 Task: Look for space in Brownsville, United States from 5th June, 2023 to 16th June, 2023 for 2 adults in price range Rs.14000 to Rs.18000. Place can be entire place with 1  bedroom having 1 bed and 1 bathroom. Property type can be house, flat, guest house, hotel. Amenities needed are: wifi. Booking option can be shelf check-in. Required host language is English.
Action: Mouse moved to (495, 99)
Screenshot: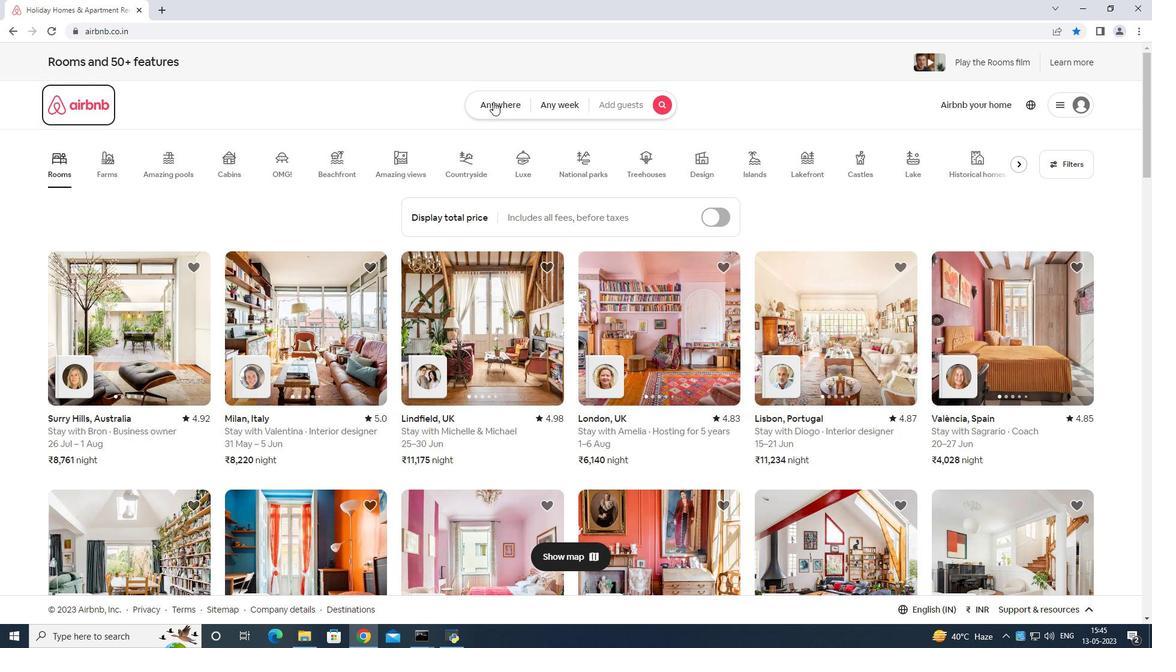
Action: Mouse pressed left at (495, 99)
Screenshot: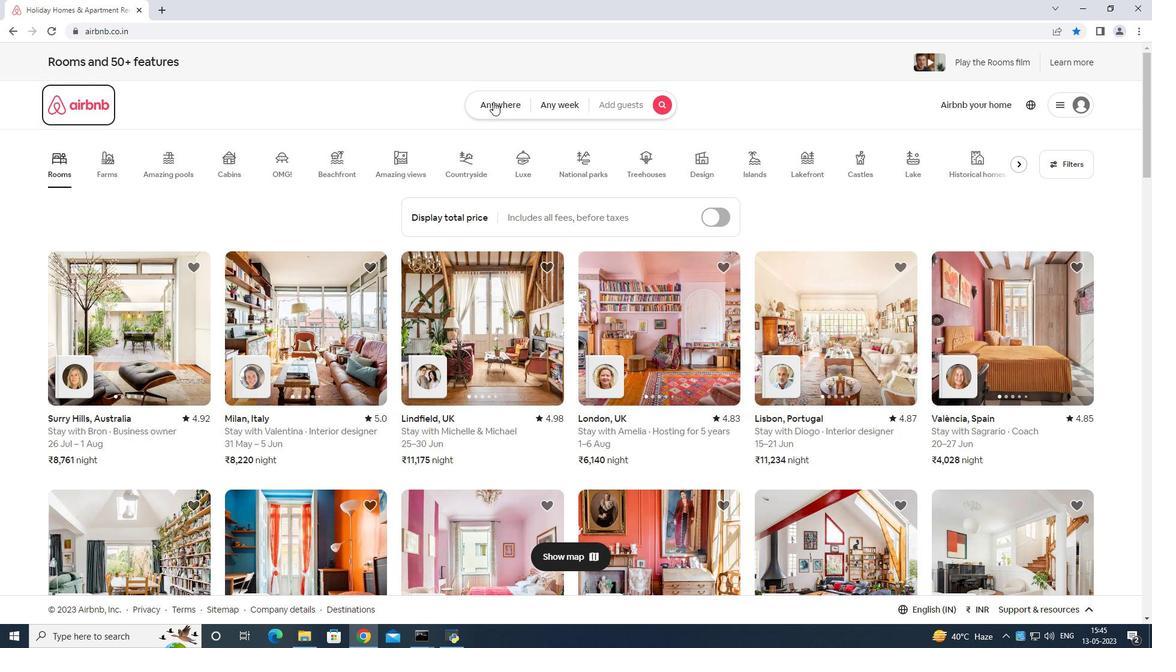 
Action: Mouse moved to (421, 150)
Screenshot: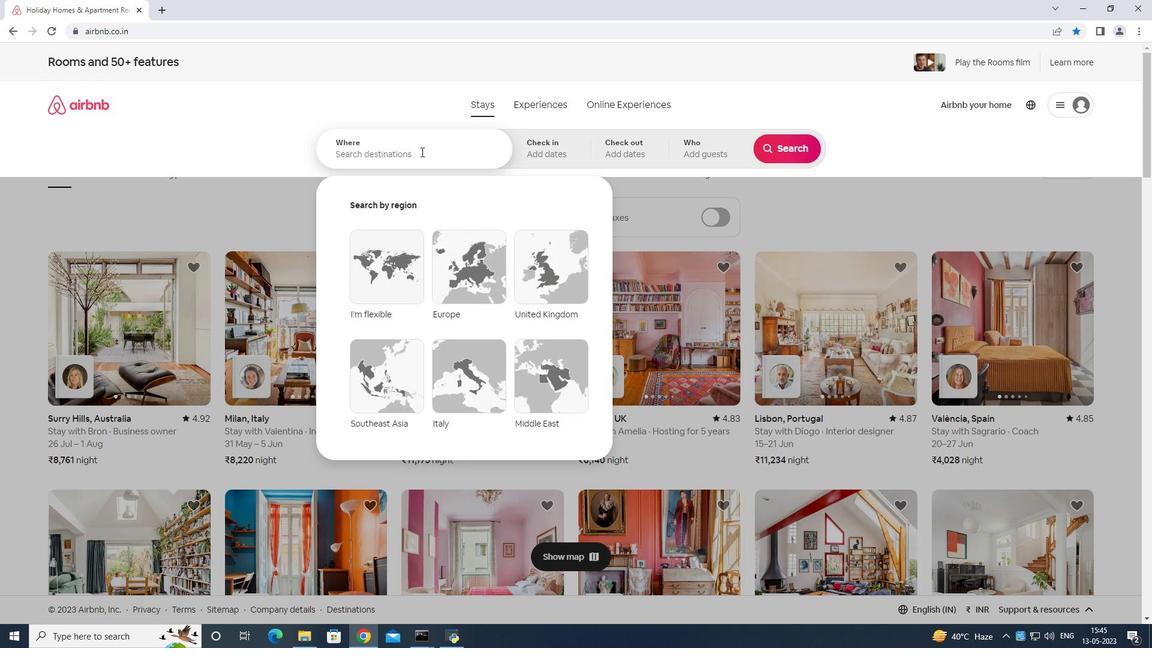 
Action: Mouse pressed left at (421, 150)
Screenshot: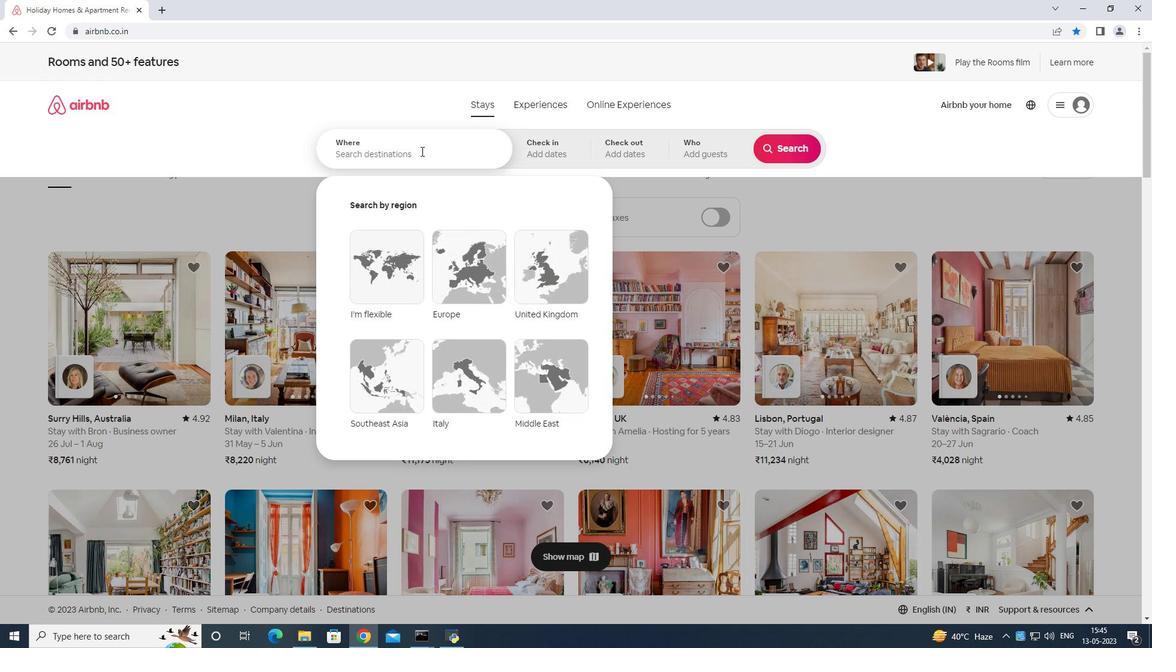 
Action: Mouse moved to (437, 133)
Screenshot: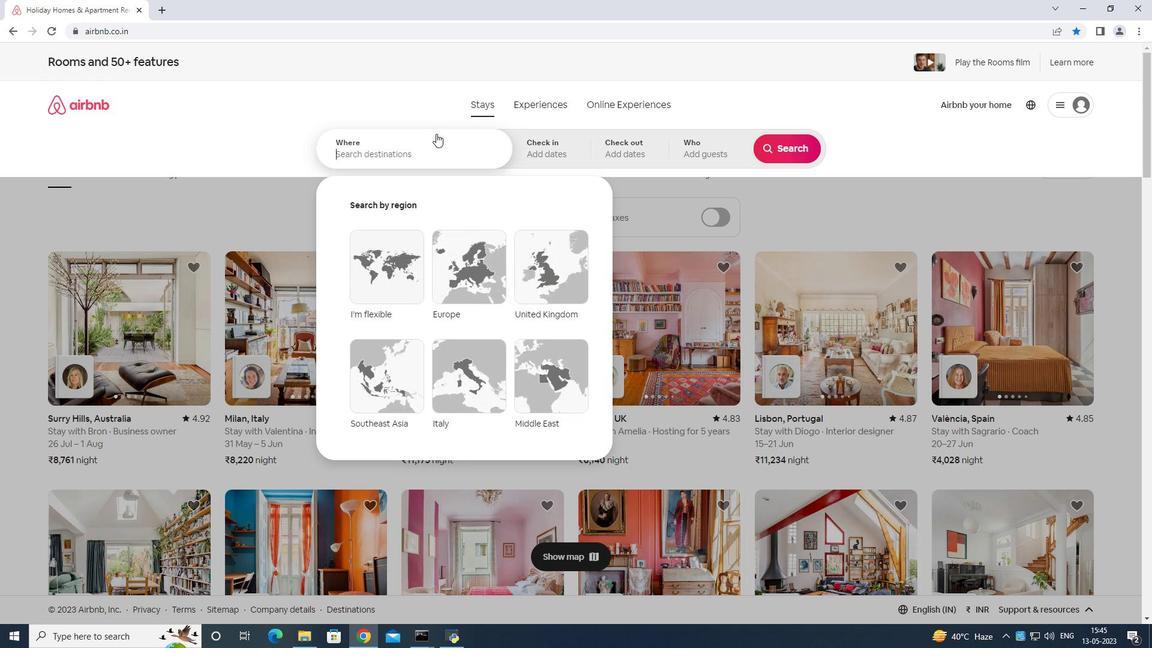 
Action: Key pressed <Key.shift>Brownsbille<Key.space>united<Key.space>stte<Key.backspace><Key.backspace>ates<Key.enter>
Screenshot: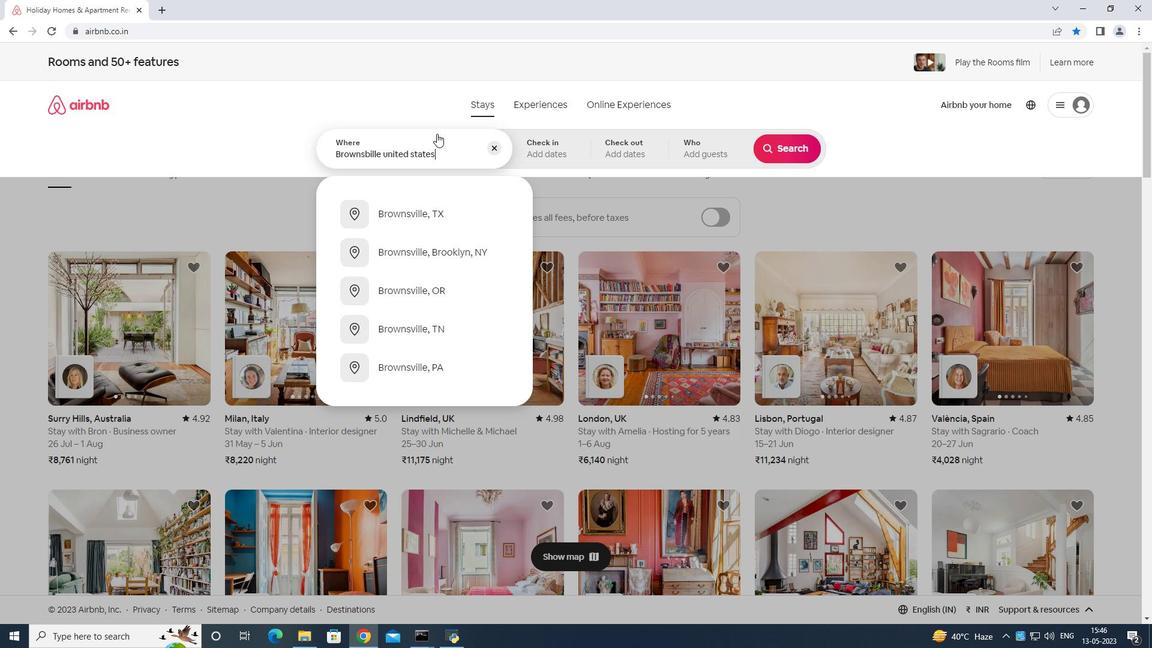
Action: Mouse moved to (634, 318)
Screenshot: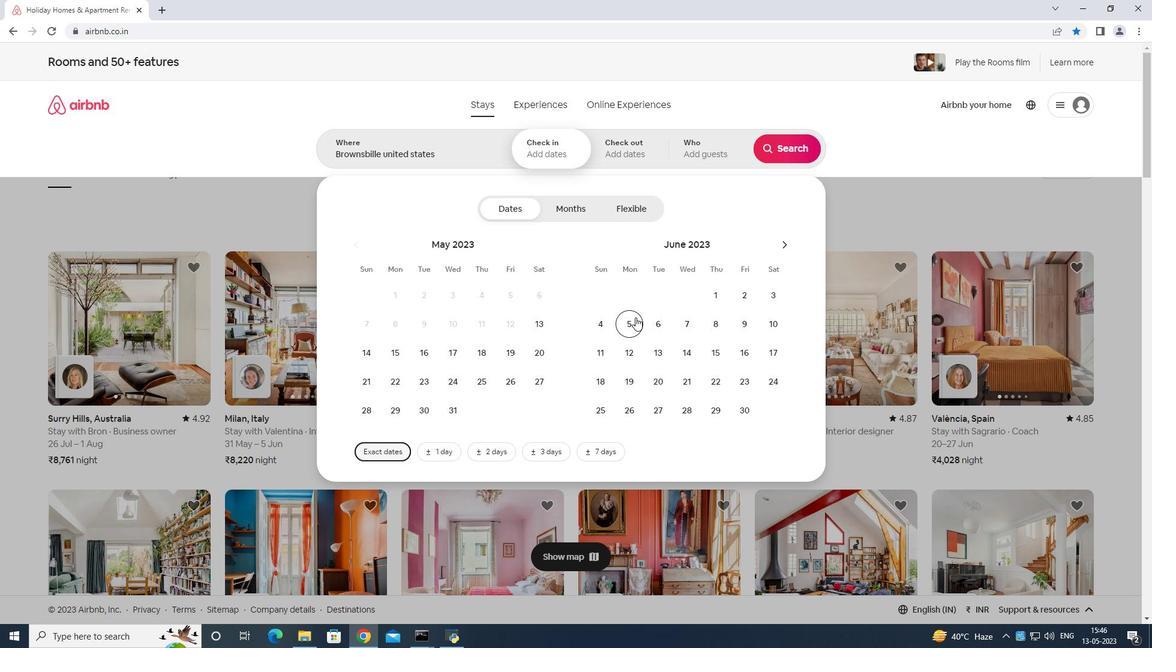 
Action: Mouse pressed left at (634, 318)
Screenshot: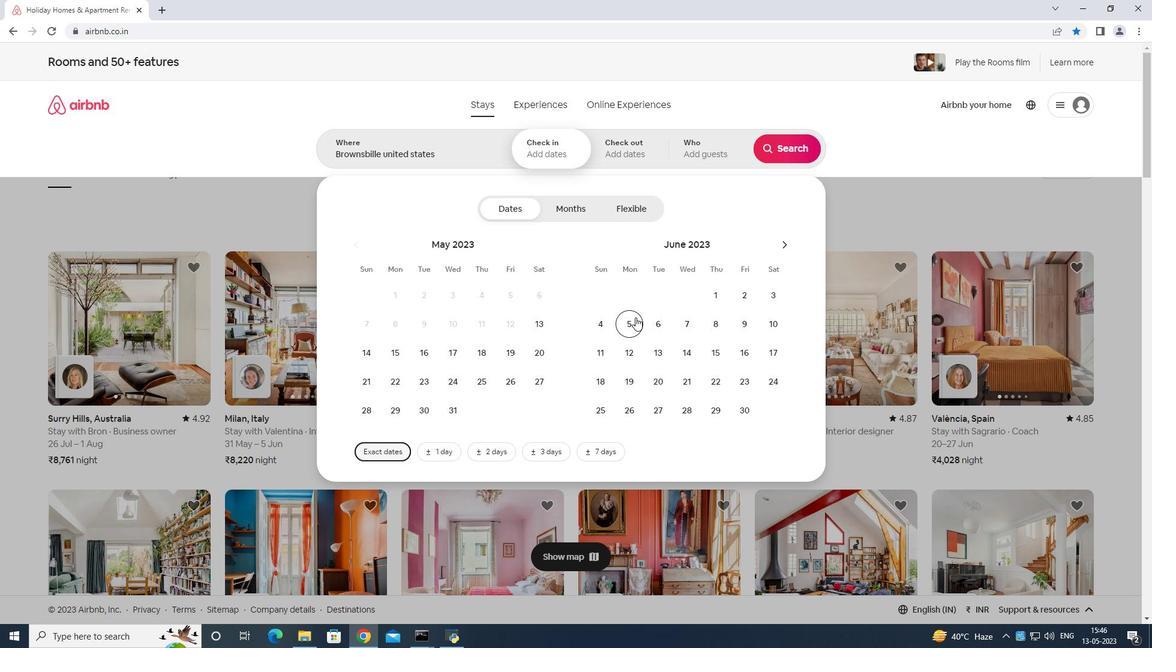 
Action: Mouse moved to (742, 347)
Screenshot: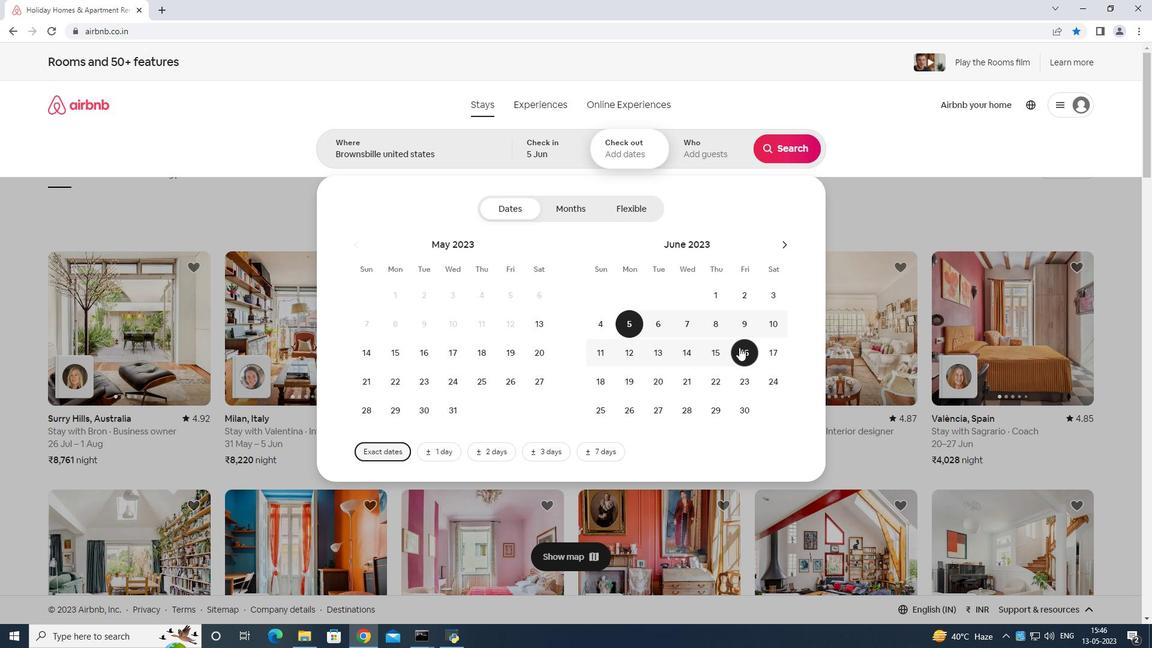 
Action: Mouse pressed left at (742, 347)
Screenshot: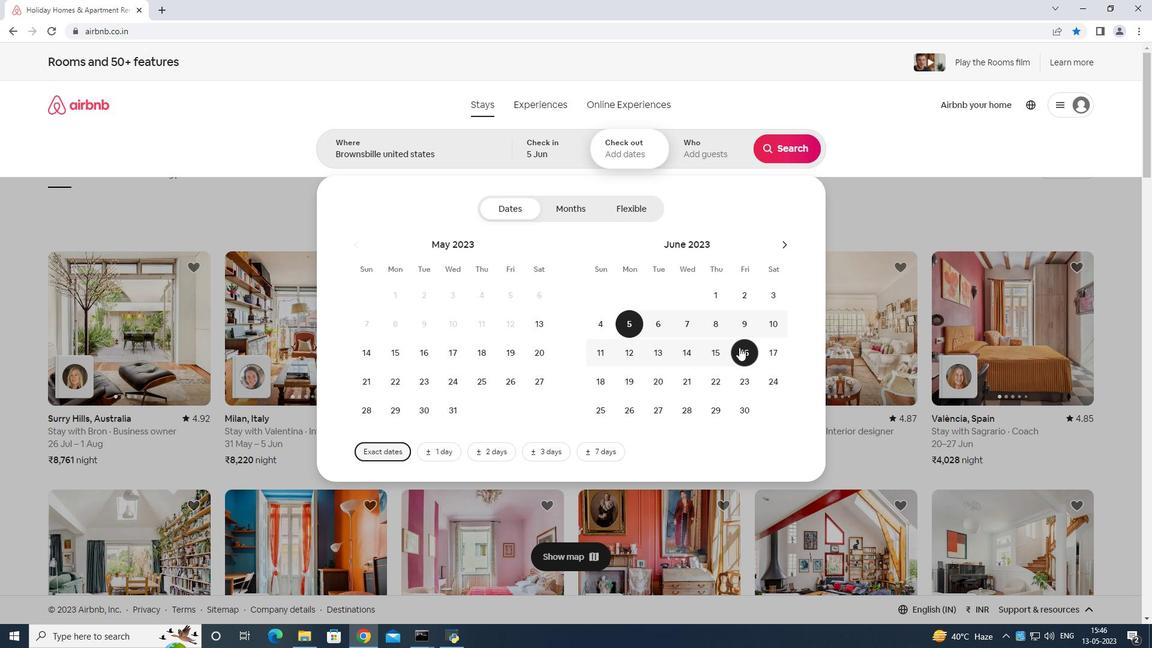 
Action: Mouse moved to (716, 147)
Screenshot: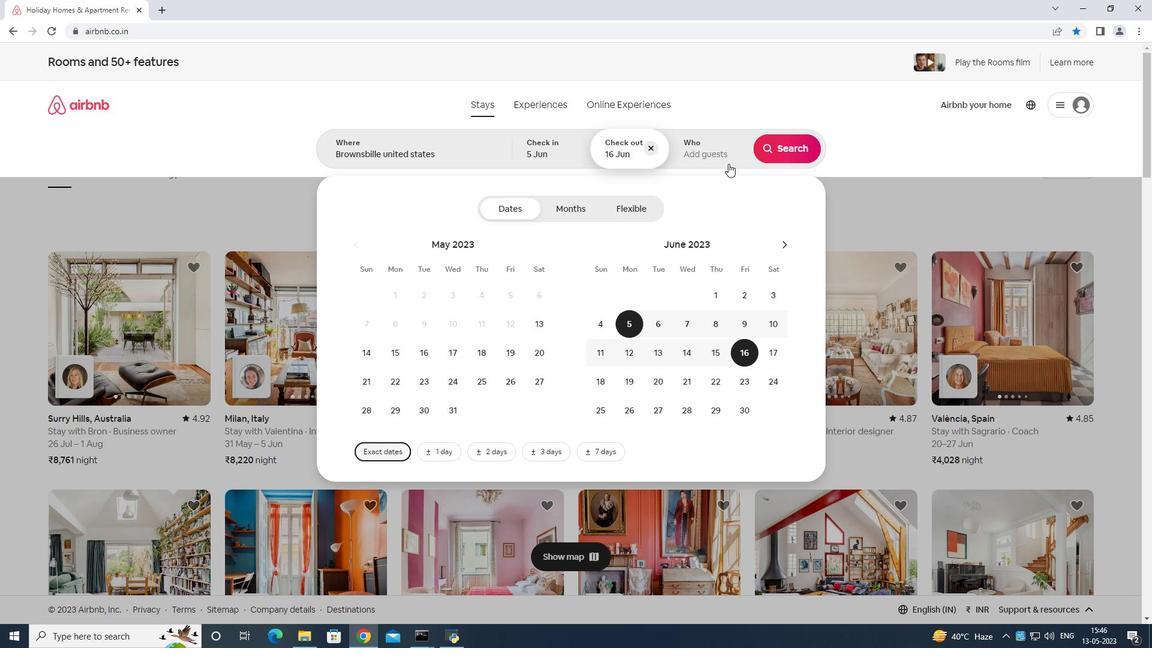 
Action: Mouse pressed left at (716, 147)
Screenshot: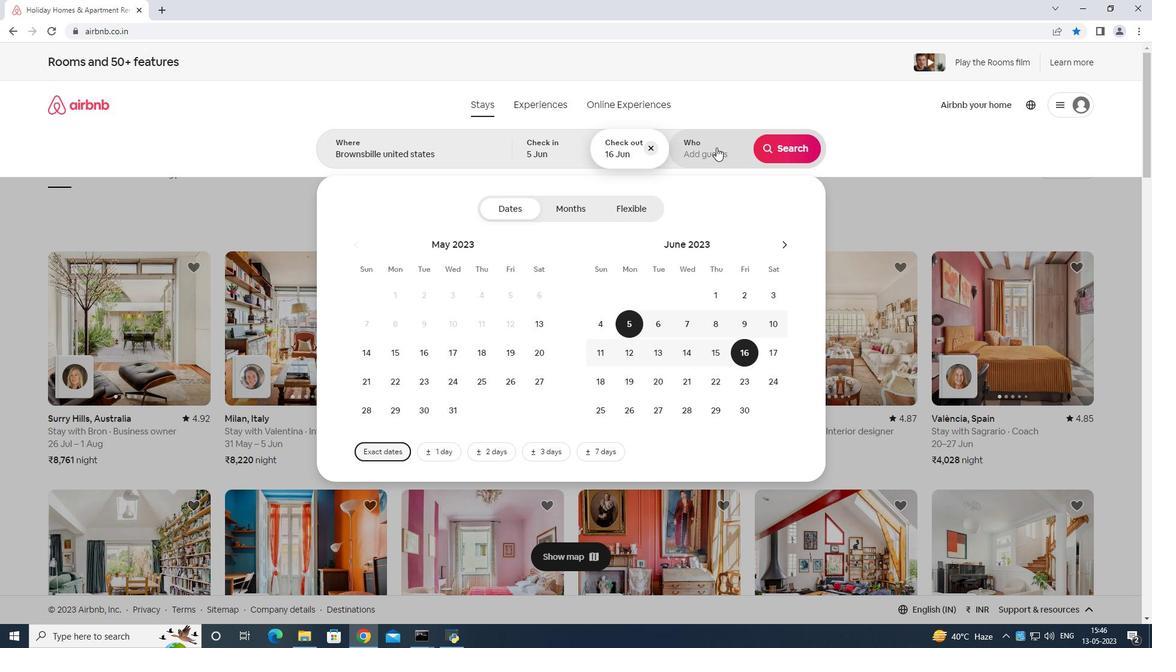 
Action: Mouse moved to (790, 210)
Screenshot: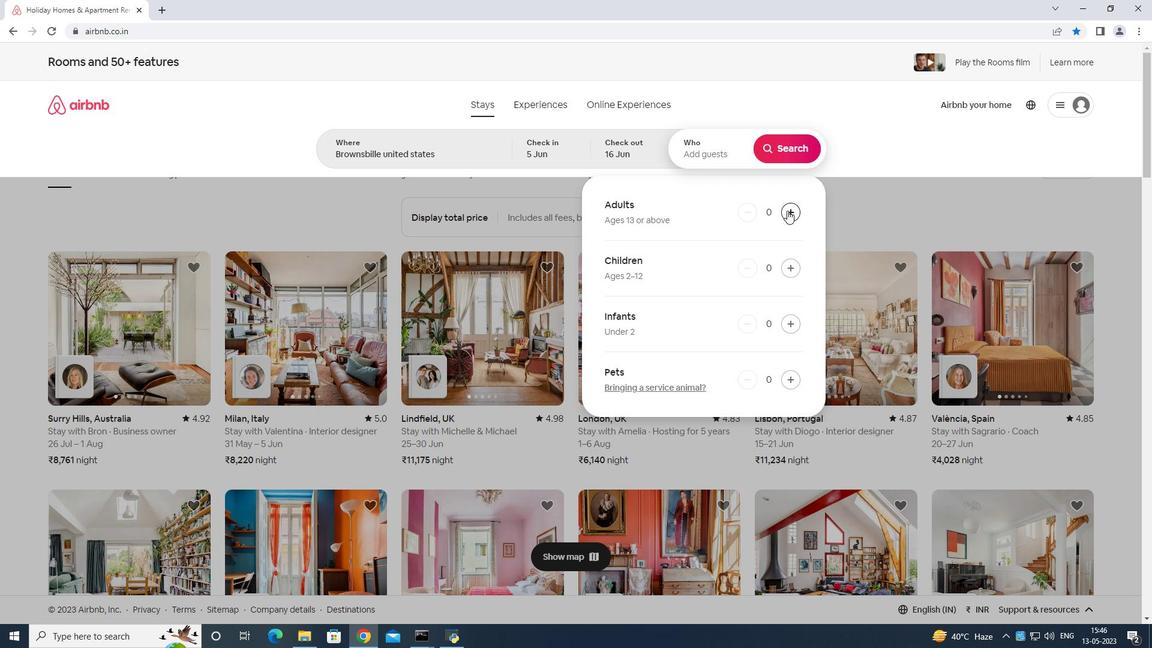 
Action: Mouse pressed left at (790, 210)
Screenshot: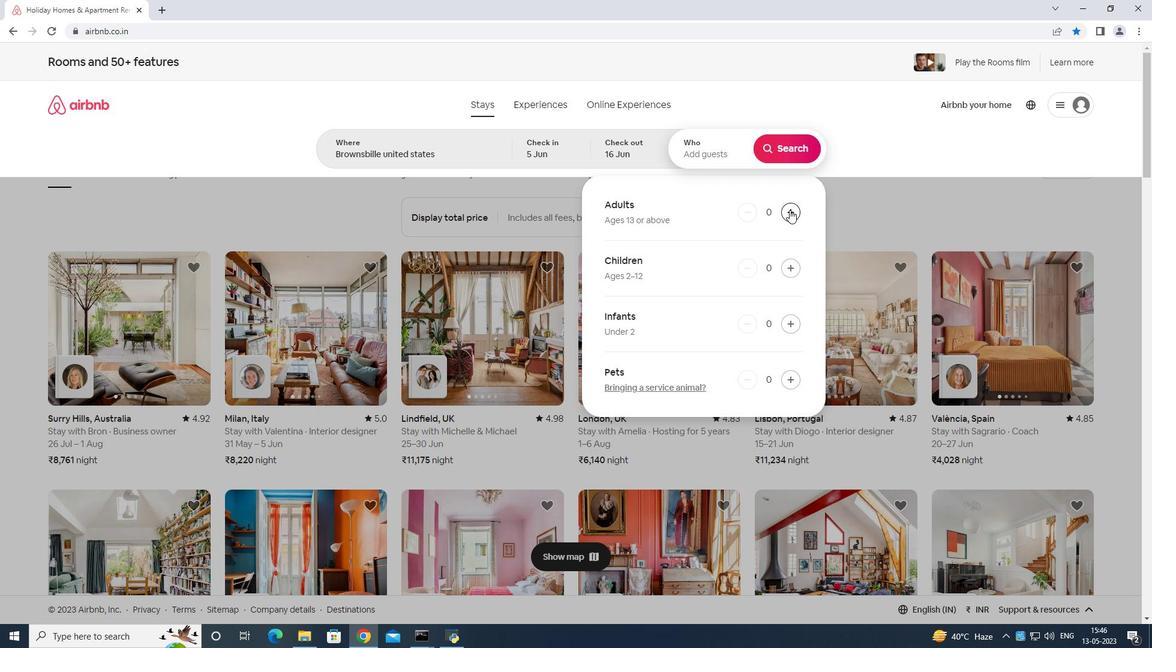 
Action: Mouse pressed left at (790, 210)
Screenshot: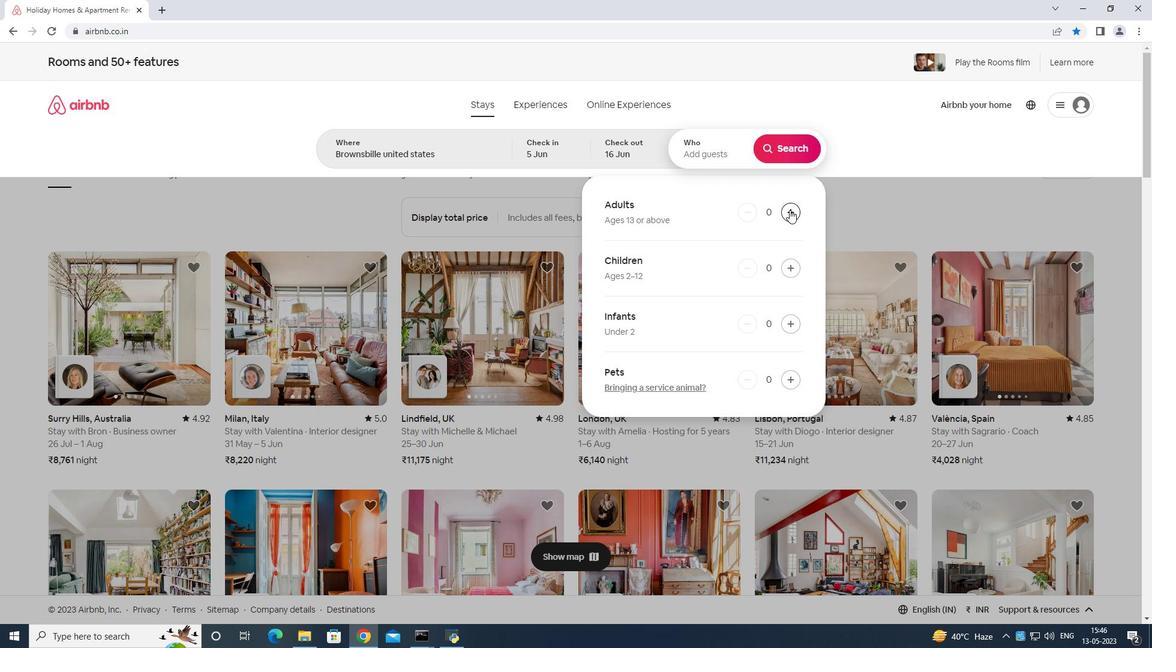 
Action: Mouse moved to (779, 154)
Screenshot: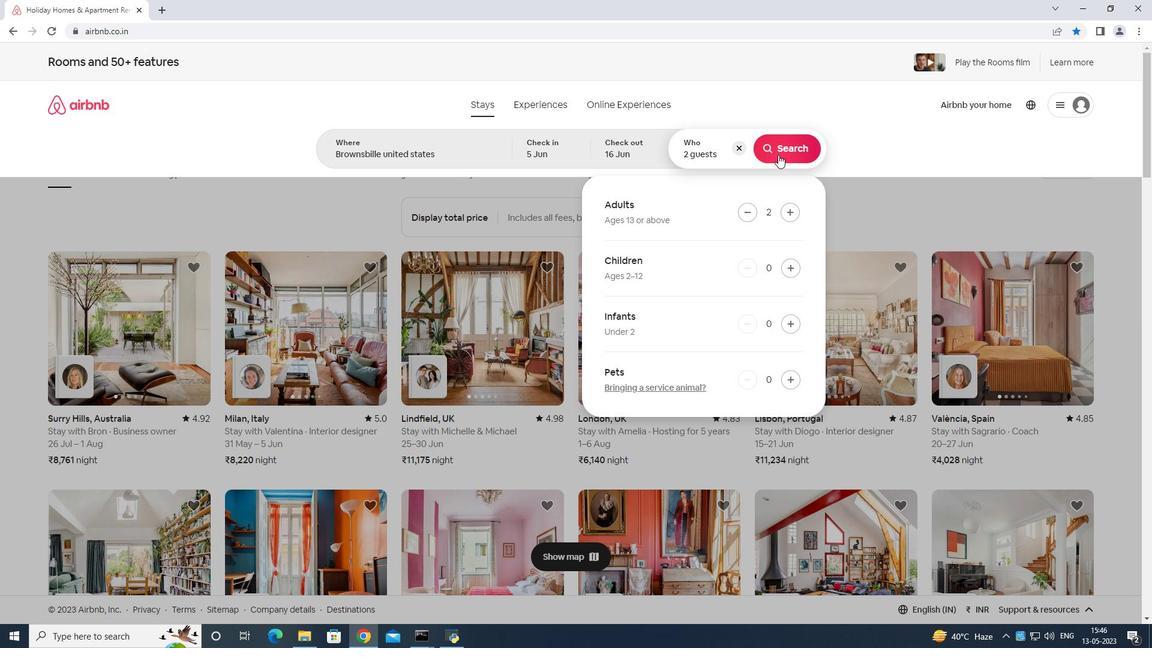 
Action: Mouse pressed left at (779, 154)
Screenshot: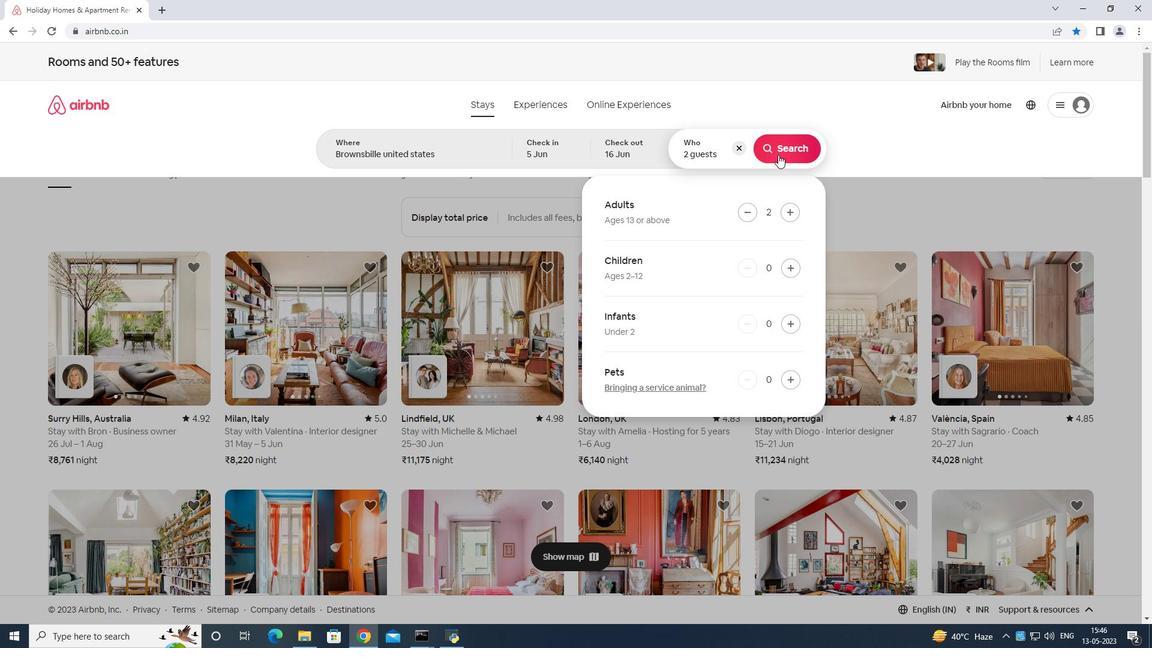 
Action: Mouse moved to (1098, 109)
Screenshot: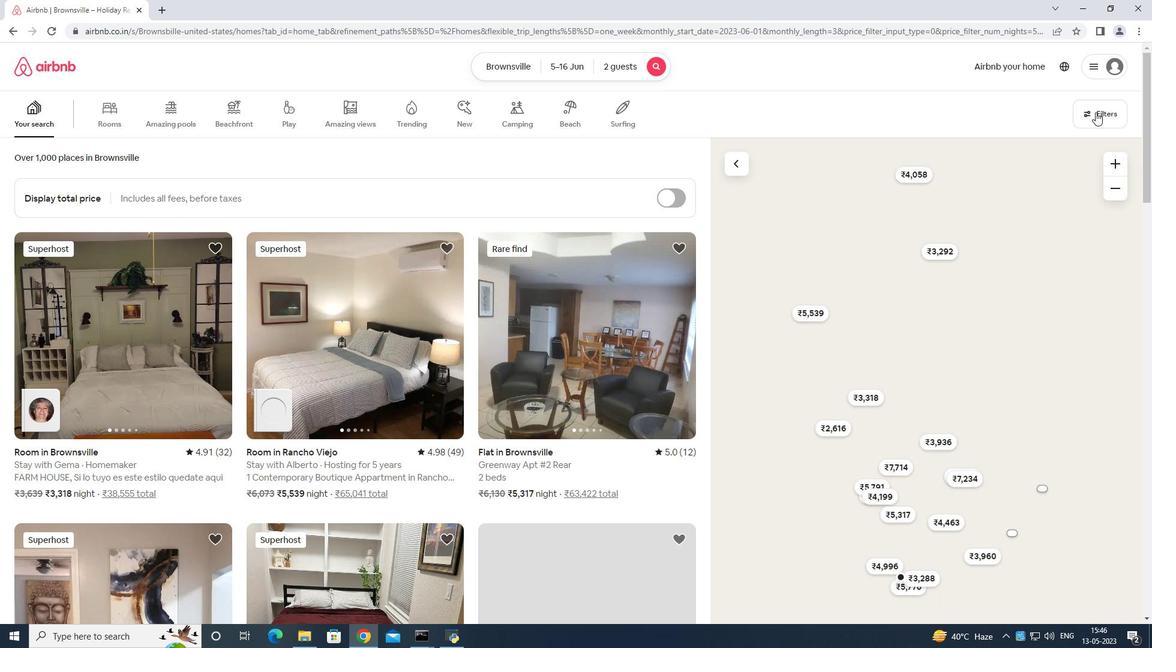 
Action: Mouse pressed left at (1098, 109)
Screenshot: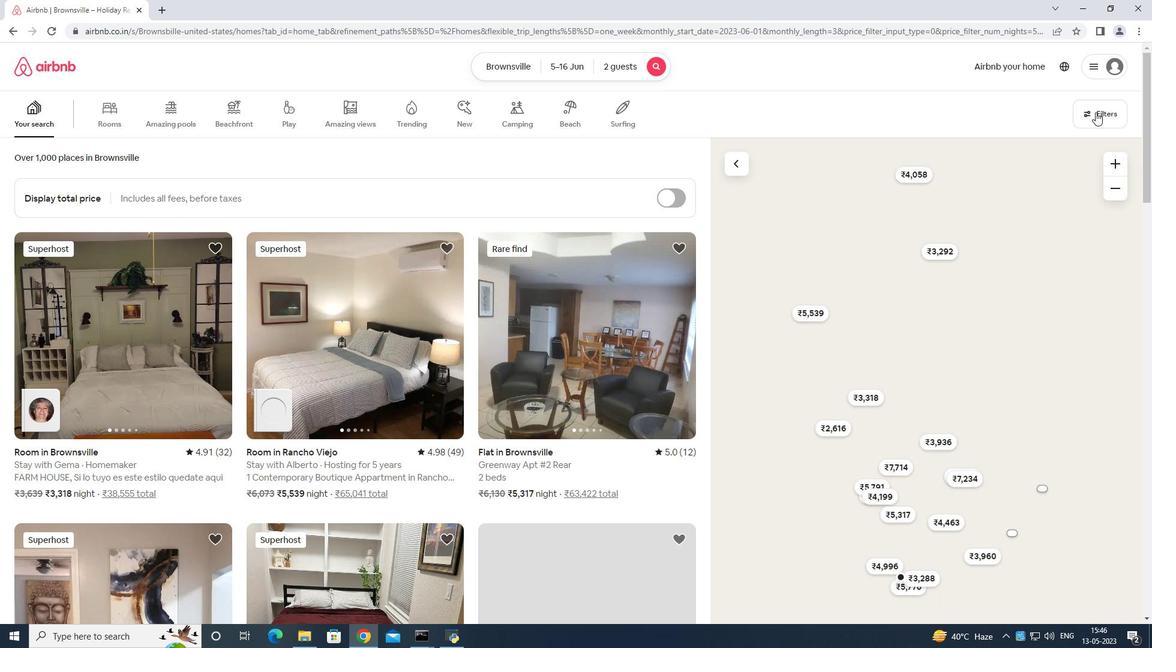 
Action: Mouse moved to (494, 407)
Screenshot: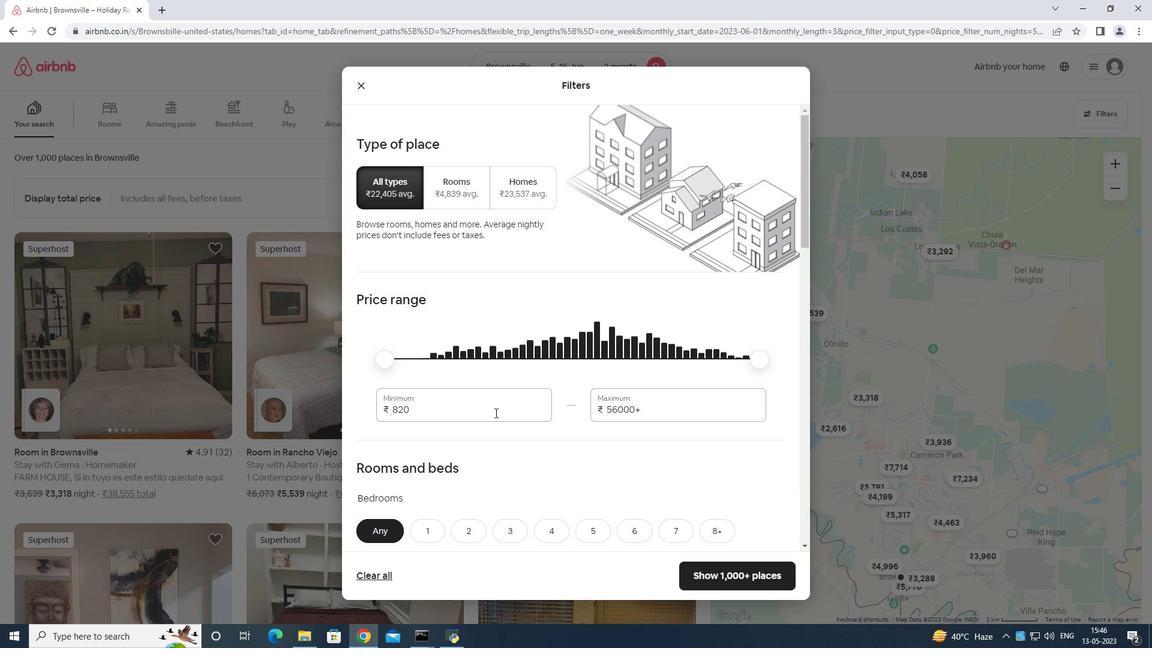
Action: Mouse pressed left at (494, 407)
Screenshot: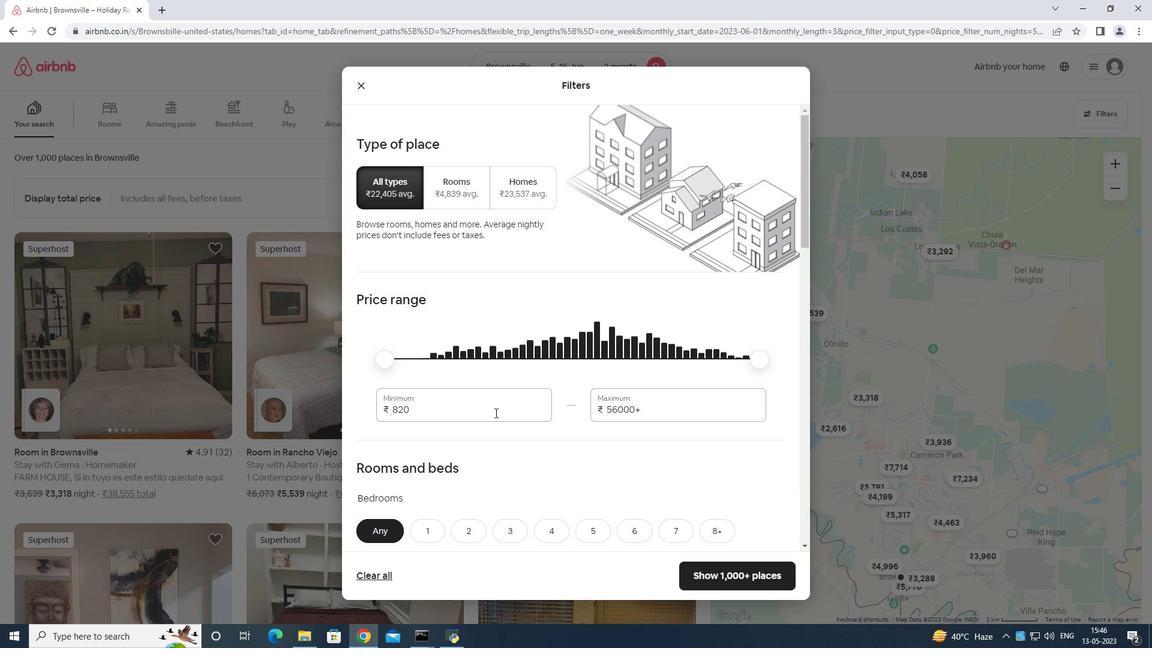
Action: Mouse moved to (498, 397)
Screenshot: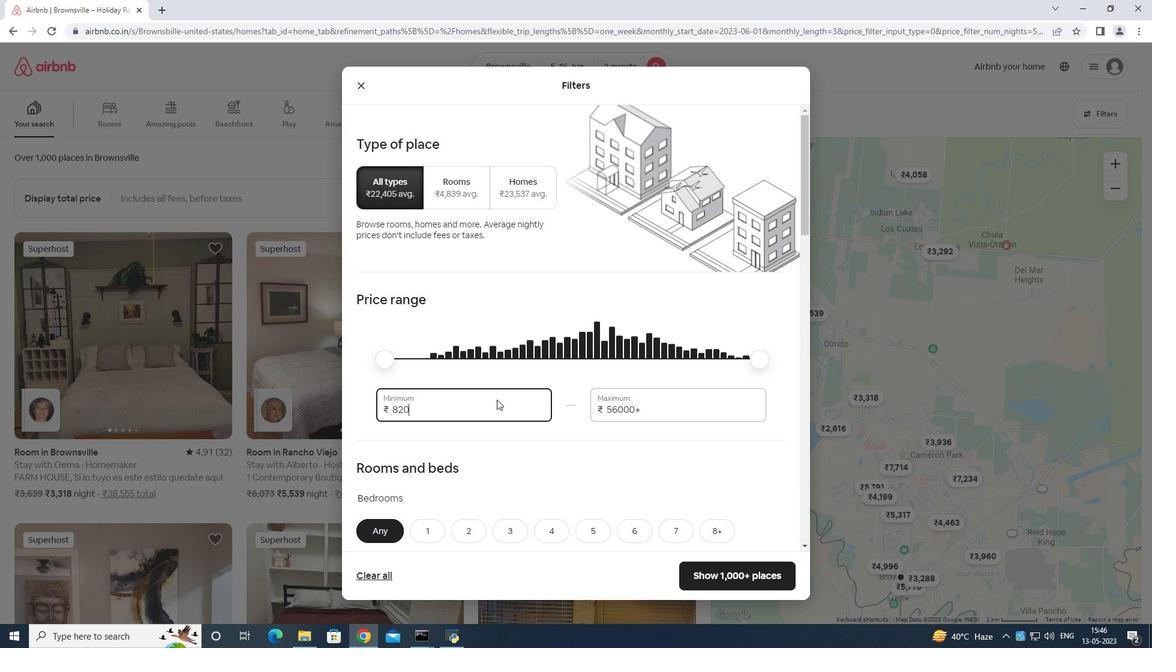 
Action: Key pressed <Key.backspace>
Screenshot: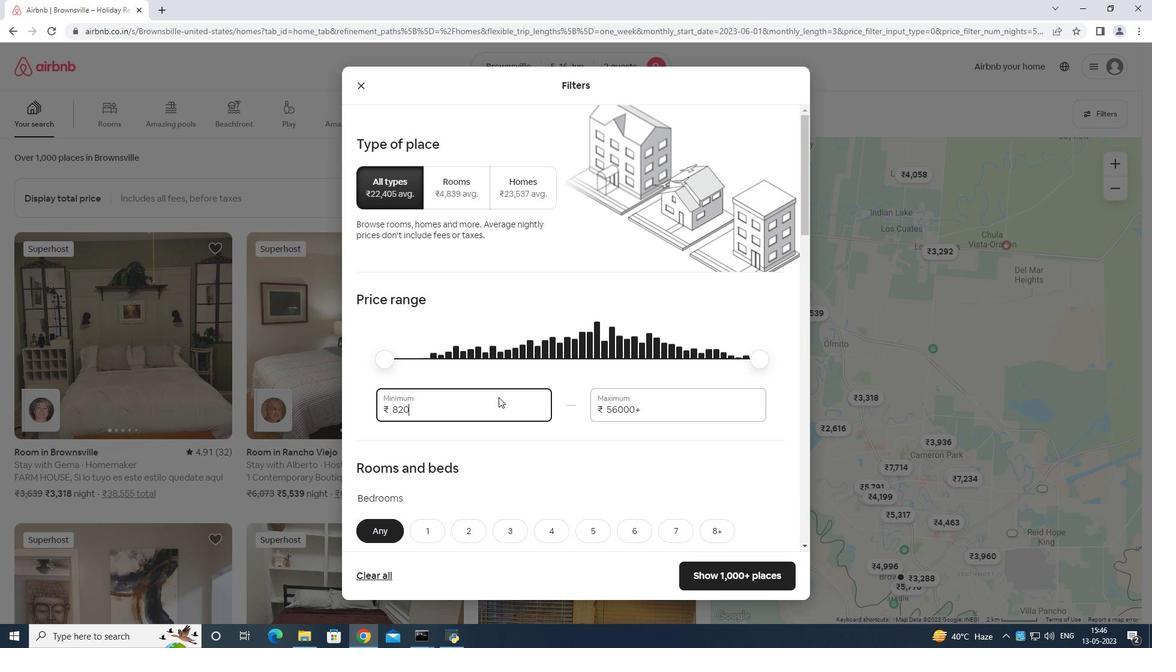 
Action: Mouse moved to (500, 392)
Screenshot: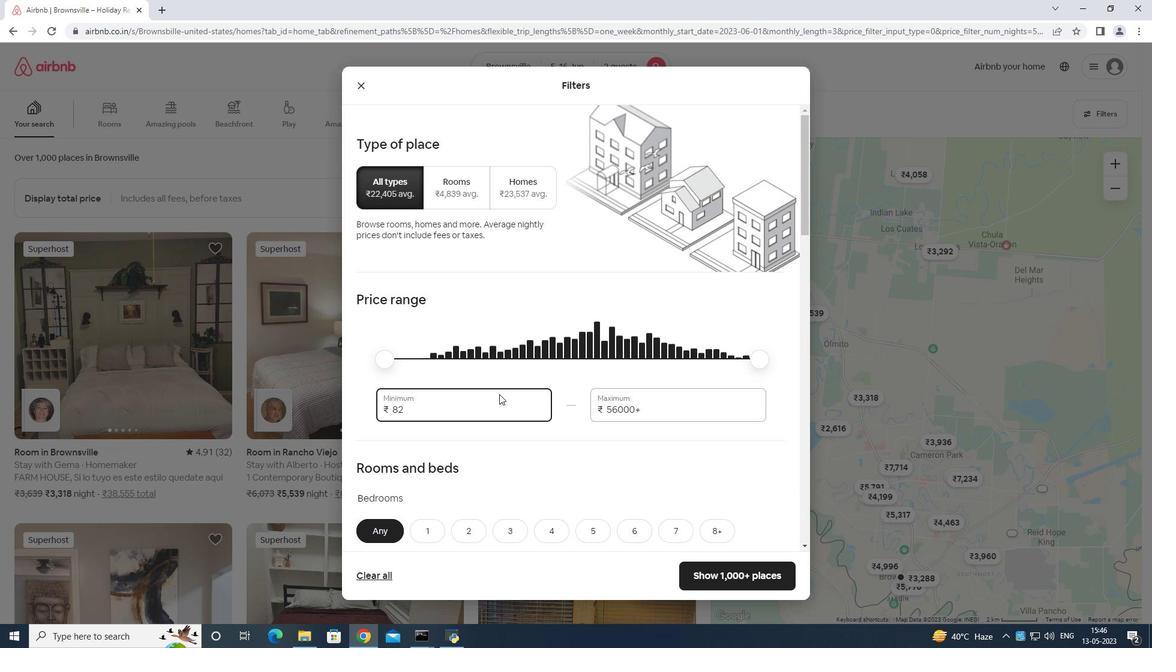 
Action: Key pressed <Key.backspace><Key.backspace>
Screenshot: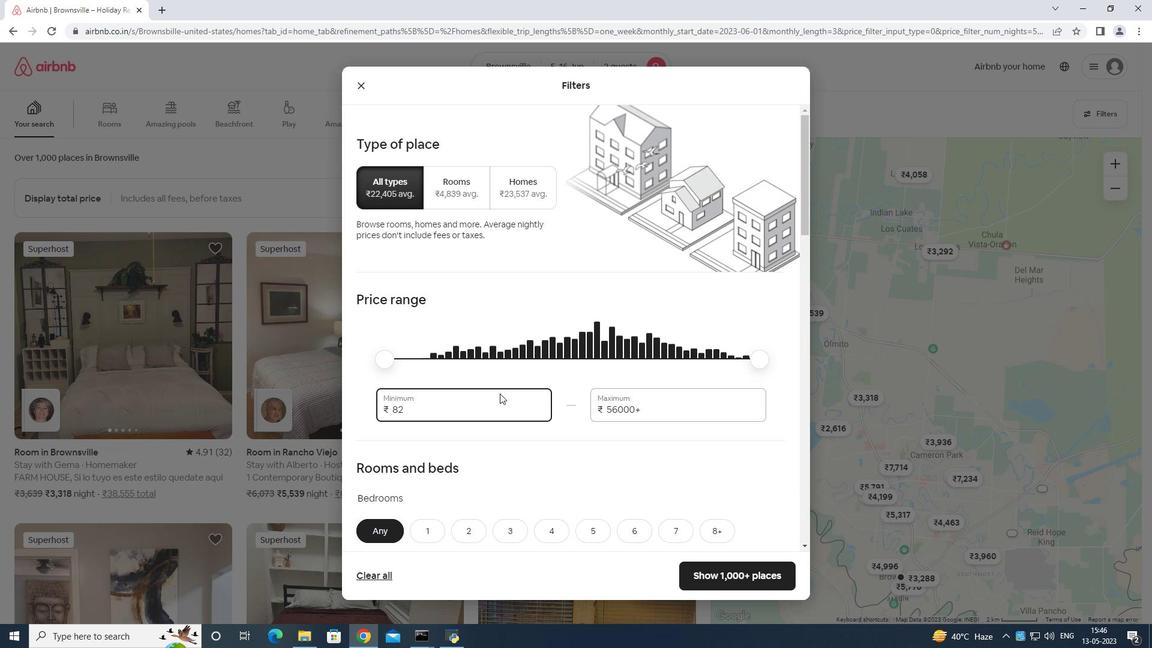 
Action: Mouse moved to (501, 392)
Screenshot: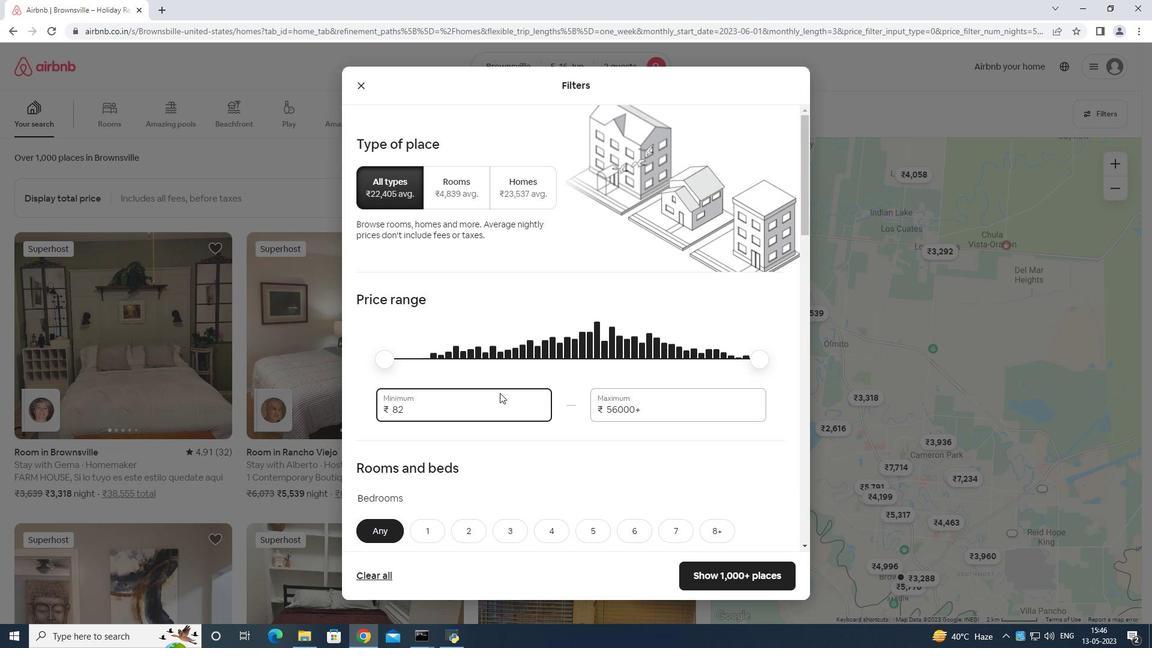 
Action: Key pressed <Key.backspace>
Screenshot: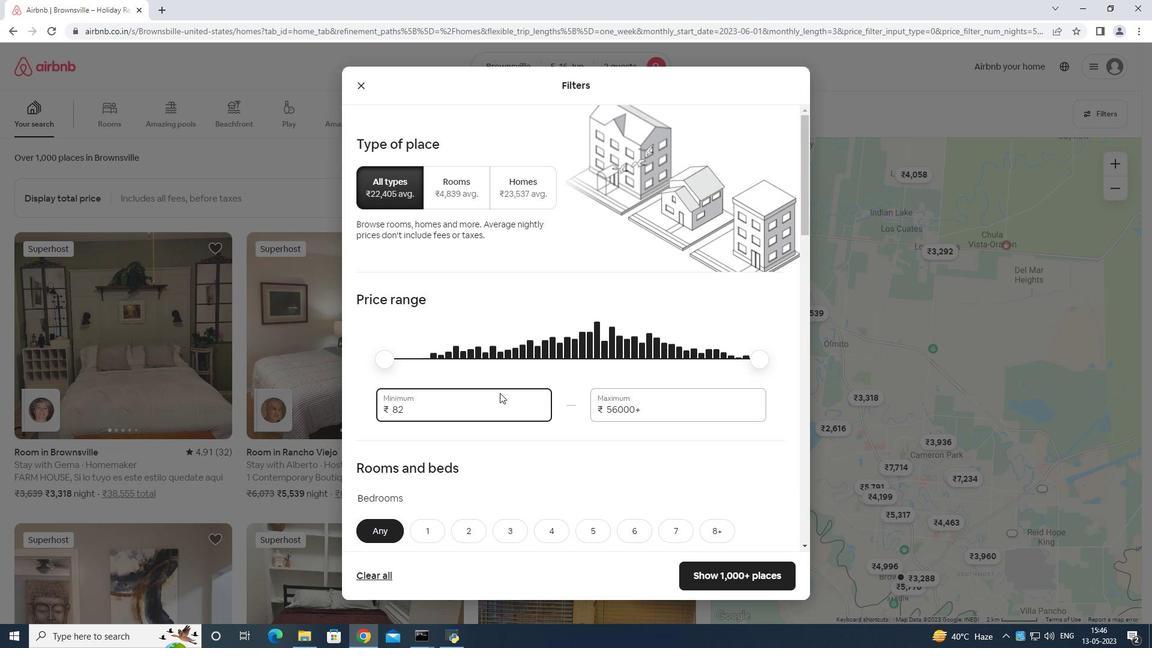 
Action: Mouse moved to (501, 391)
Screenshot: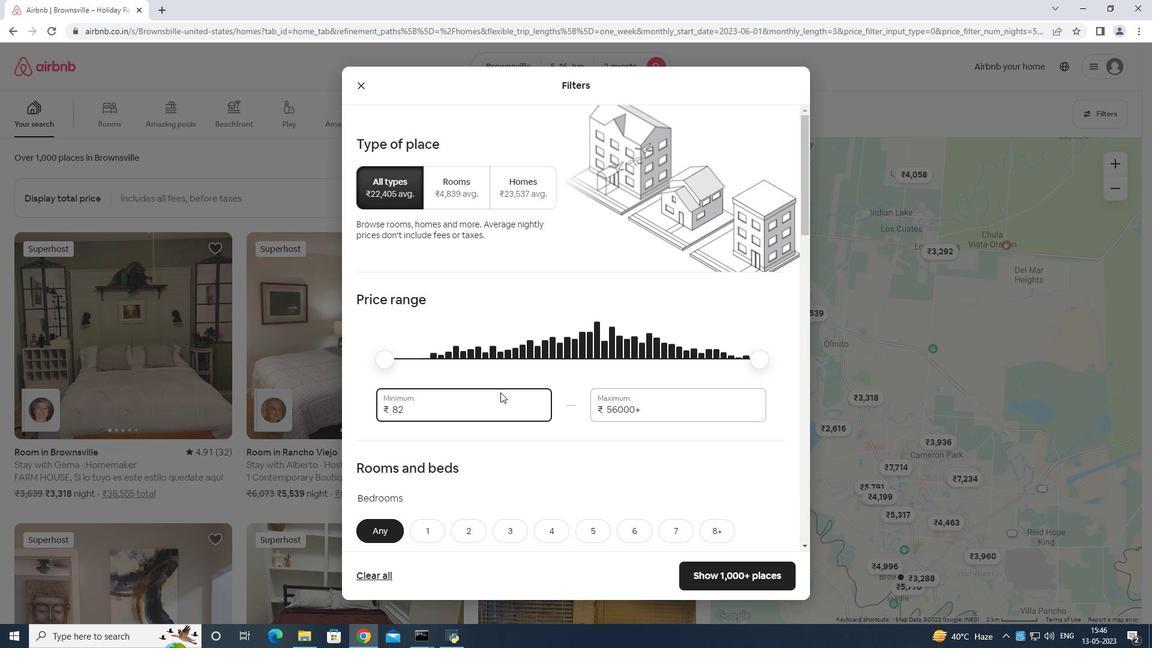 
Action: Key pressed <Key.backspace>
Screenshot: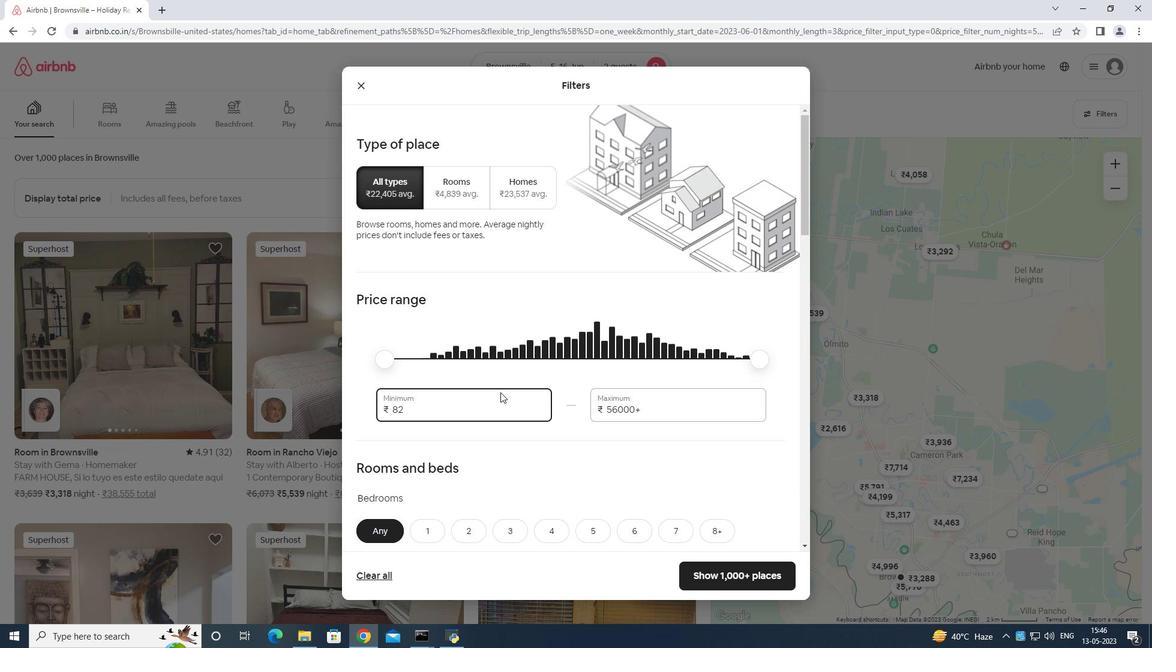 
Action: Mouse moved to (501, 390)
Screenshot: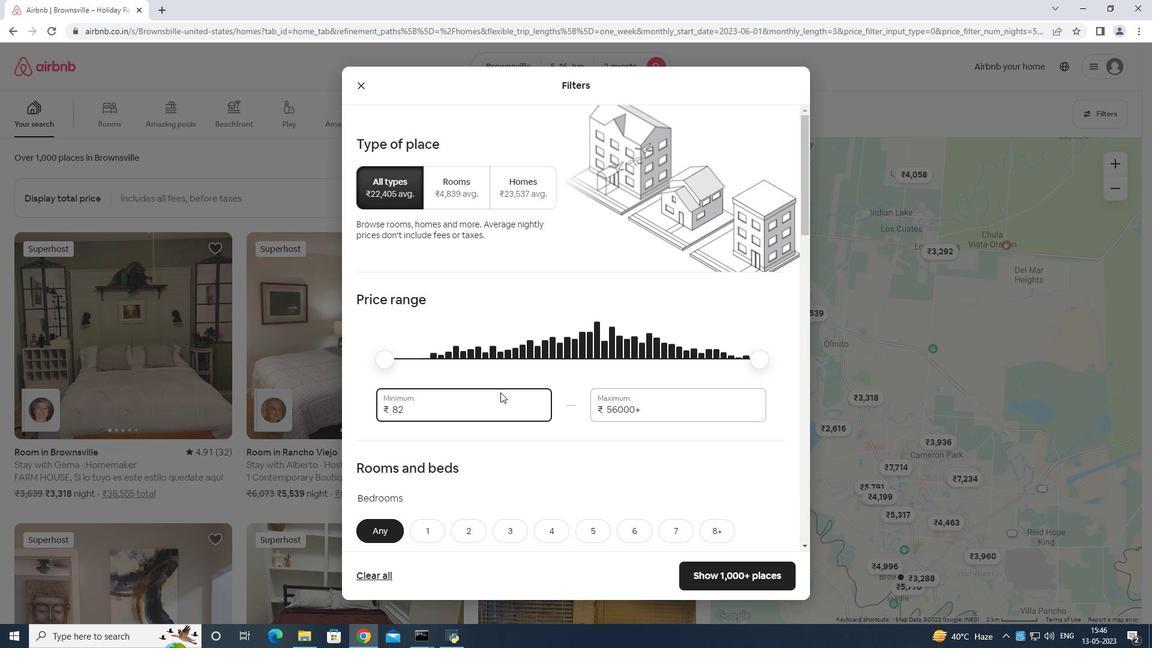 
Action: Key pressed <Key.backspace>
Screenshot: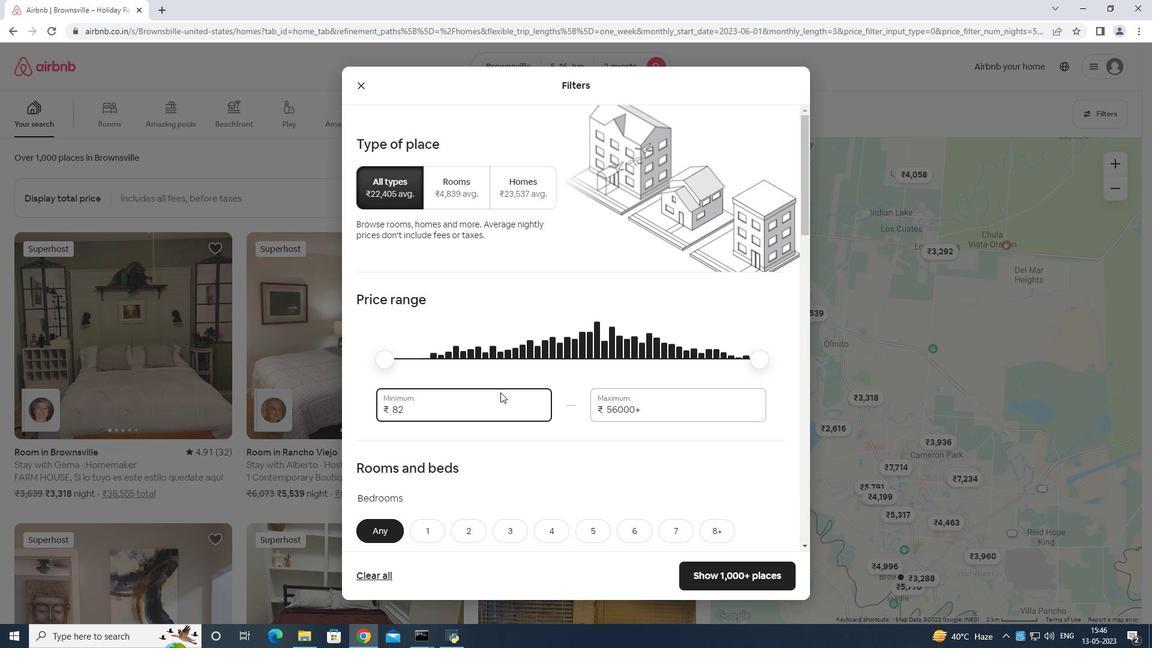 
Action: Mouse moved to (502, 389)
Screenshot: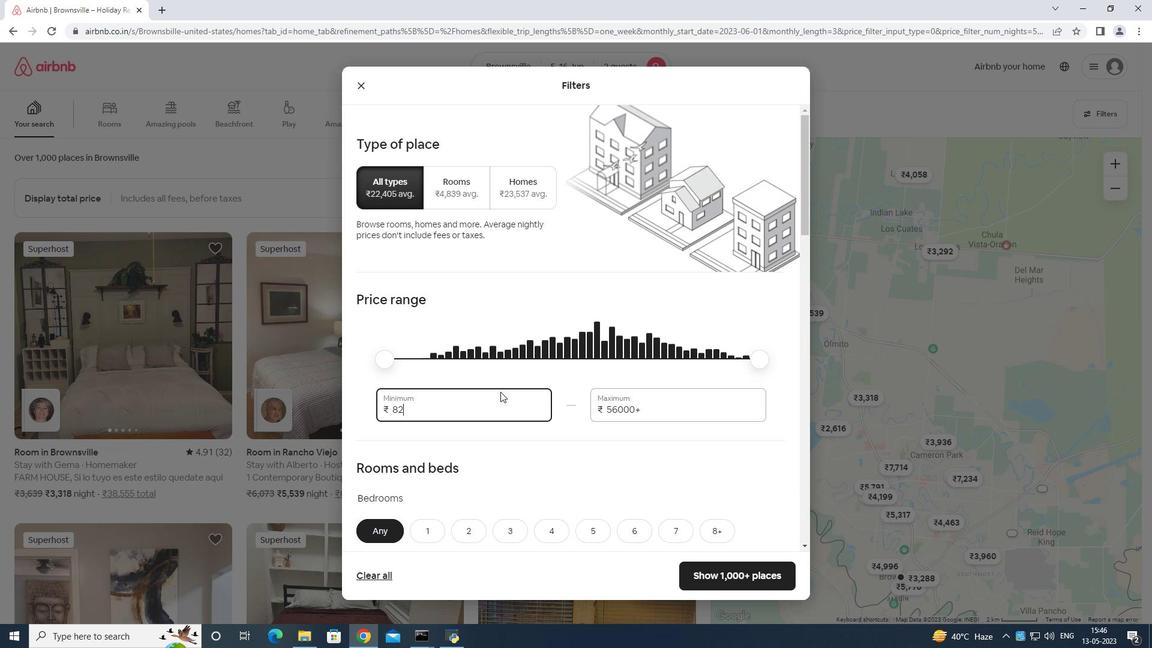 
Action: Key pressed <Key.backspace>
Screenshot: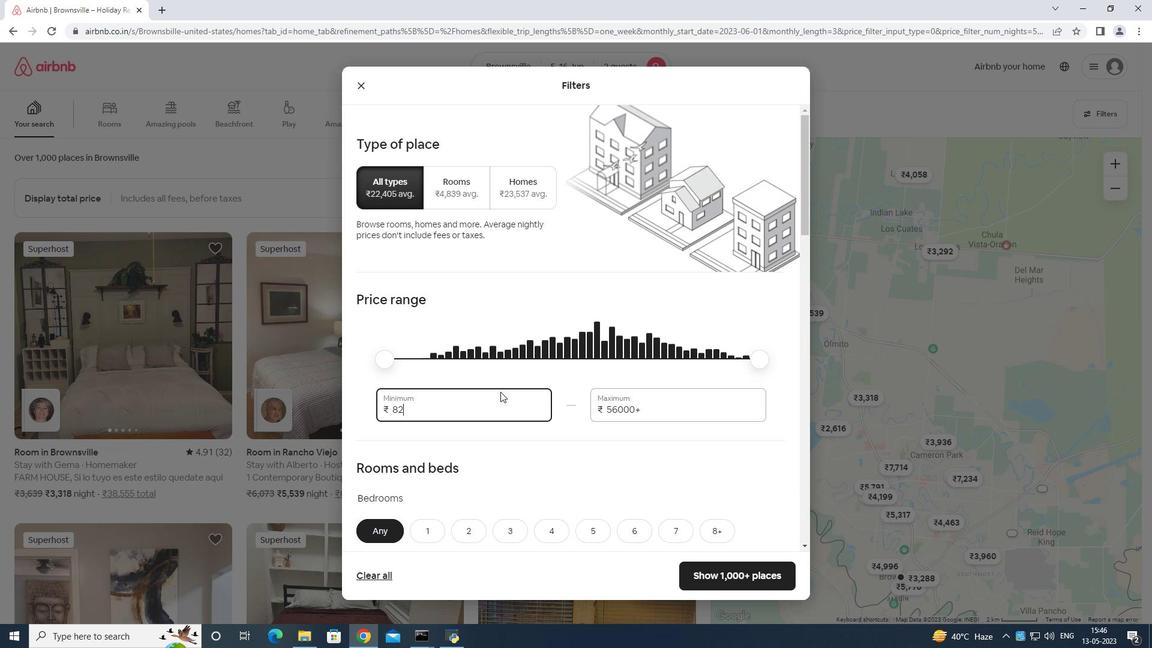 
Action: Mouse moved to (502, 387)
Screenshot: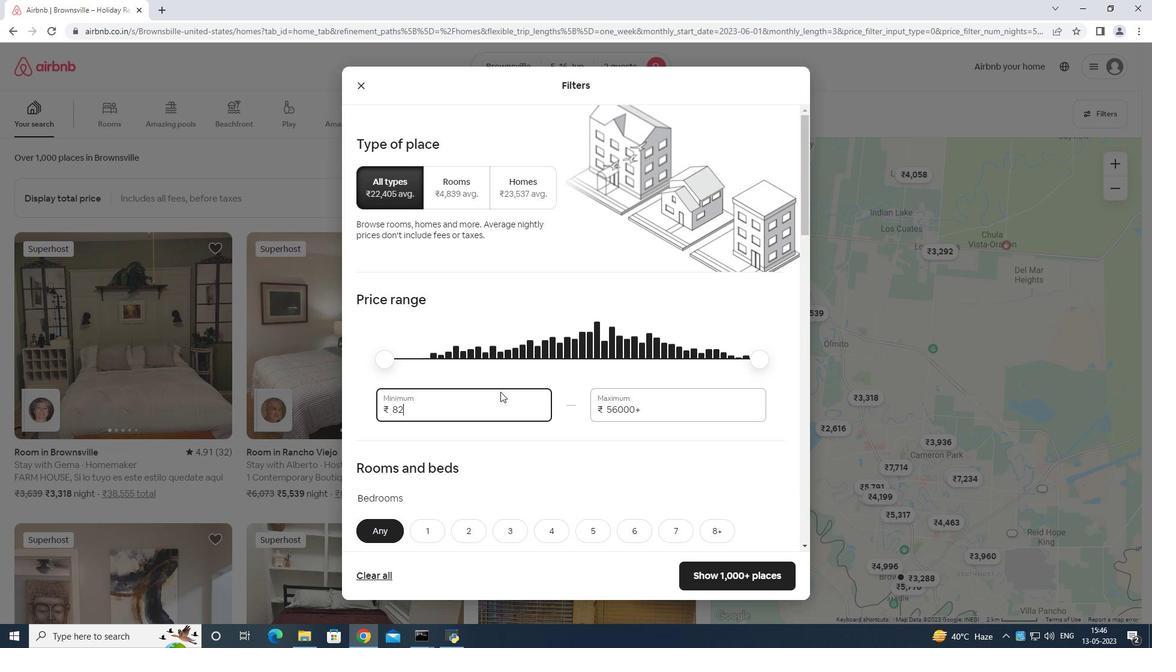 
Action: Key pressed <Key.backspace>
Screenshot: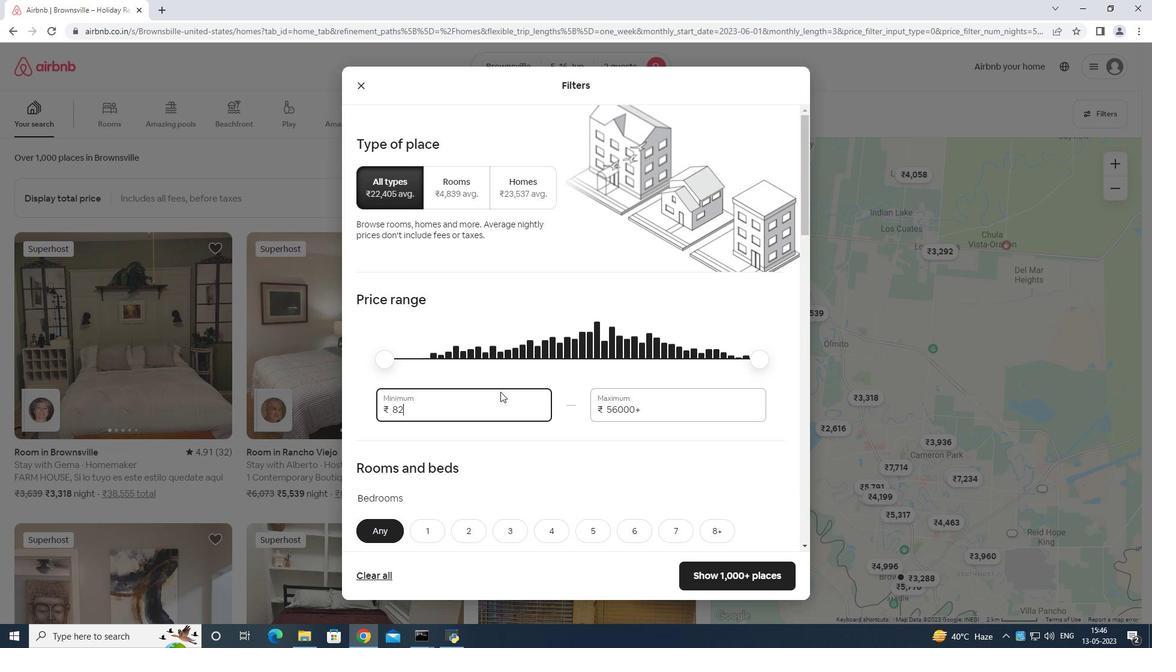 
Action: Mouse moved to (503, 386)
Screenshot: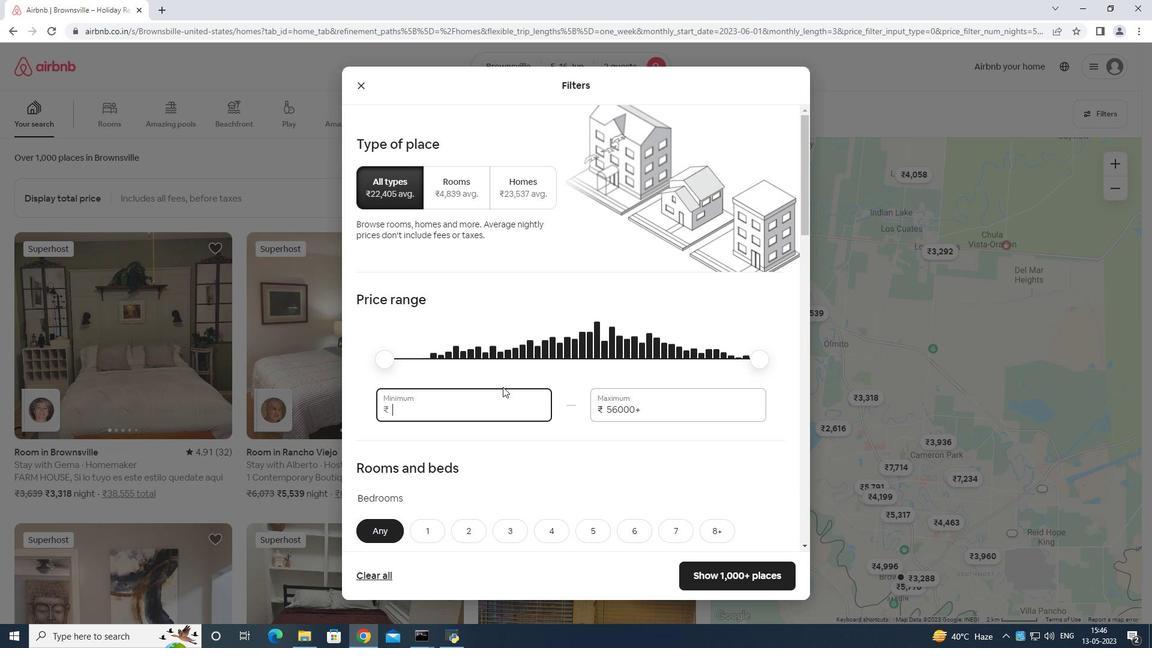 
Action: Key pressed 1400
Screenshot: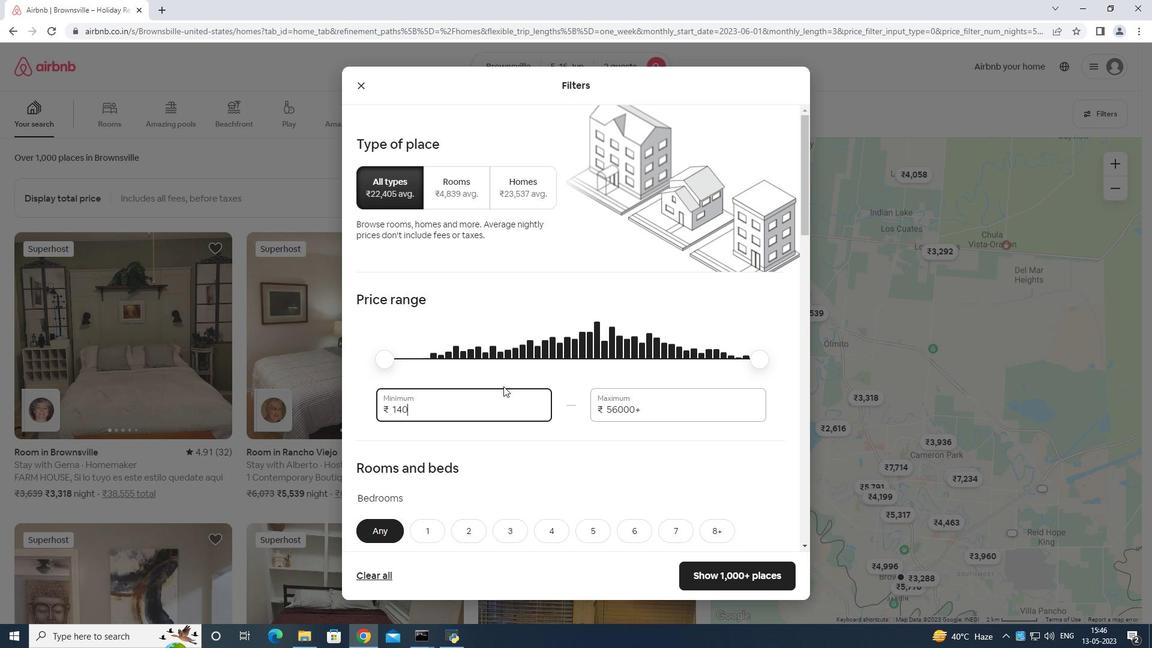 
Action: Mouse moved to (503, 386)
Screenshot: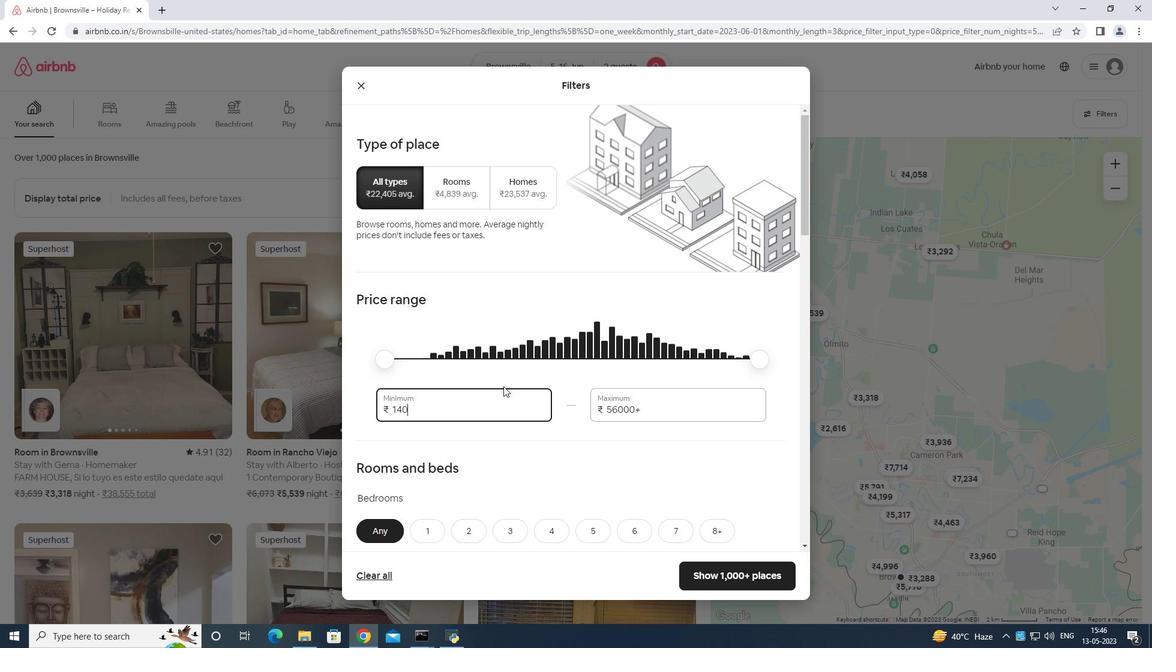 
Action: Key pressed 0
Screenshot: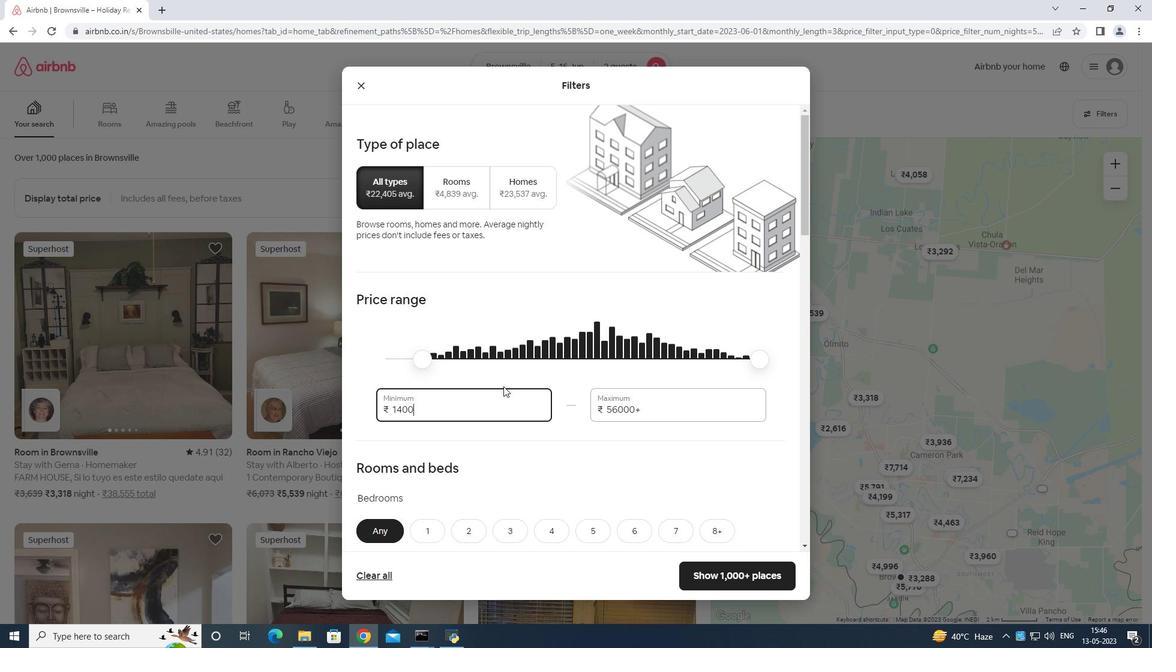 
Action: Mouse moved to (649, 397)
Screenshot: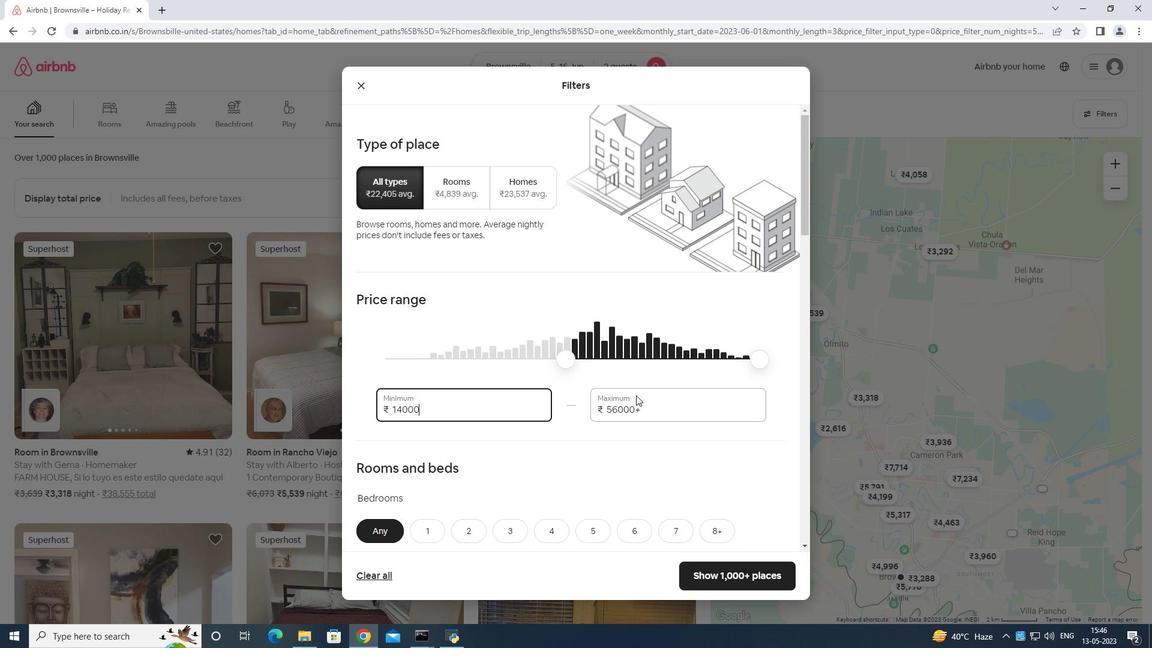 
Action: Mouse pressed left at (649, 397)
Screenshot: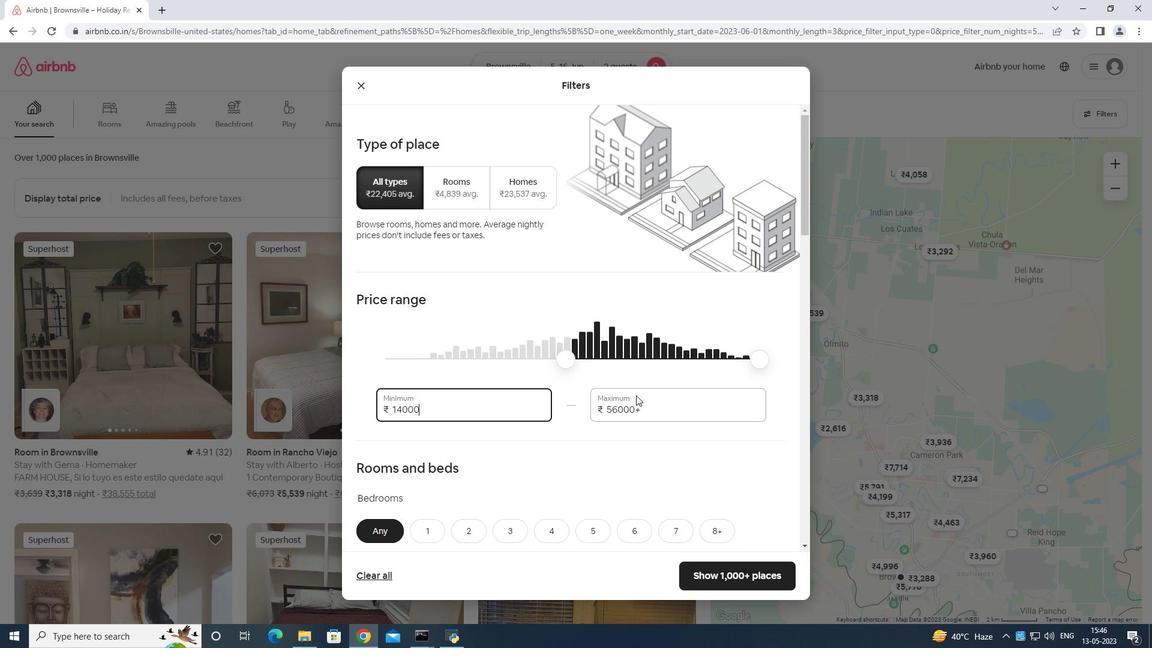 
Action: Mouse moved to (649, 395)
Screenshot: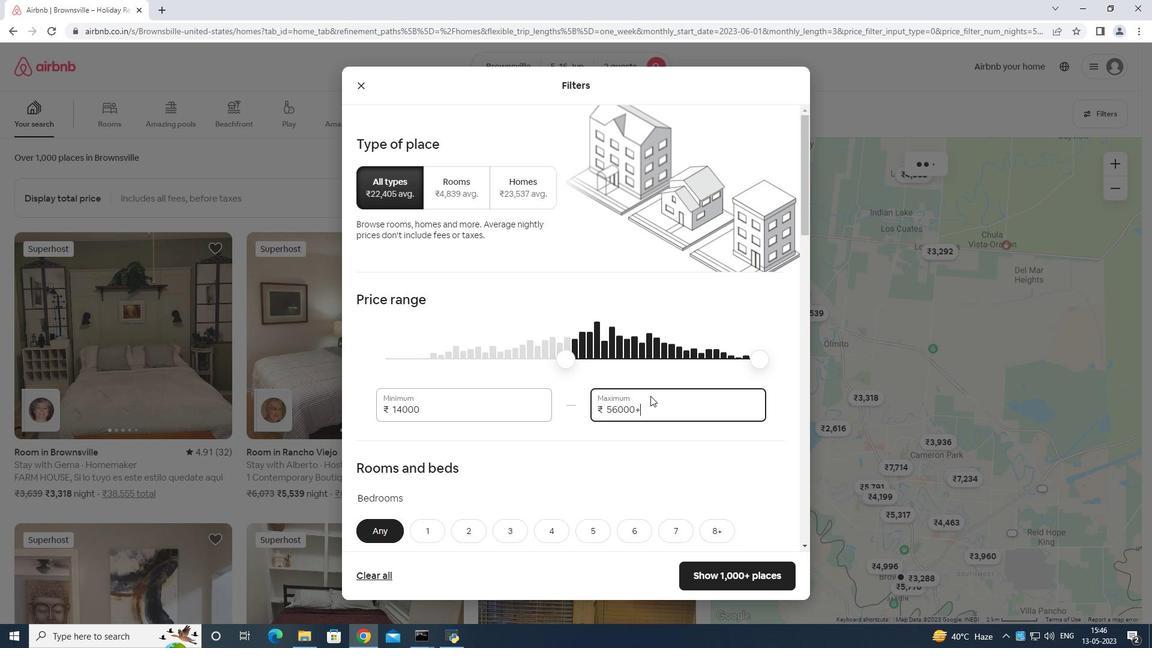 
Action: Key pressed <Key.backspace>
Screenshot: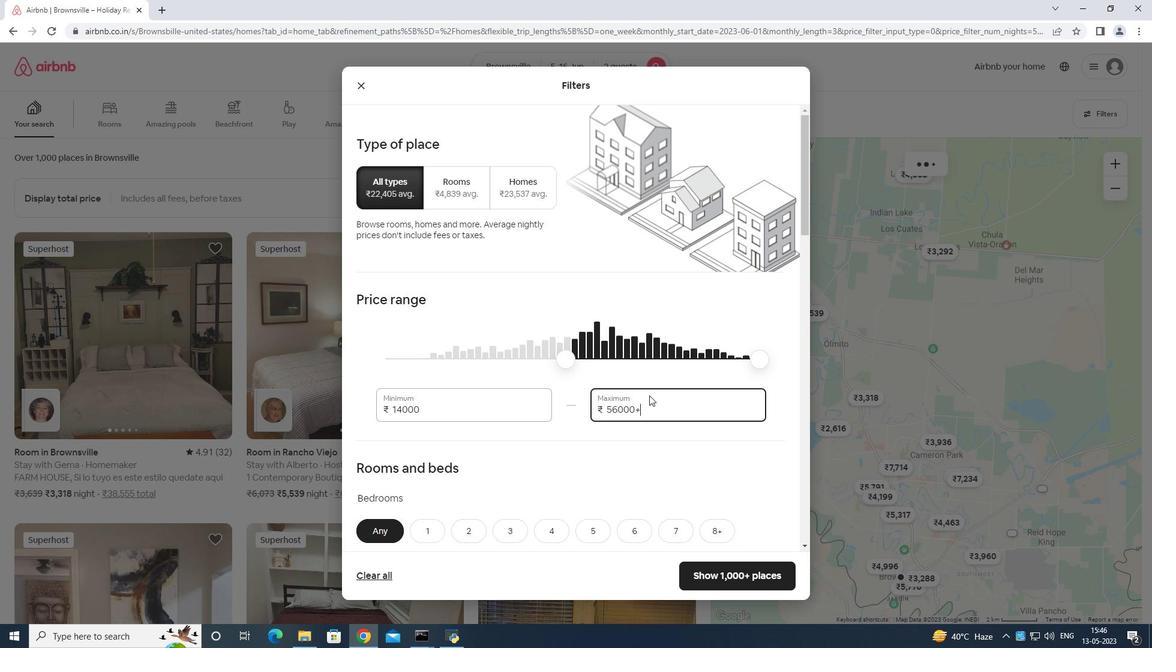 
Action: Mouse moved to (640, 393)
Screenshot: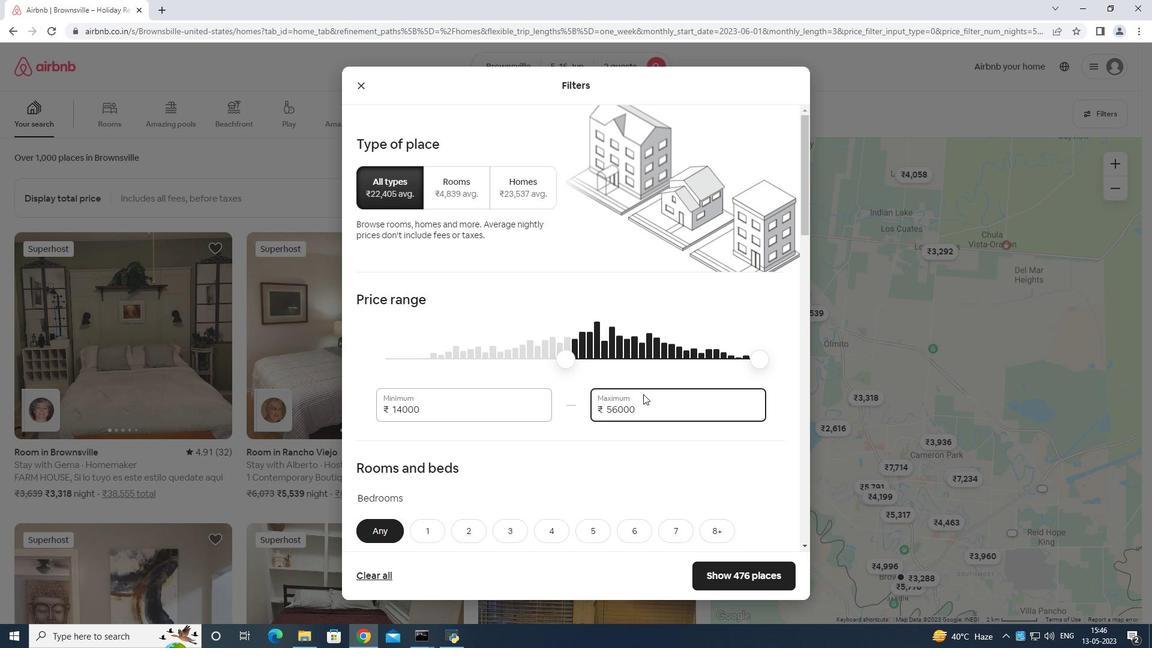 
Action: Key pressed <Key.backspace><Key.backspace><Key.backspace>
Screenshot: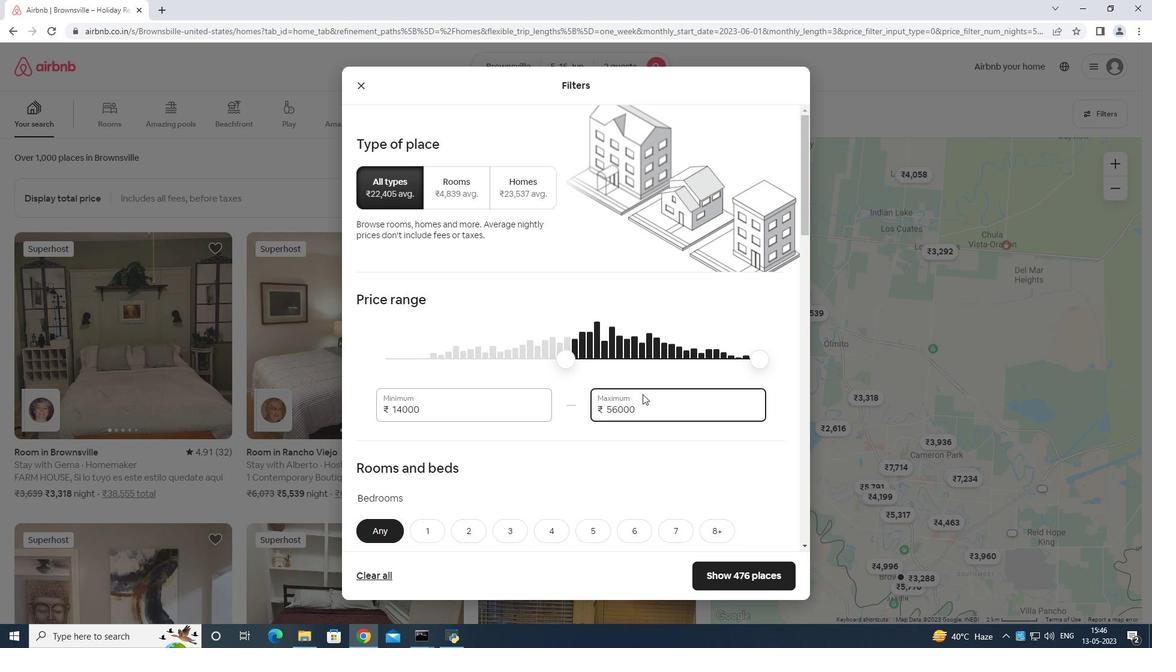 
Action: Mouse moved to (640, 393)
Screenshot: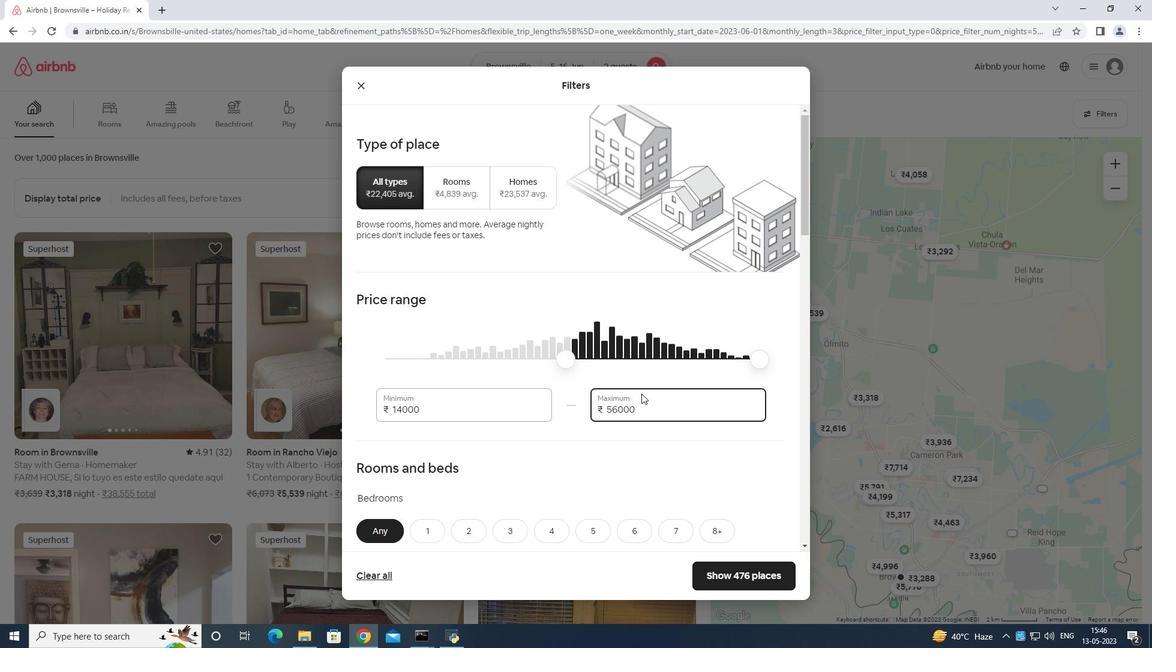 
Action: Key pressed <Key.backspace><Key.backspace><Key.backspace><Key.backspace><Key.backspace><Key.backspace>
Screenshot: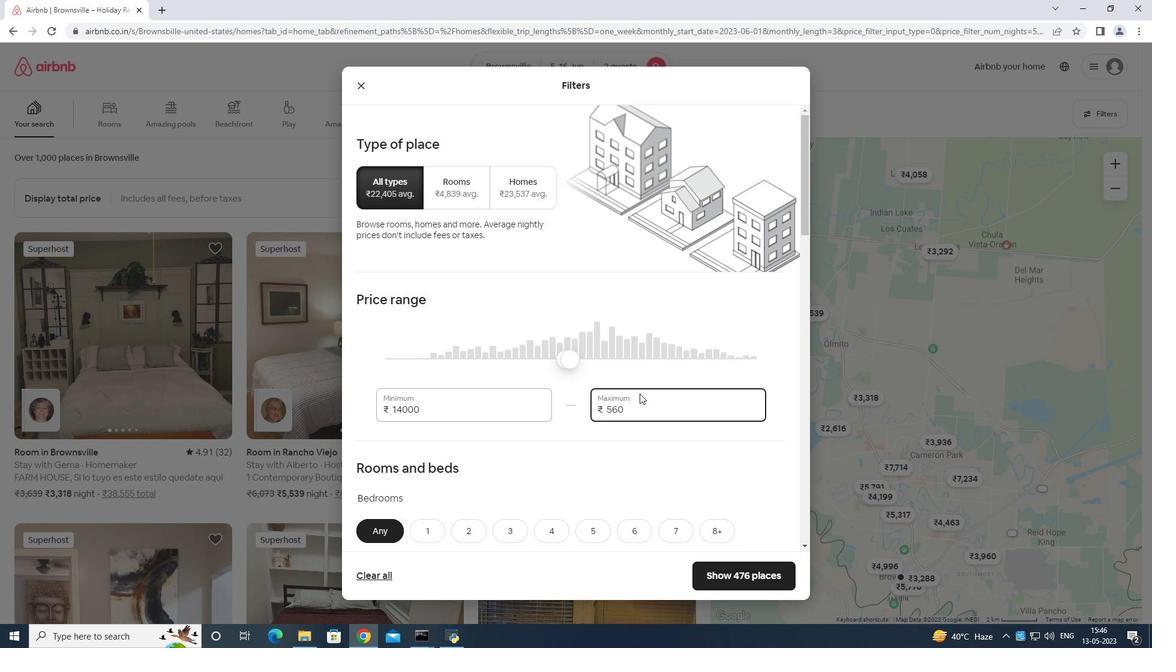 
Action: Mouse moved to (640, 393)
Screenshot: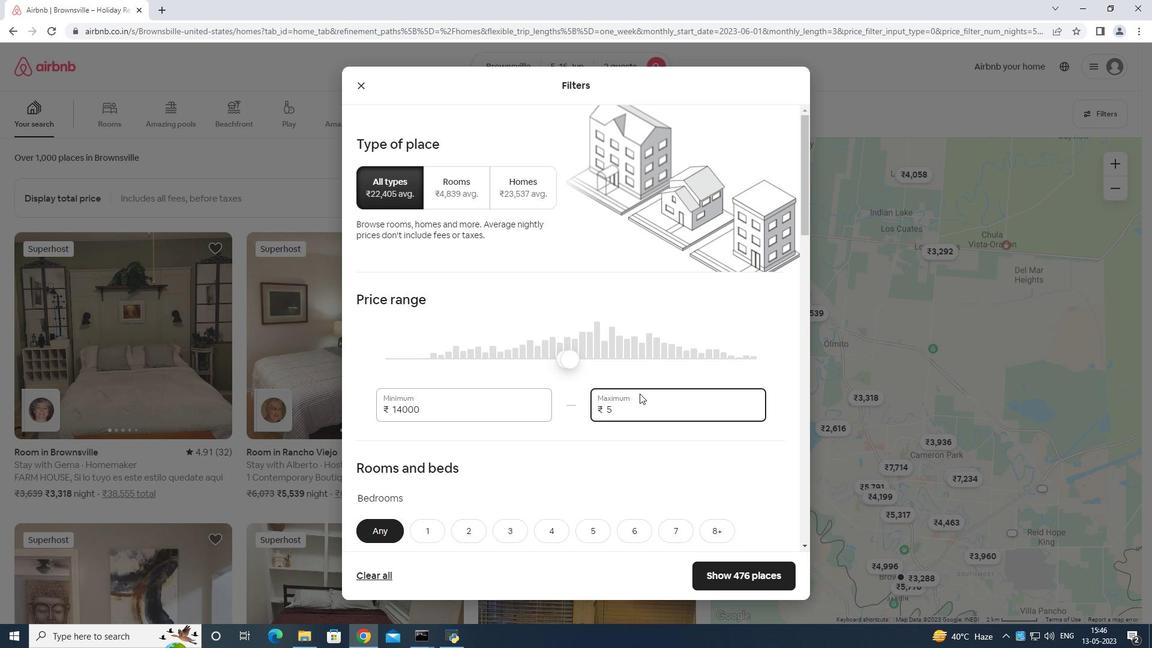 
Action: Key pressed <Key.backspace>
Screenshot: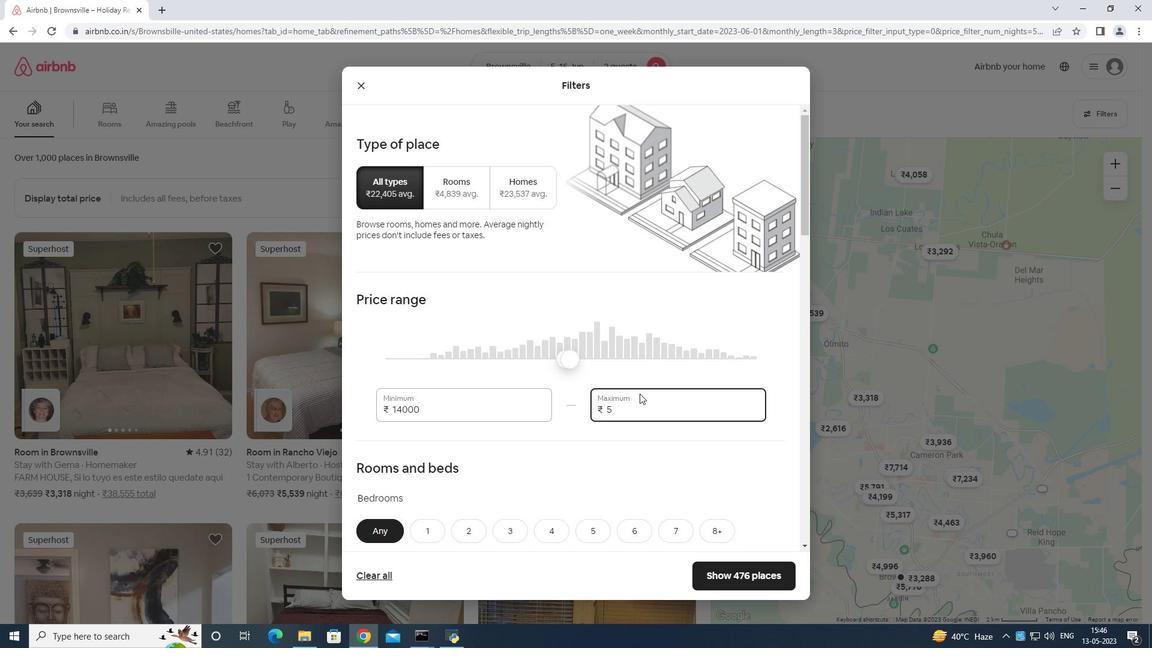 
Action: Mouse moved to (639, 392)
Screenshot: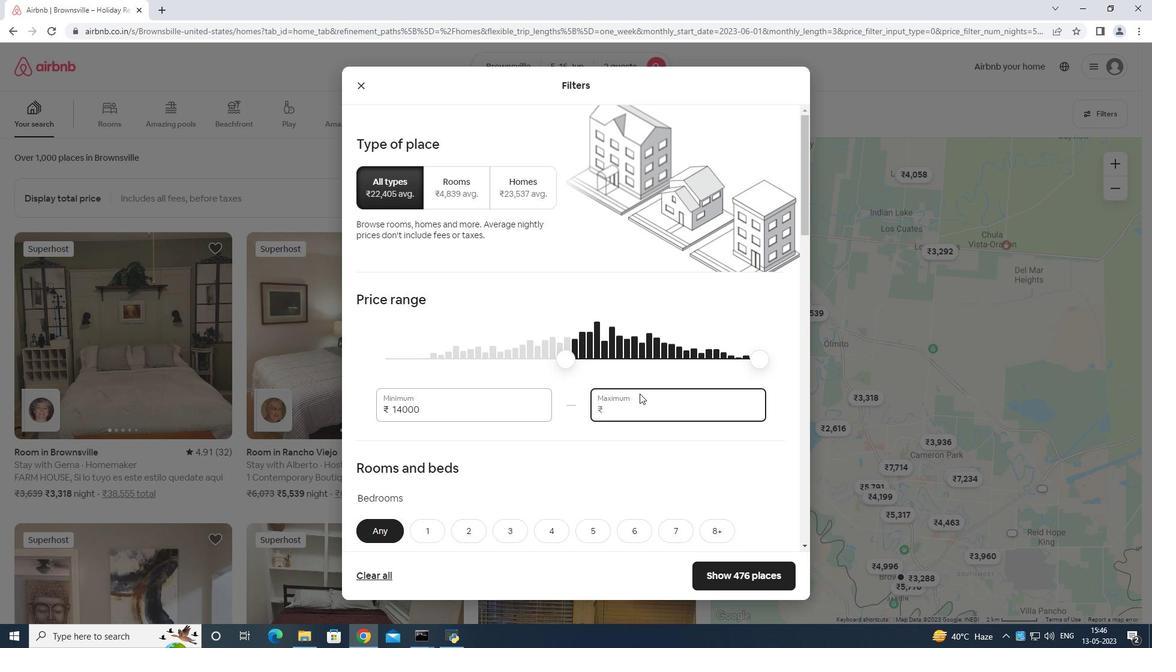 
Action: Key pressed 1
Screenshot: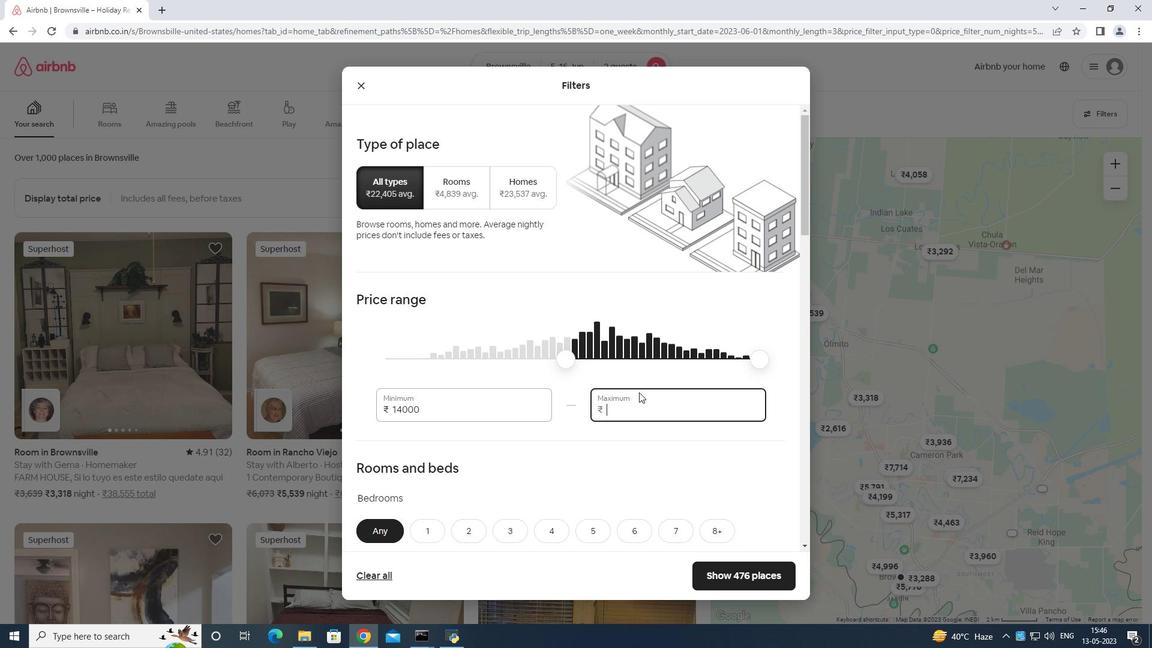 
Action: Mouse moved to (639, 390)
Screenshot: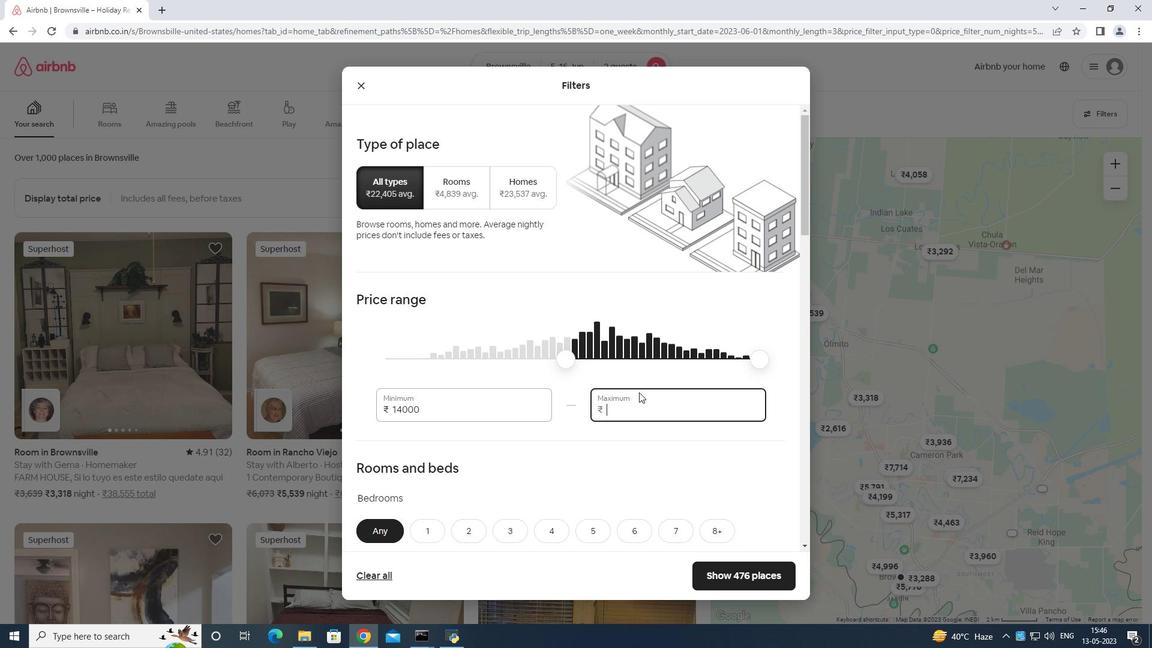 
Action: Key pressed 8
Screenshot: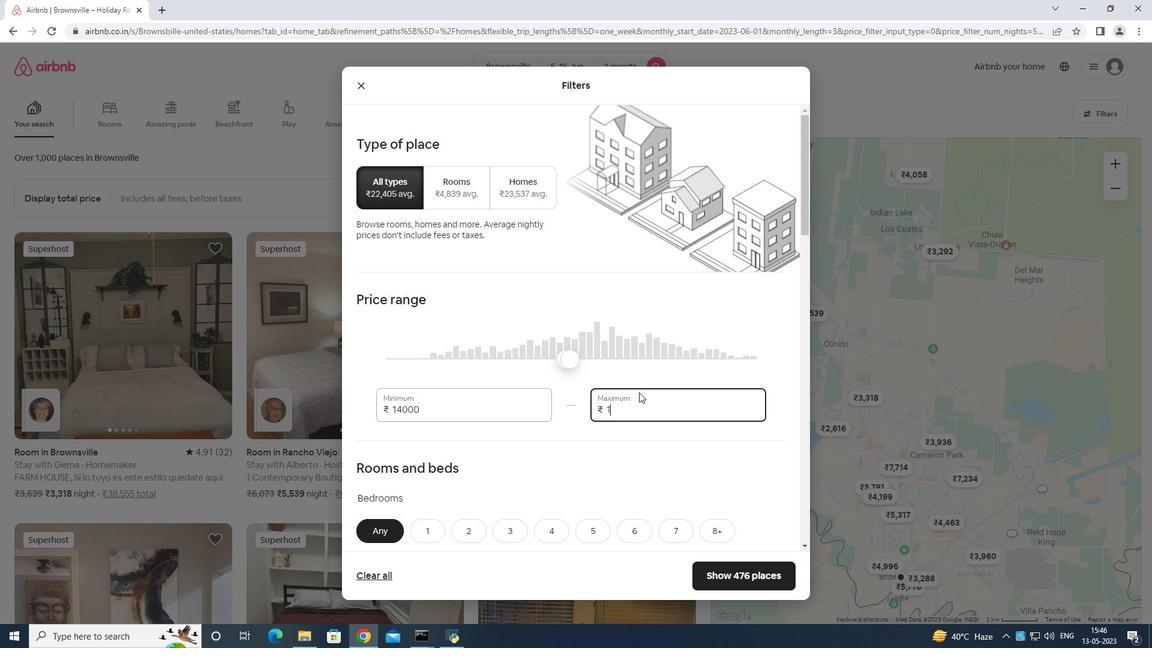 
Action: Mouse moved to (637, 387)
Screenshot: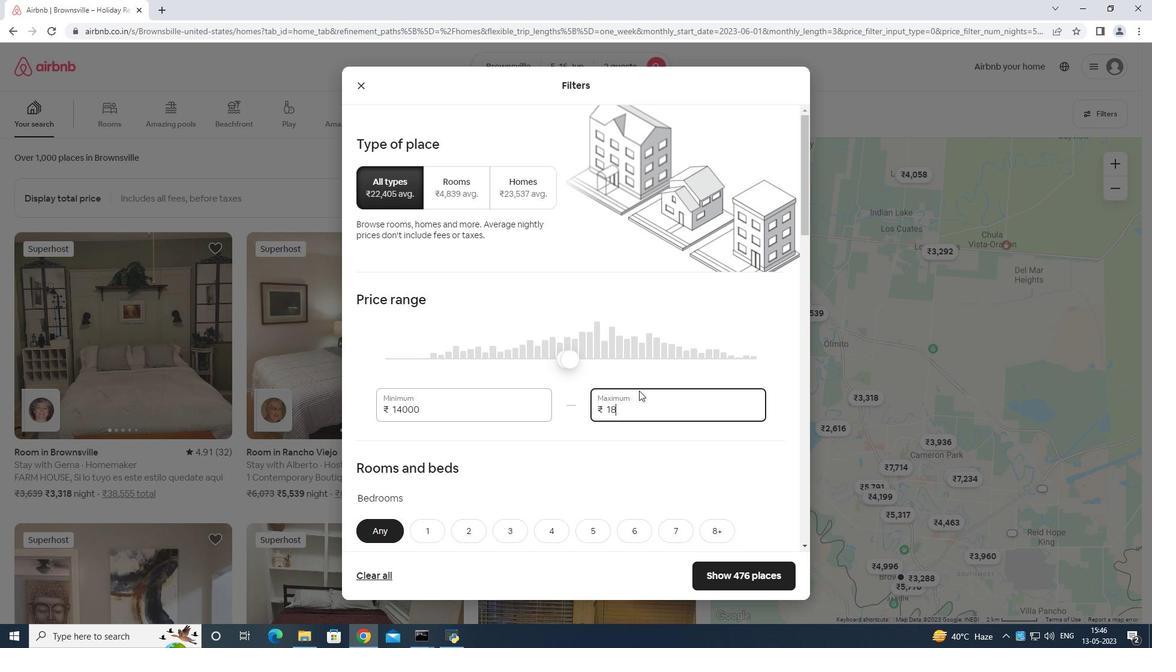 
Action: Key pressed 0
Screenshot: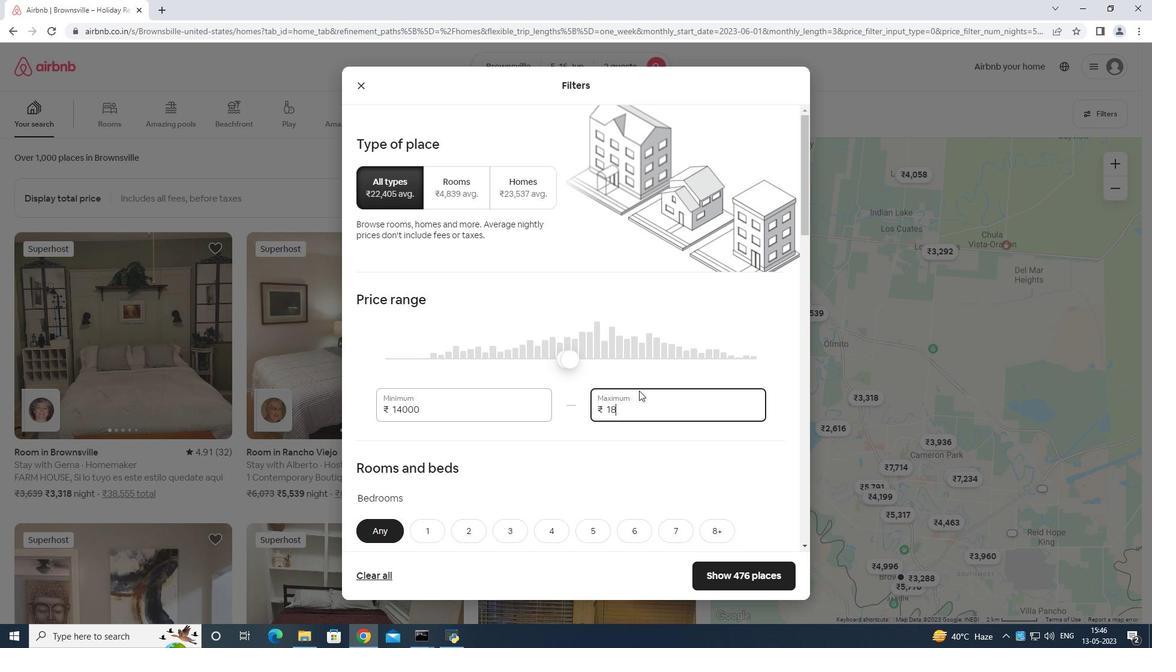 
Action: Mouse moved to (635, 387)
Screenshot: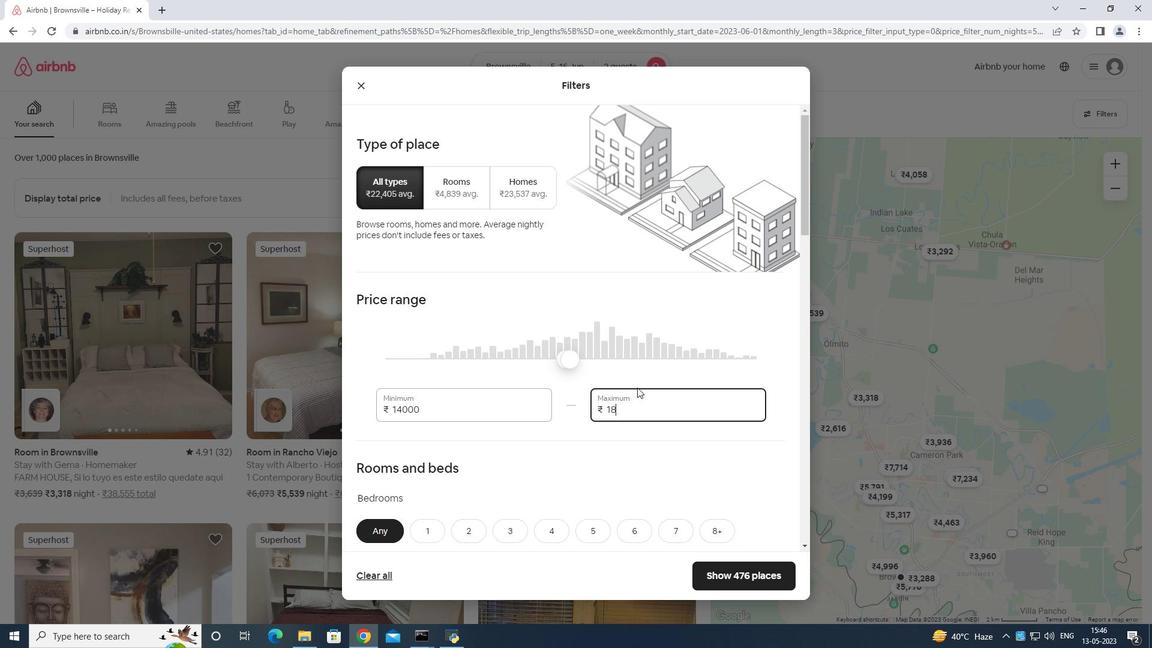 
Action: Key pressed 00
Screenshot: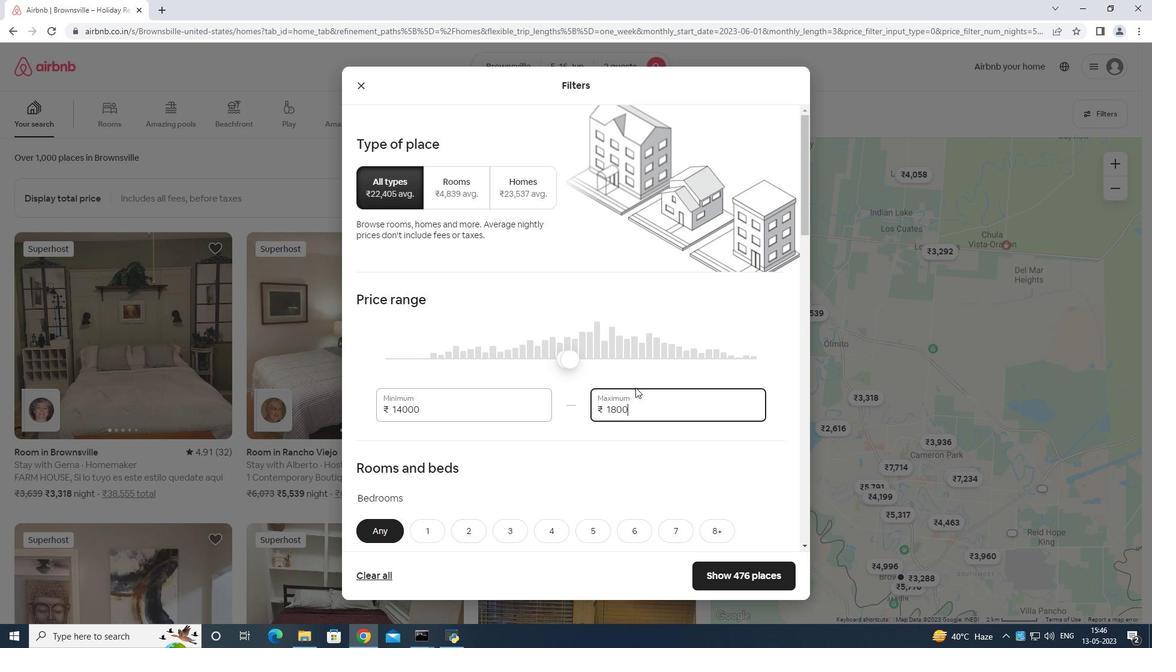 
Action: Mouse moved to (643, 390)
Screenshot: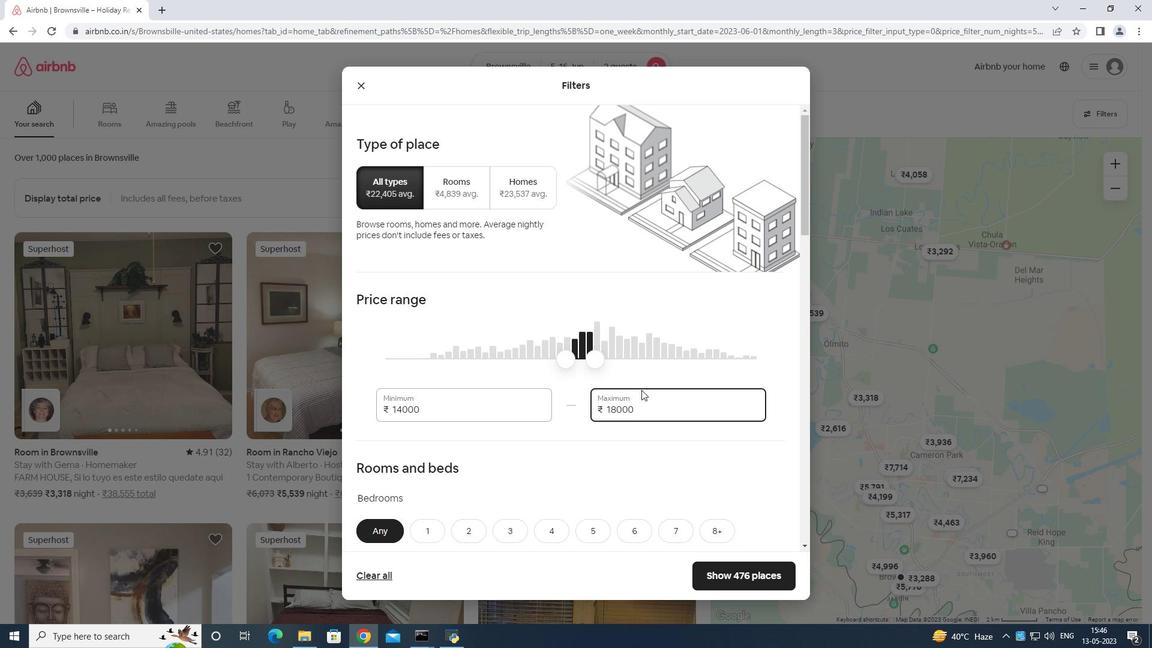
Action: Mouse scrolled (643, 390) with delta (0, 0)
Screenshot: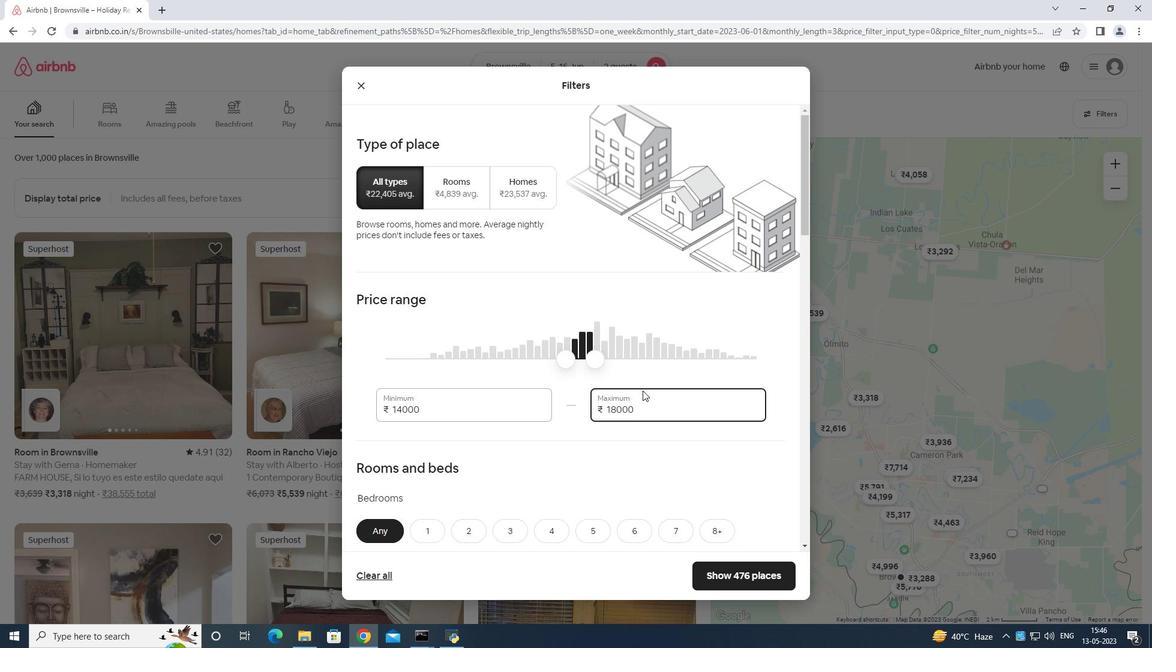 
Action: Mouse moved to (644, 392)
Screenshot: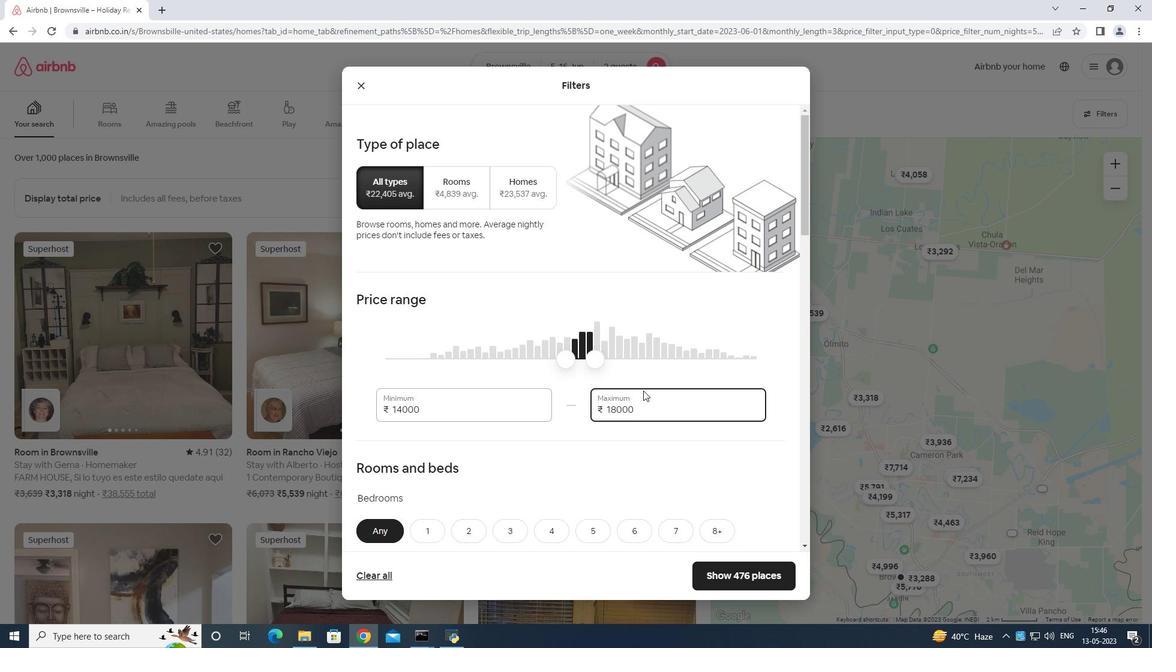 
Action: Mouse scrolled (644, 391) with delta (0, 0)
Screenshot: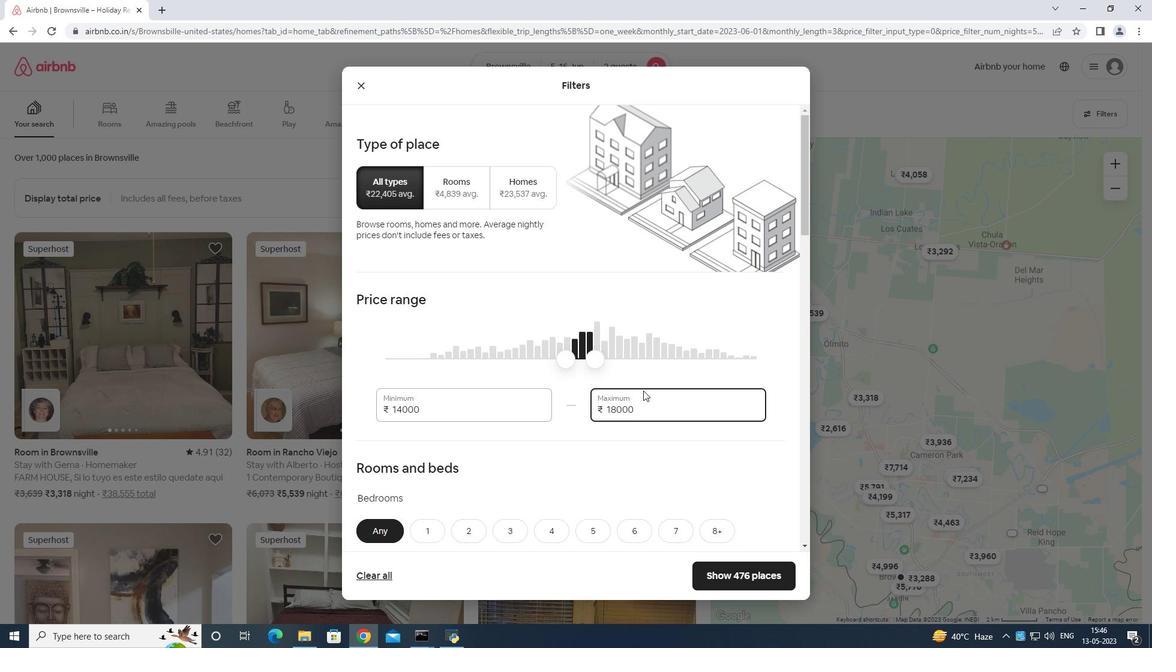 
Action: Mouse moved to (644, 393)
Screenshot: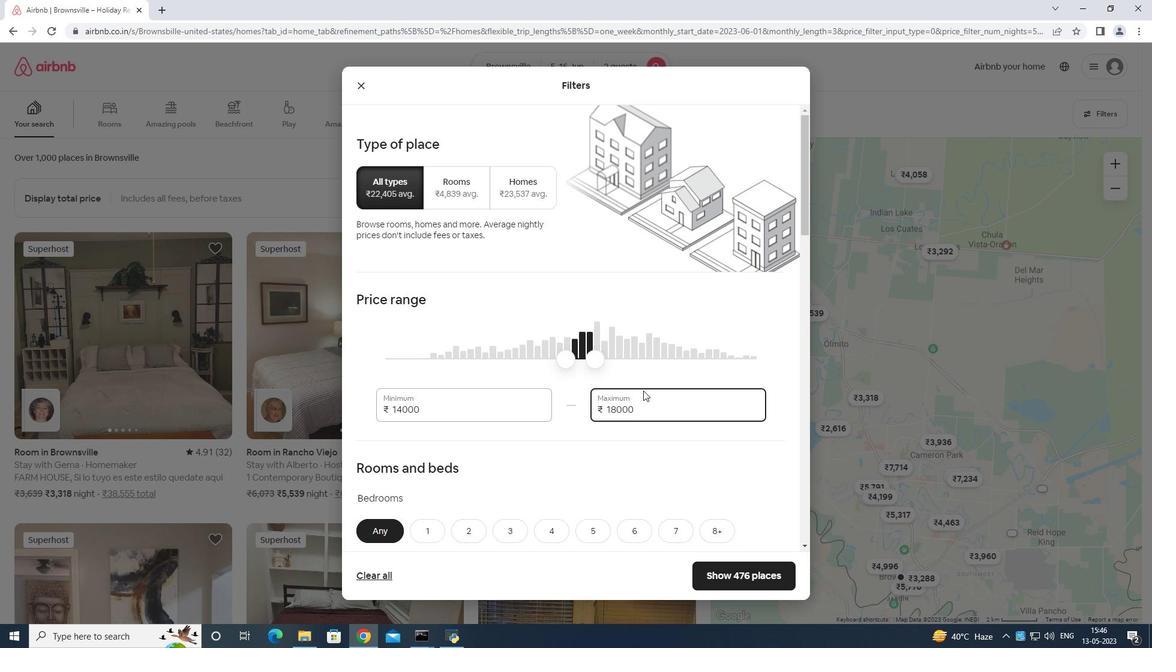 
Action: Mouse scrolled (644, 392) with delta (0, 0)
Screenshot: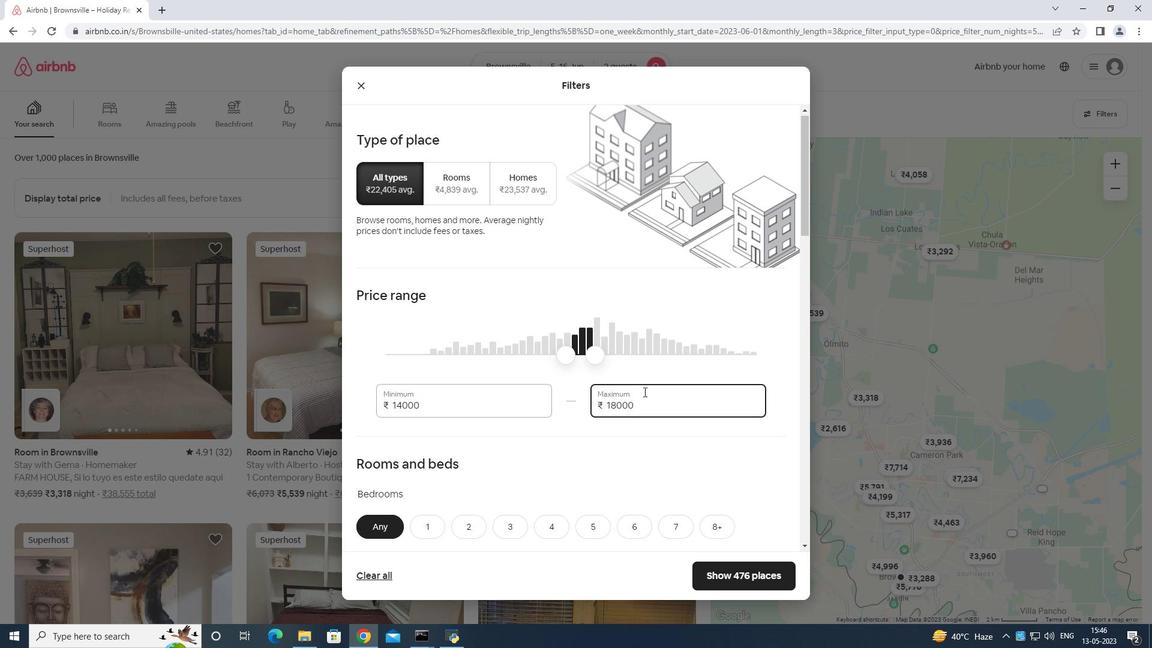 
Action: Mouse moved to (443, 355)
Screenshot: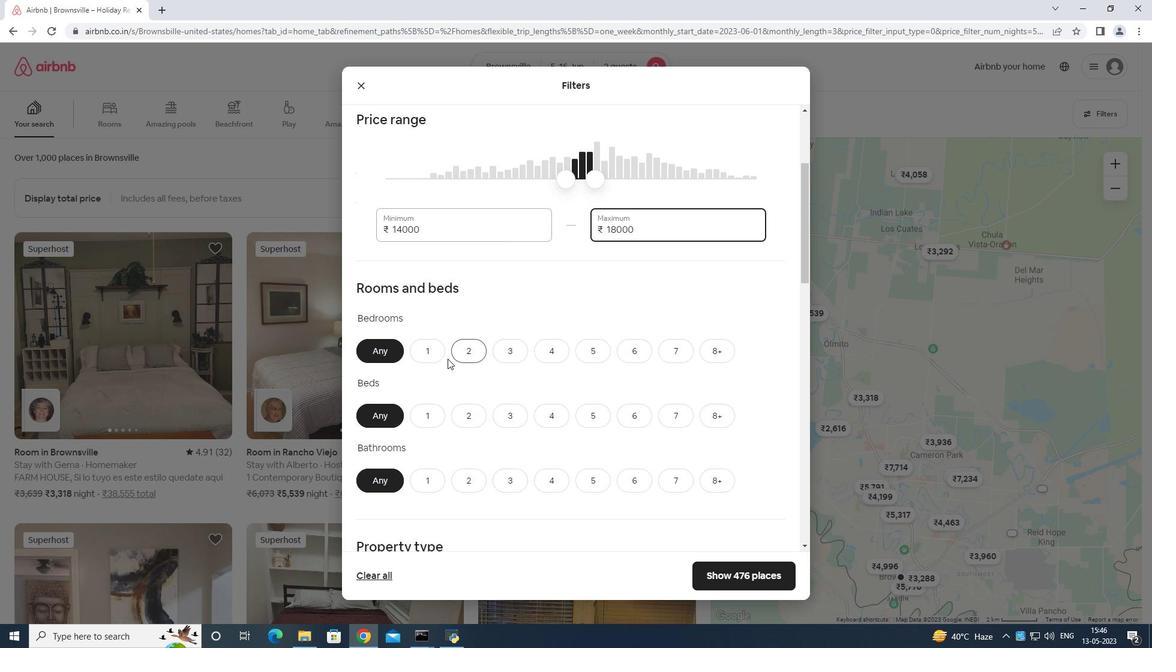 
Action: Mouse pressed left at (443, 355)
Screenshot: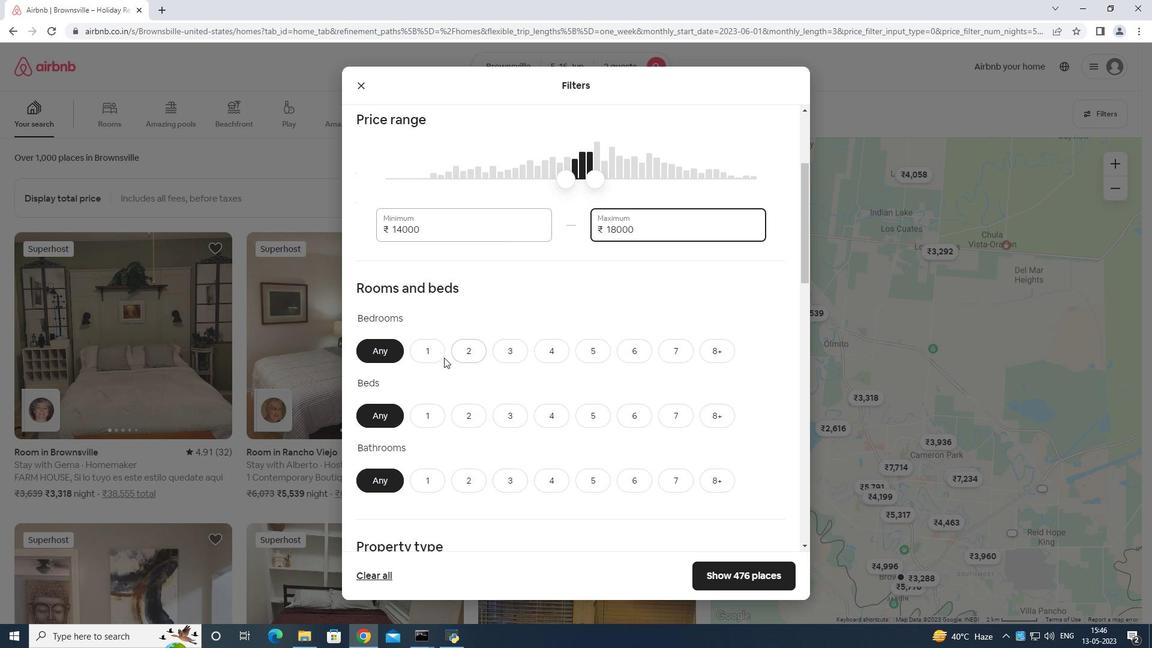 
Action: Mouse moved to (426, 405)
Screenshot: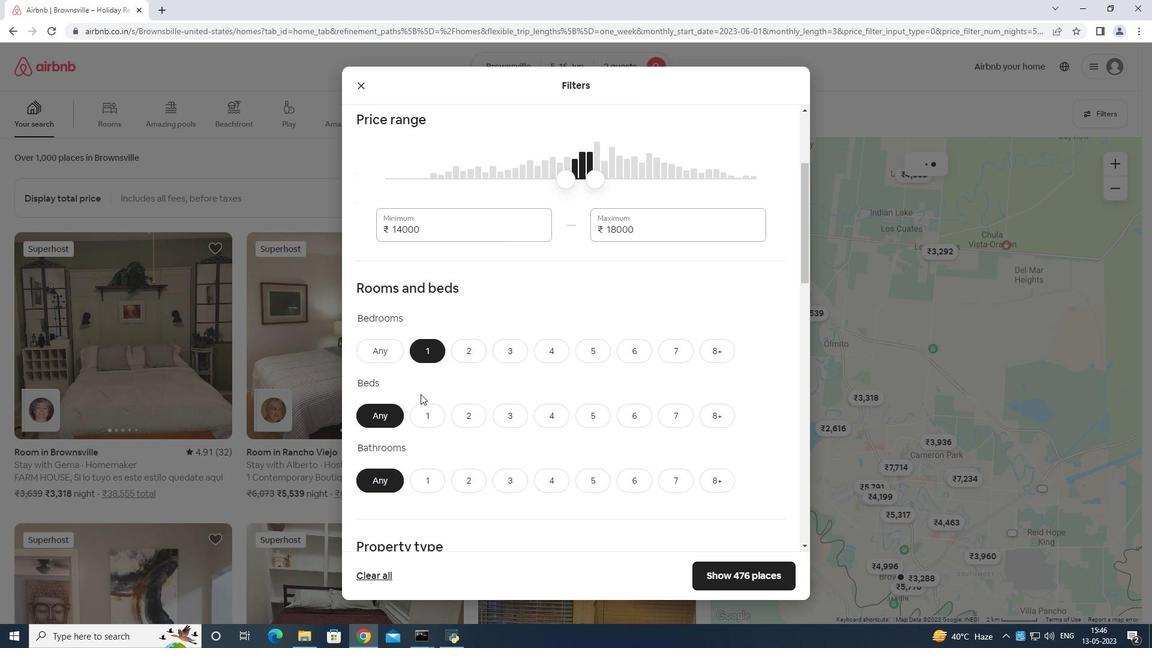 
Action: Mouse pressed left at (426, 405)
Screenshot: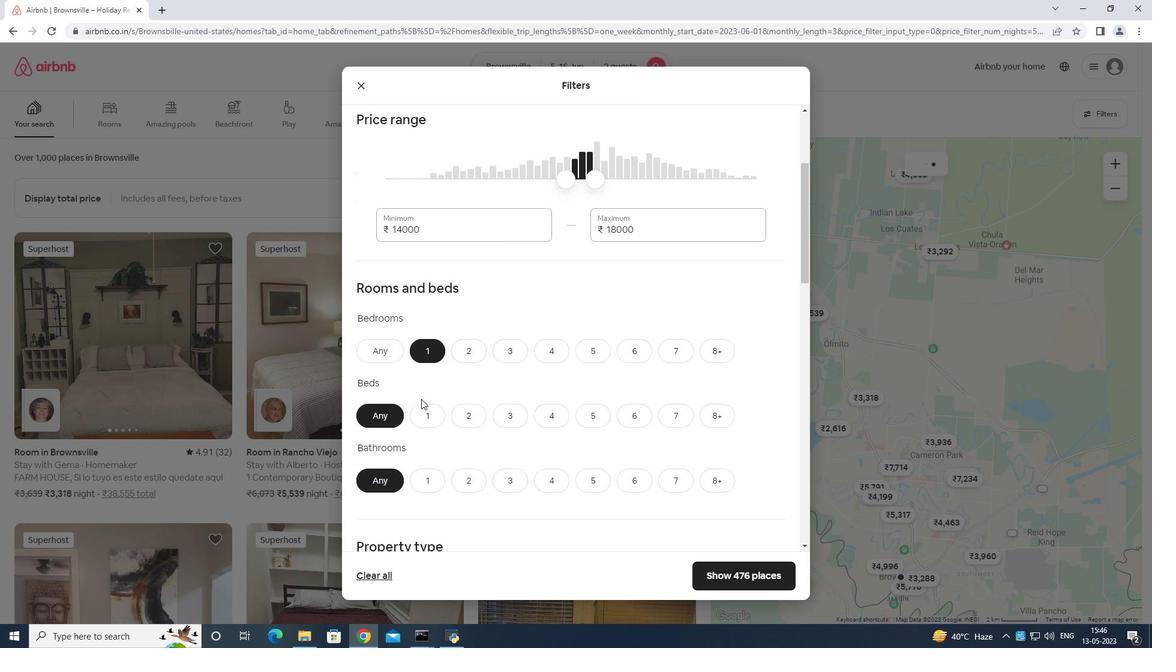 
Action: Mouse moved to (429, 468)
Screenshot: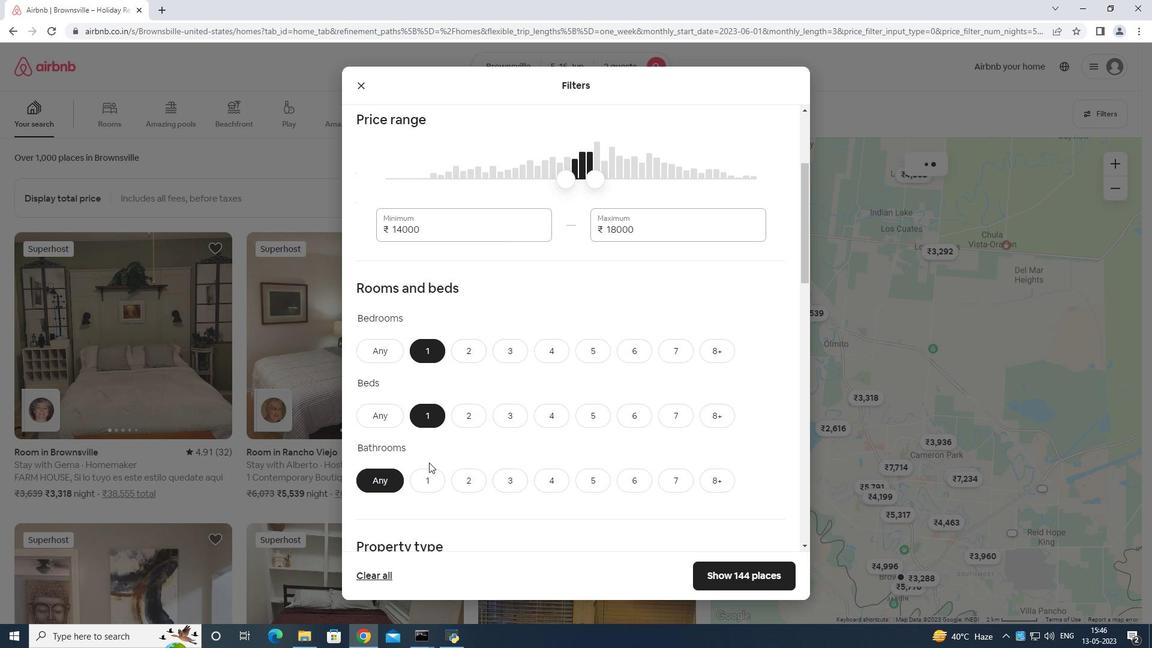 
Action: Mouse pressed left at (429, 468)
Screenshot: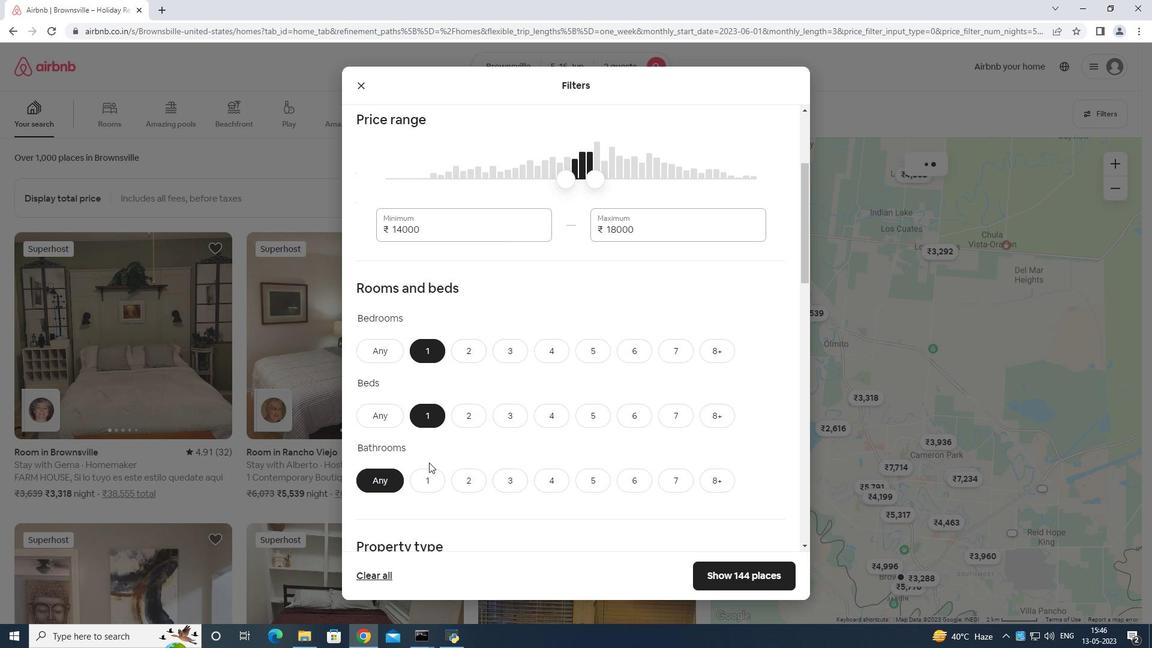 
Action: Mouse moved to (441, 467)
Screenshot: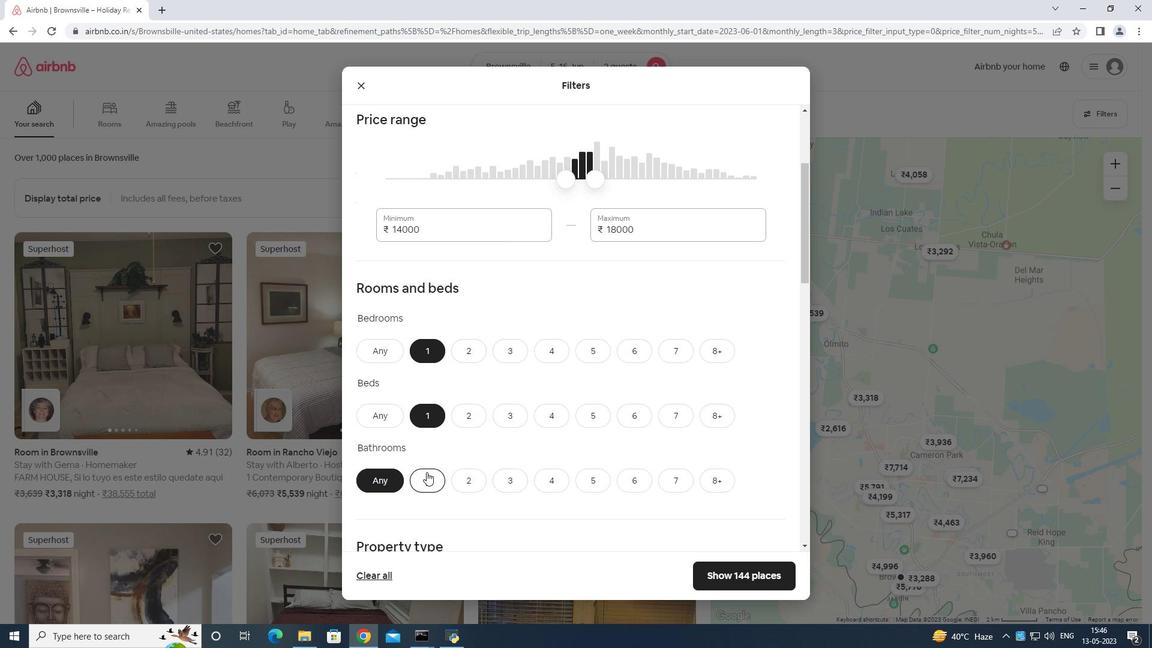 
Action: Mouse scrolled (441, 466) with delta (0, 0)
Screenshot: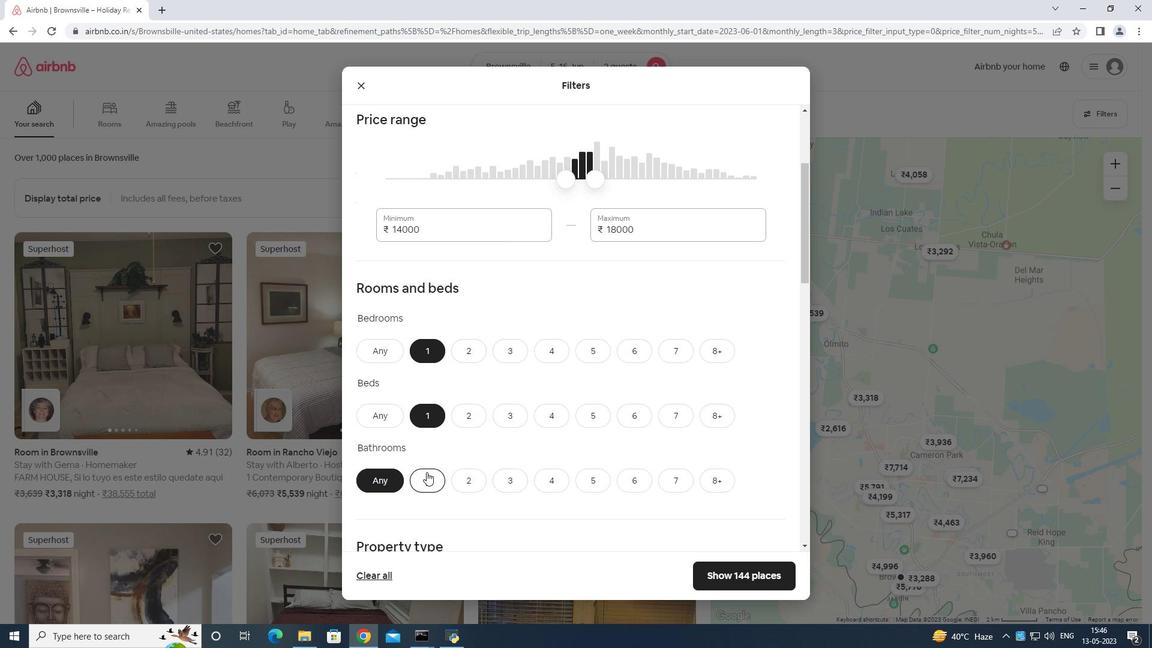 
Action: Mouse moved to (455, 465)
Screenshot: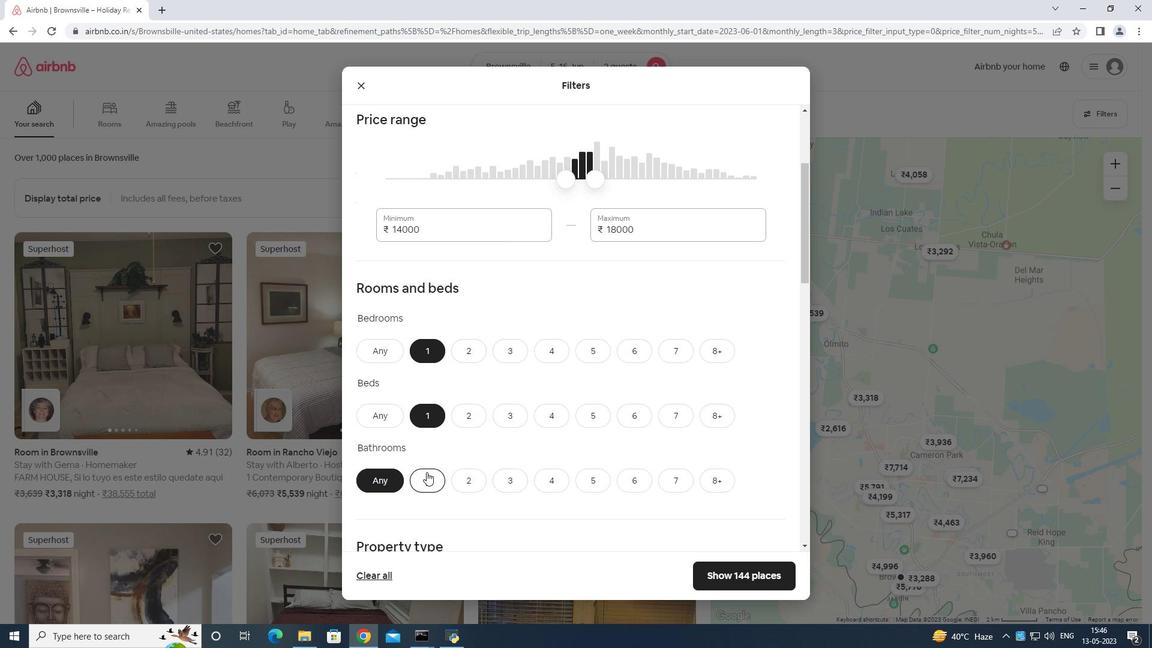 
Action: Mouse scrolled (455, 464) with delta (0, 0)
Screenshot: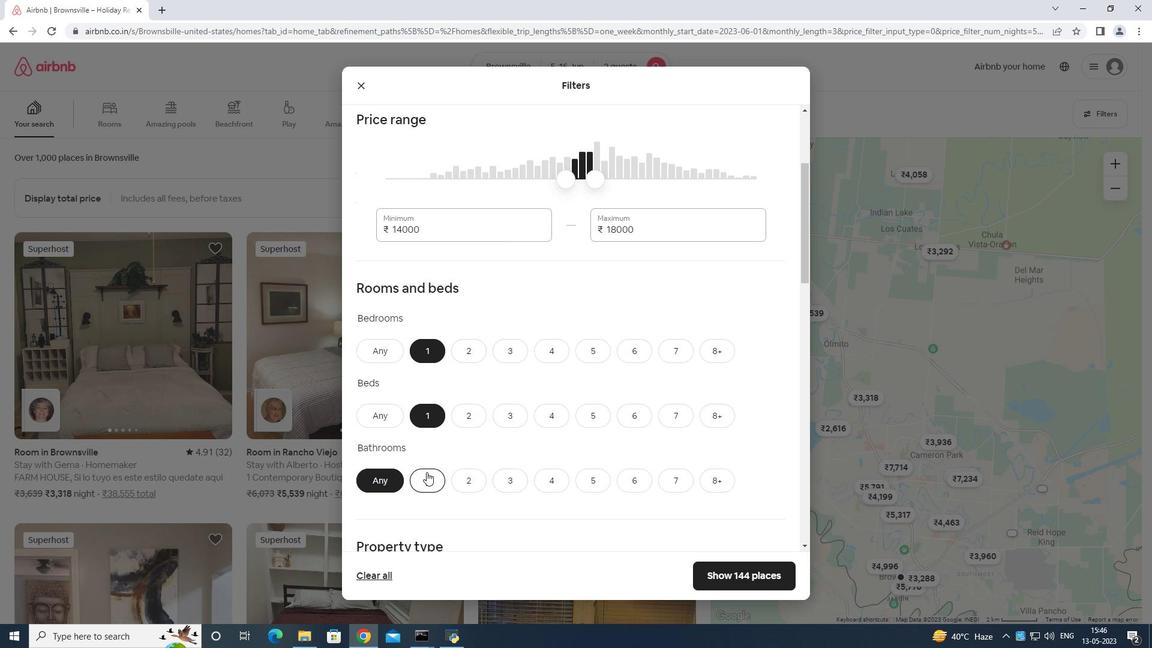 
Action: Mouse moved to (420, 351)
Screenshot: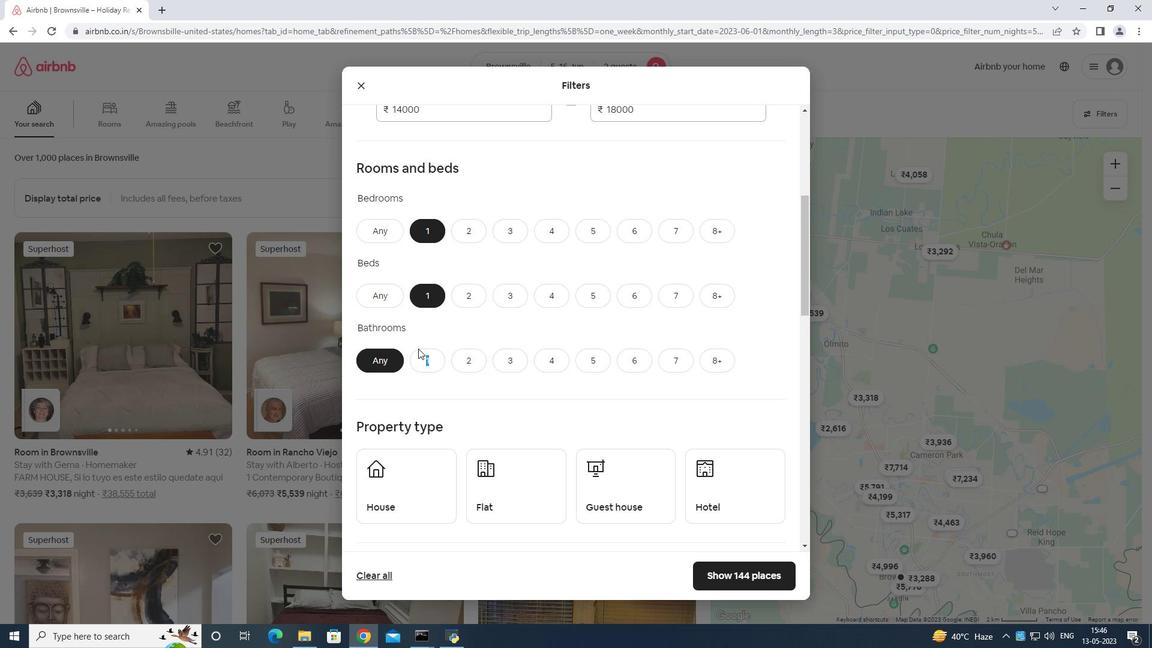 
Action: Mouse pressed left at (420, 351)
Screenshot: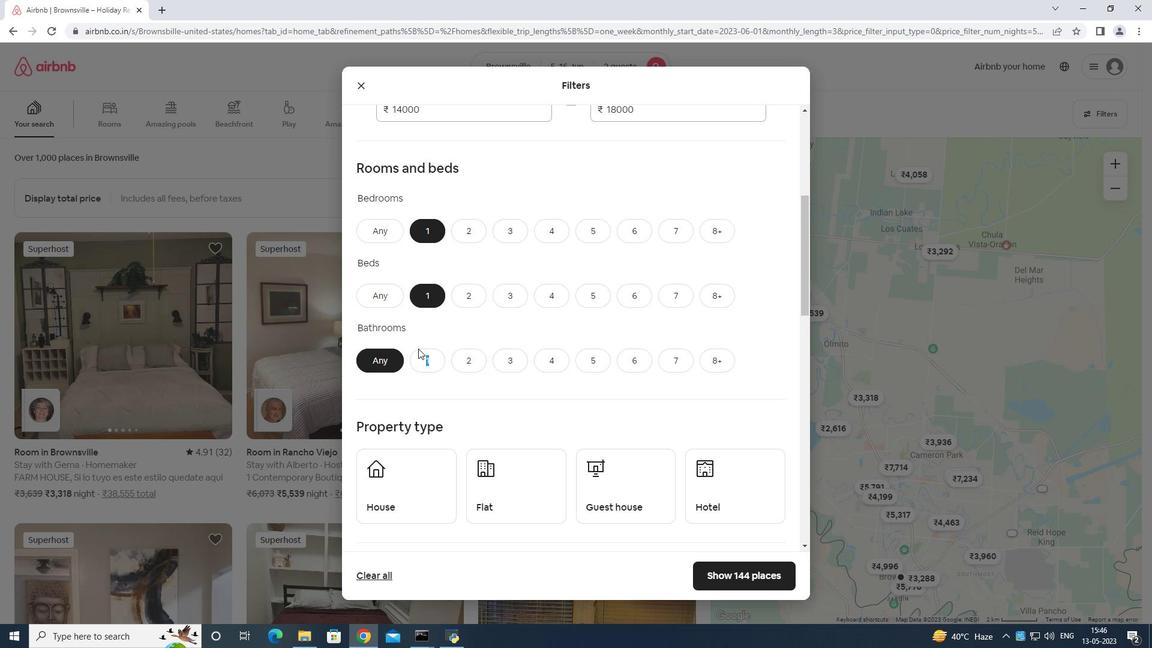 
Action: Mouse moved to (417, 464)
Screenshot: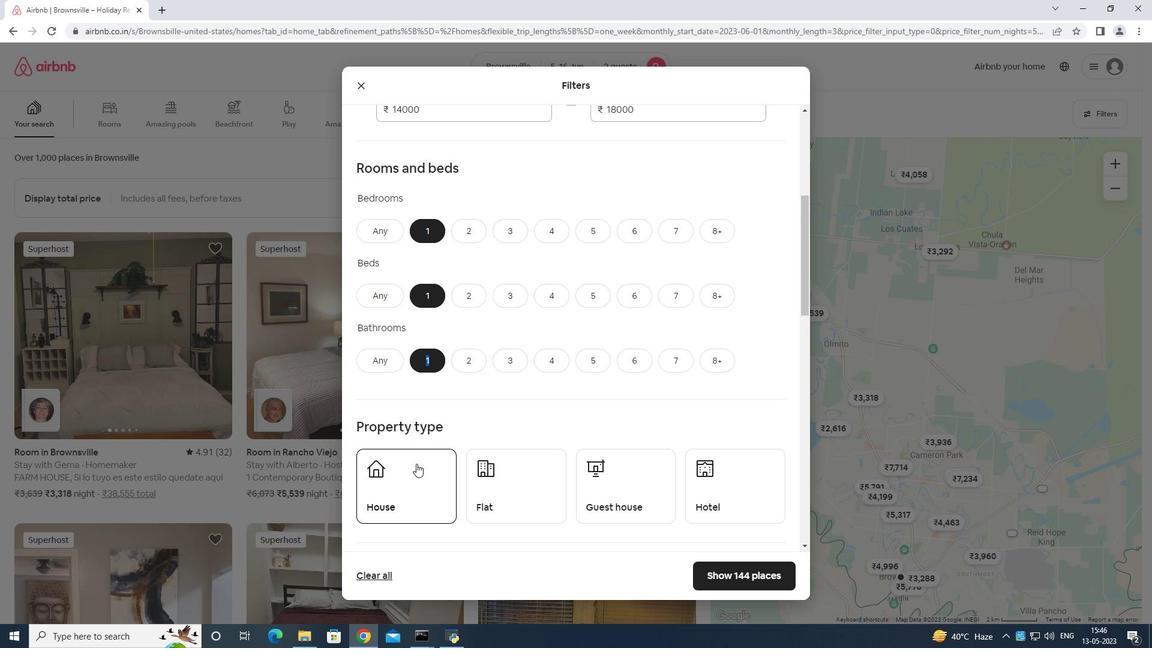 
Action: Mouse pressed left at (417, 464)
Screenshot: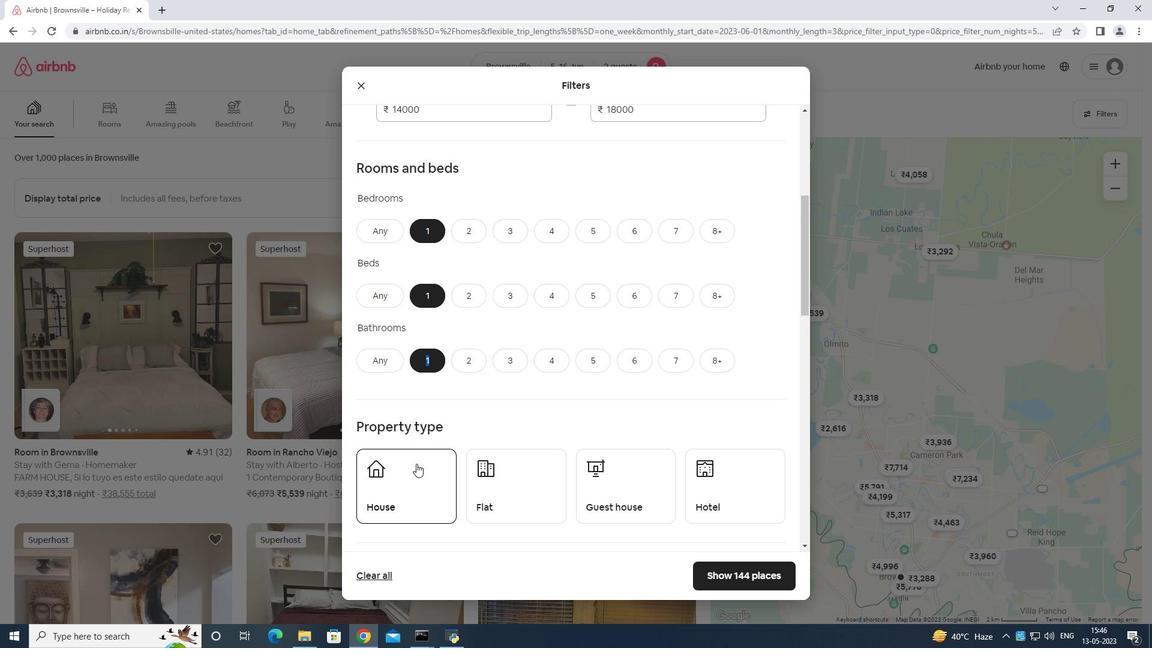 
Action: Mouse moved to (507, 468)
Screenshot: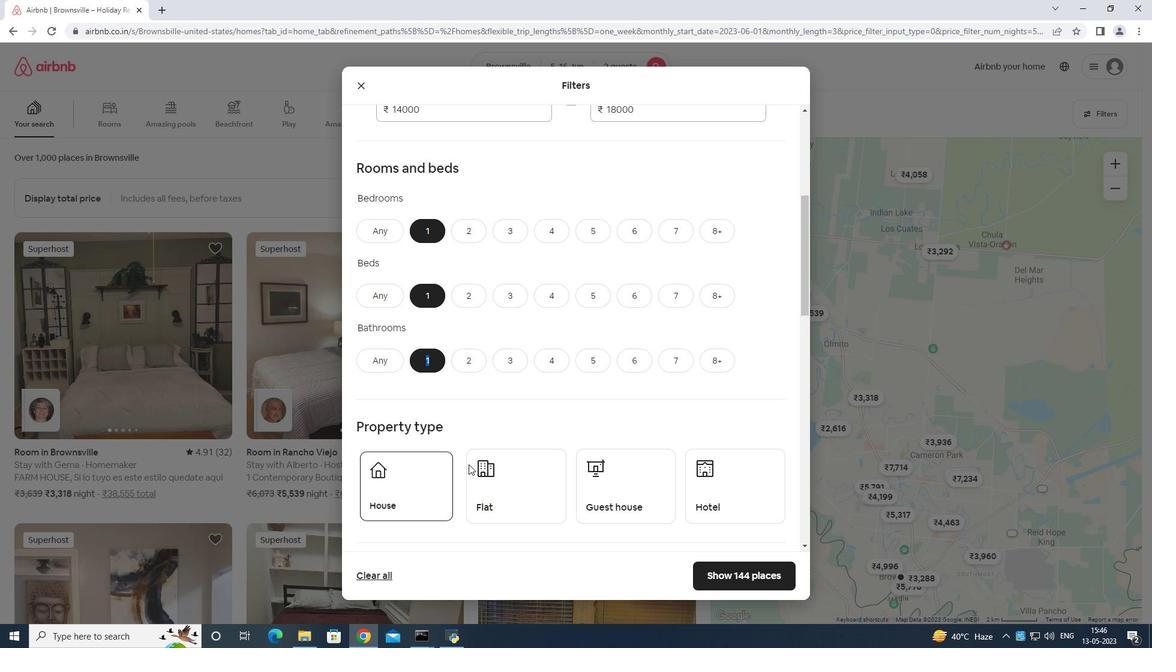 
Action: Mouse pressed left at (507, 468)
Screenshot: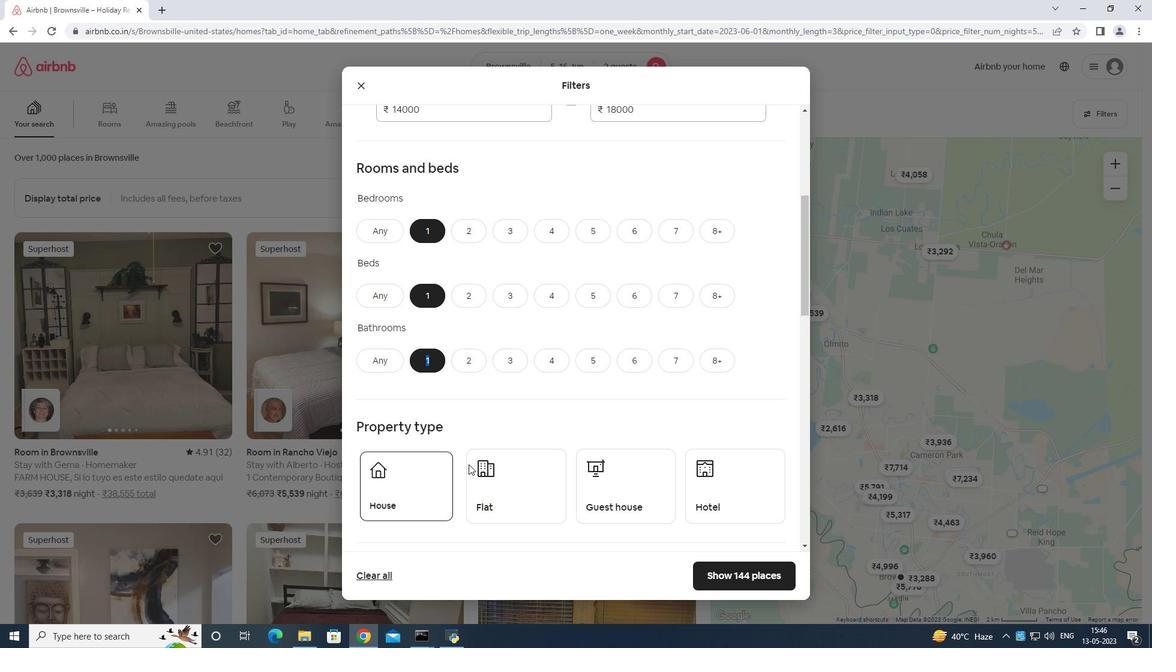 
Action: Mouse moved to (575, 466)
Screenshot: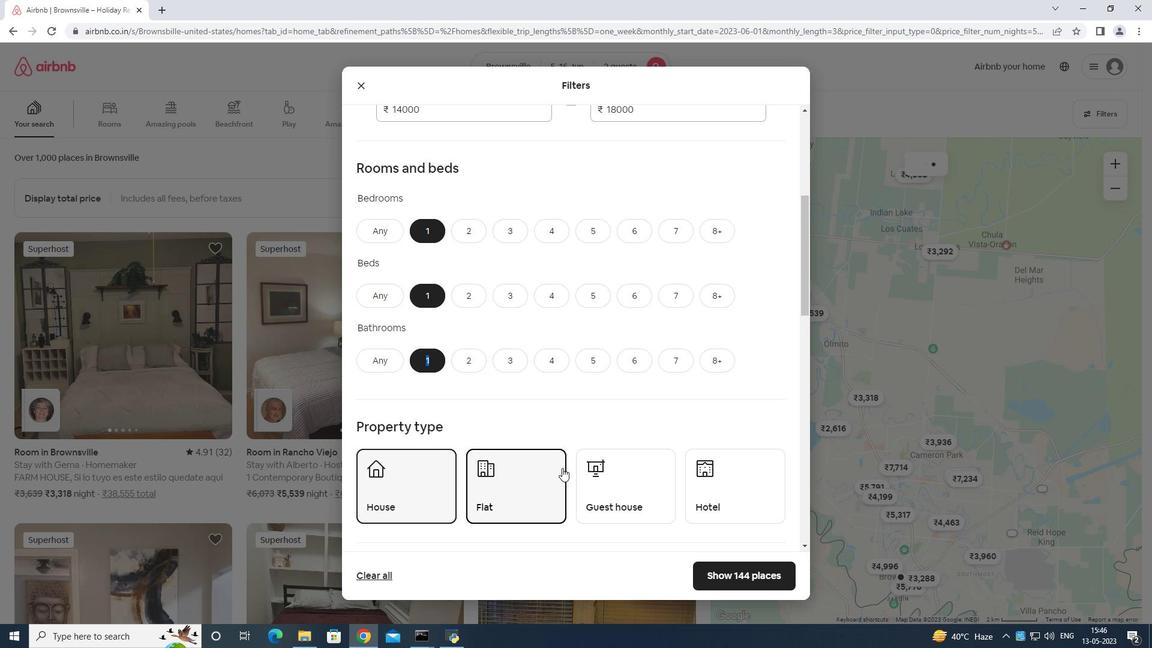 
Action: Mouse pressed left at (575, 466)
Screenshot: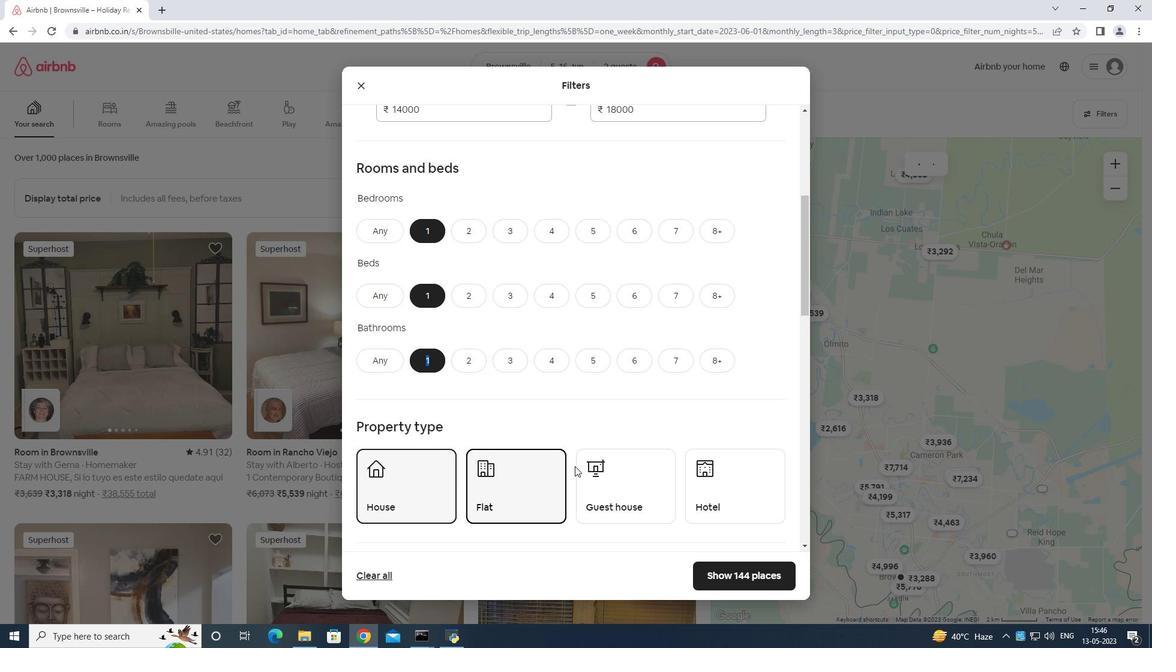 
Action: Mouse moved to (584, 456)
Screenshot: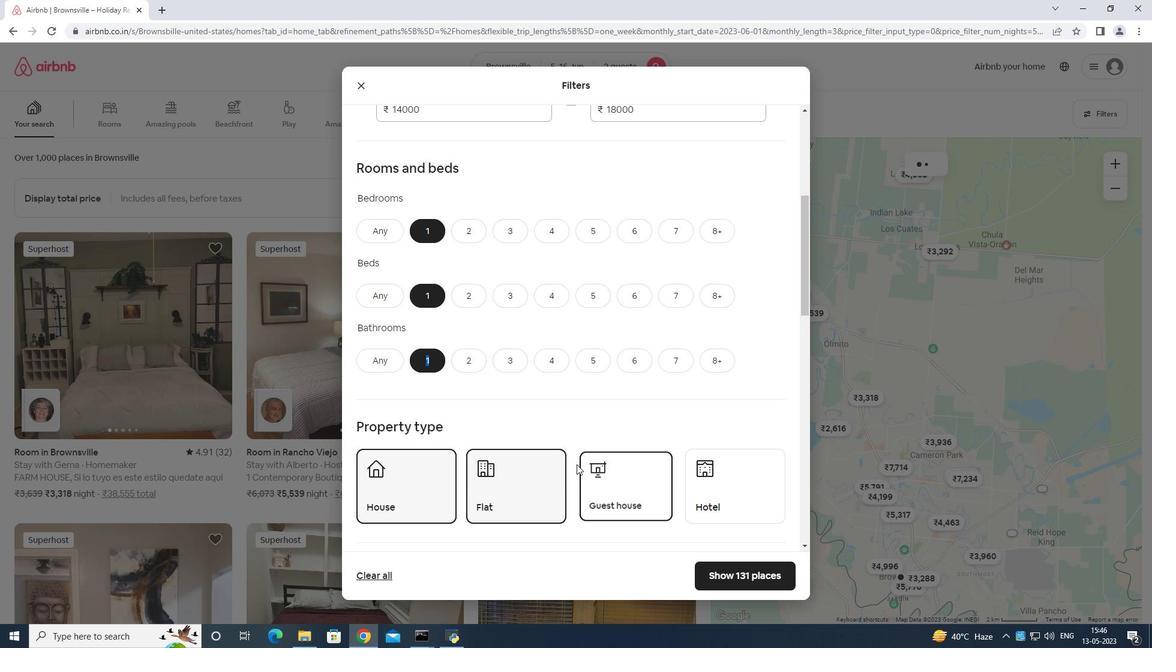 
Action: Mouse scrolled (584, 455) with delta (0, 0)
Screenshot: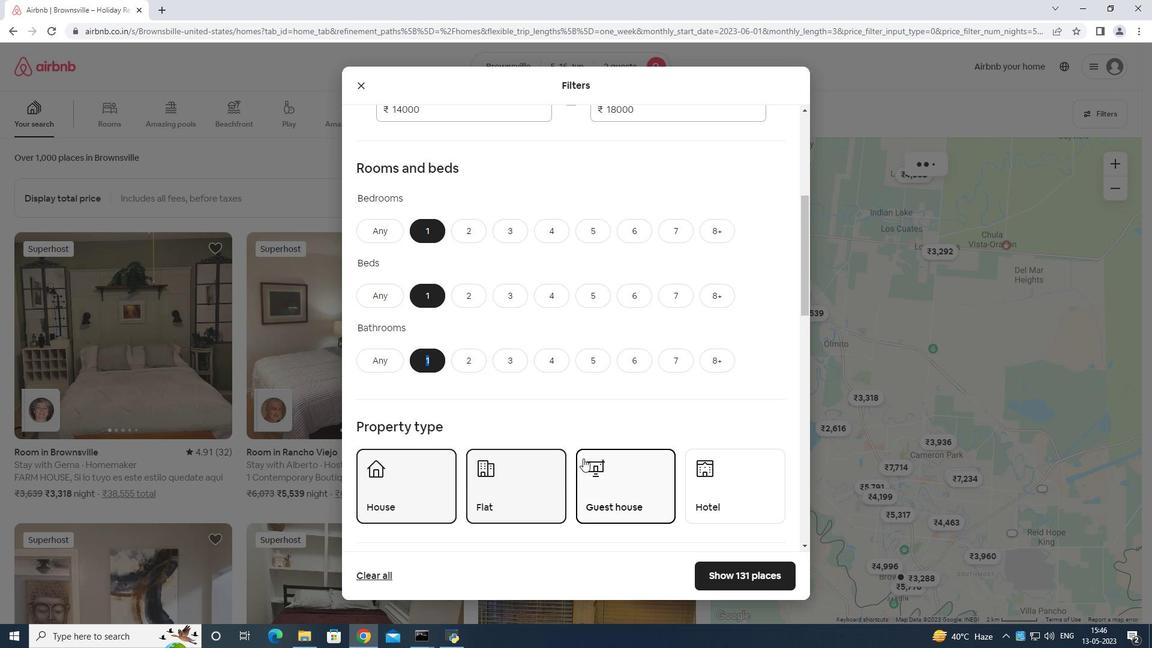 
Action: Mouse scrolled (584, 455) with delta (0, 0)
Screenshot: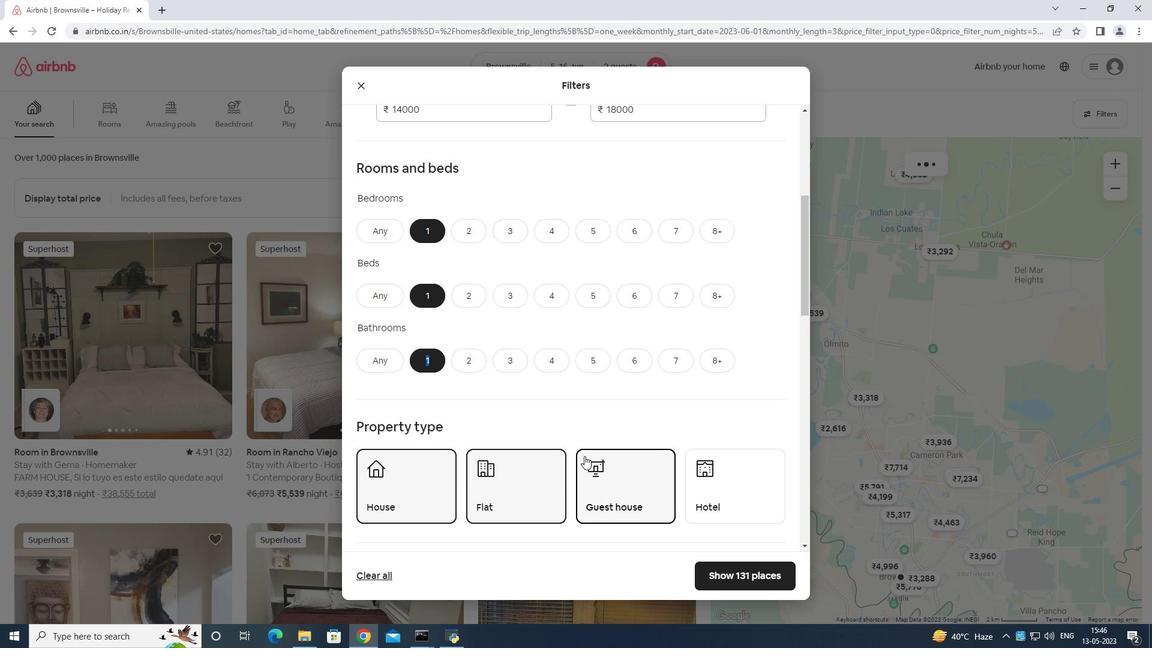 
Action: Mouse moved to (586, 456)
Screenshot: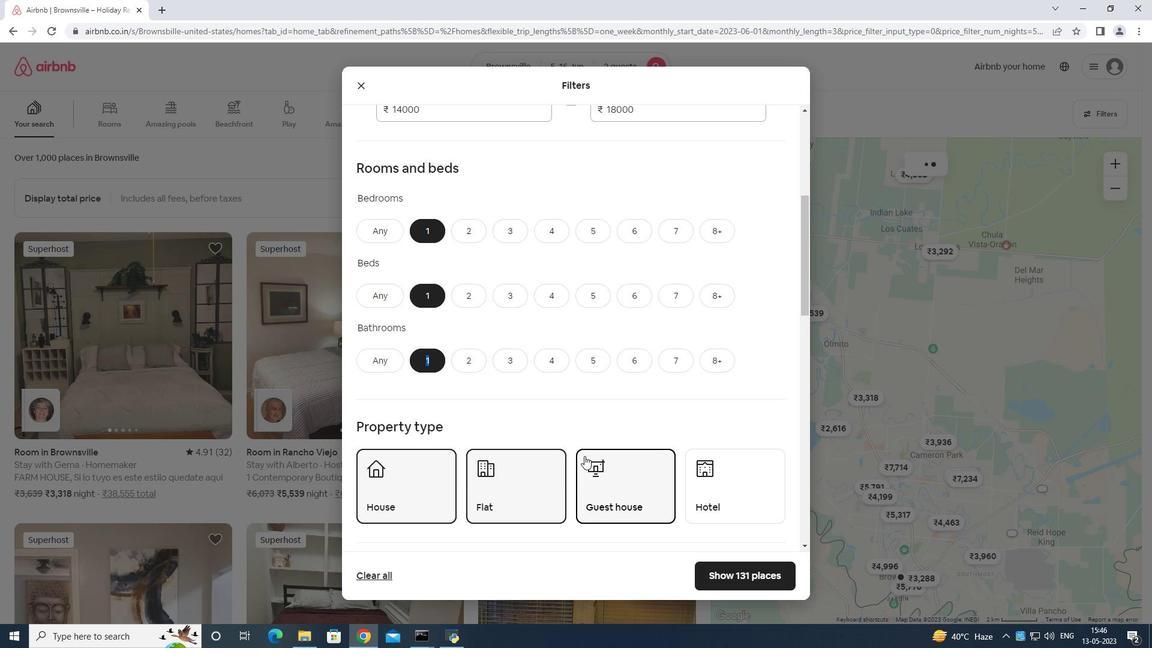 
Action: Mouse scrolled (586, 456) with delta (0, 0)
Screenshot: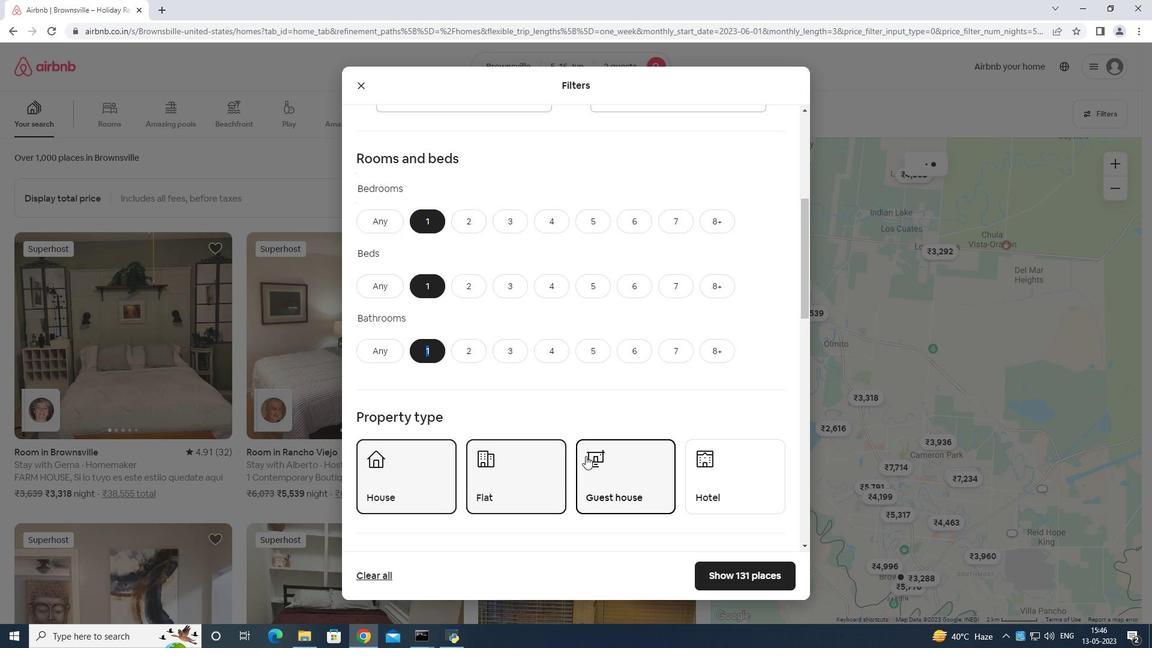 
Action: Mouse moved to (588, 456)
Screenshot: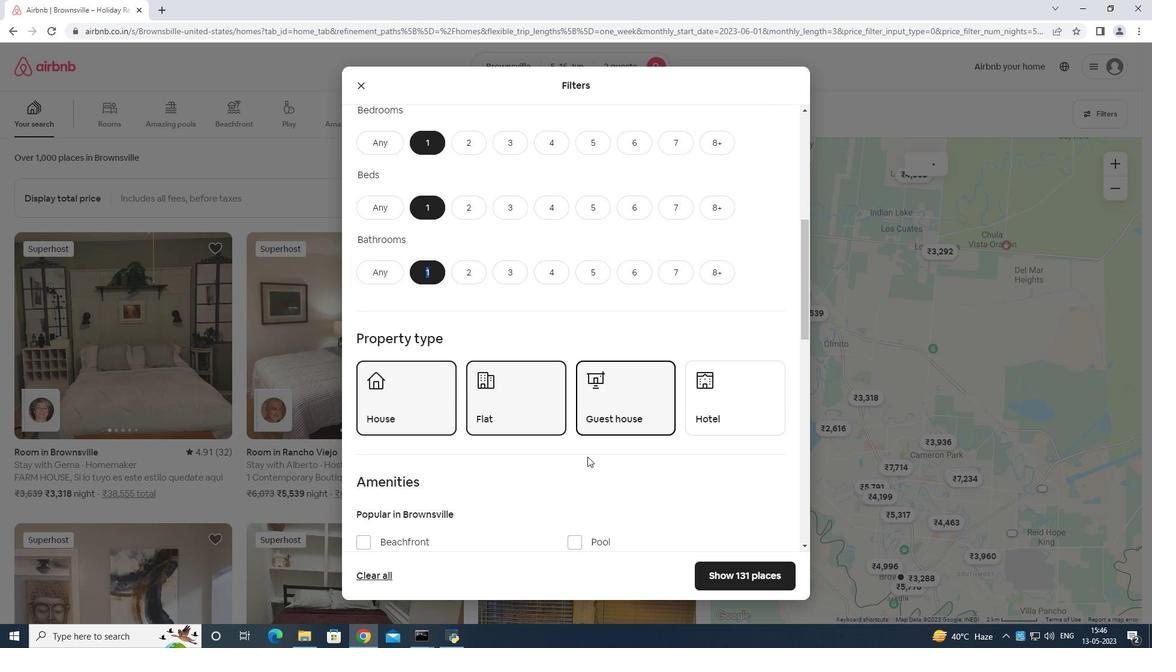 
Action: Mouse scrolled (588, 456) with delta (0, 0)
Screenshot: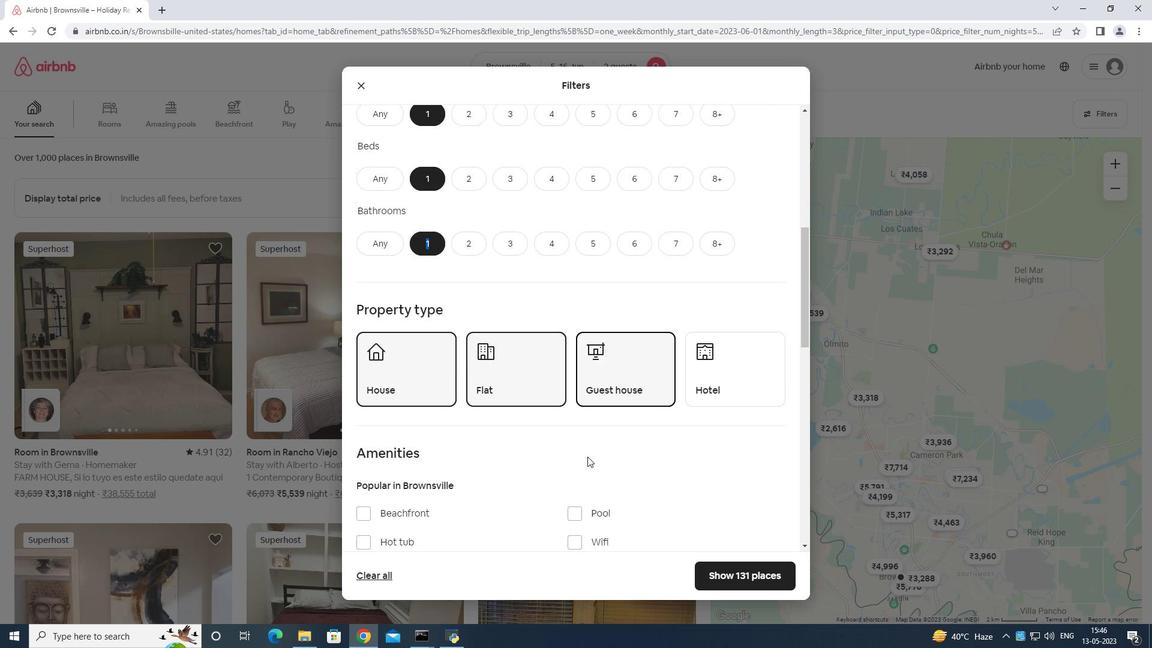 
Action: Mouse moved to (546, 416)
Screenshot: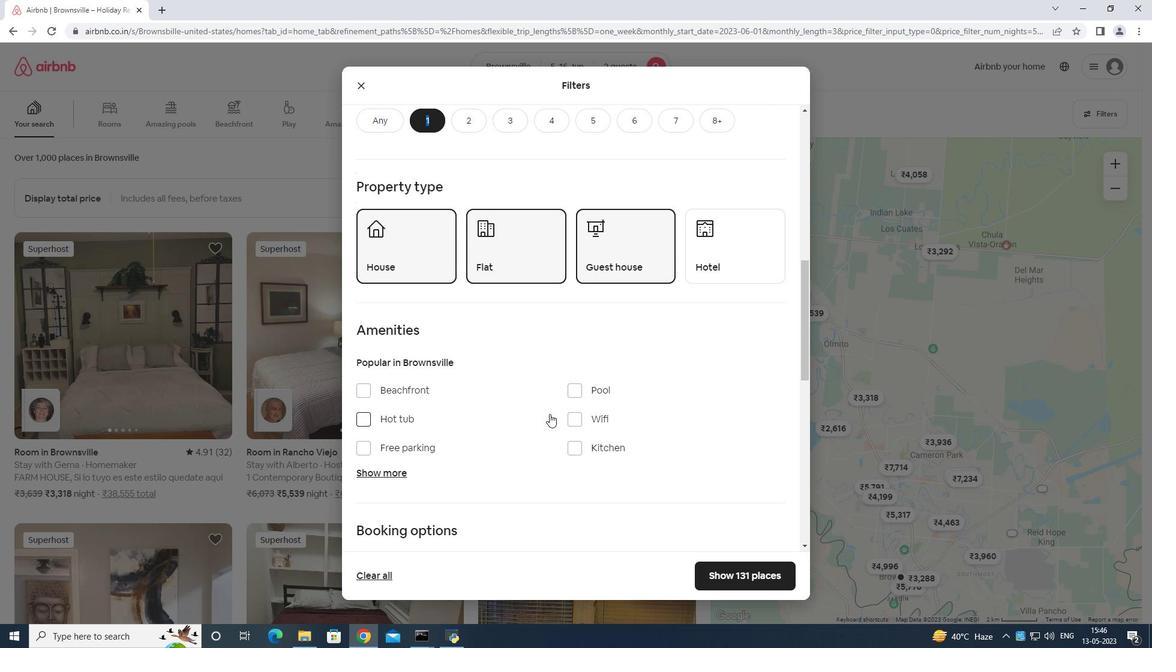 
Action: Mouse scrolled (546, 415) with delta (0, 0)
Screenshot: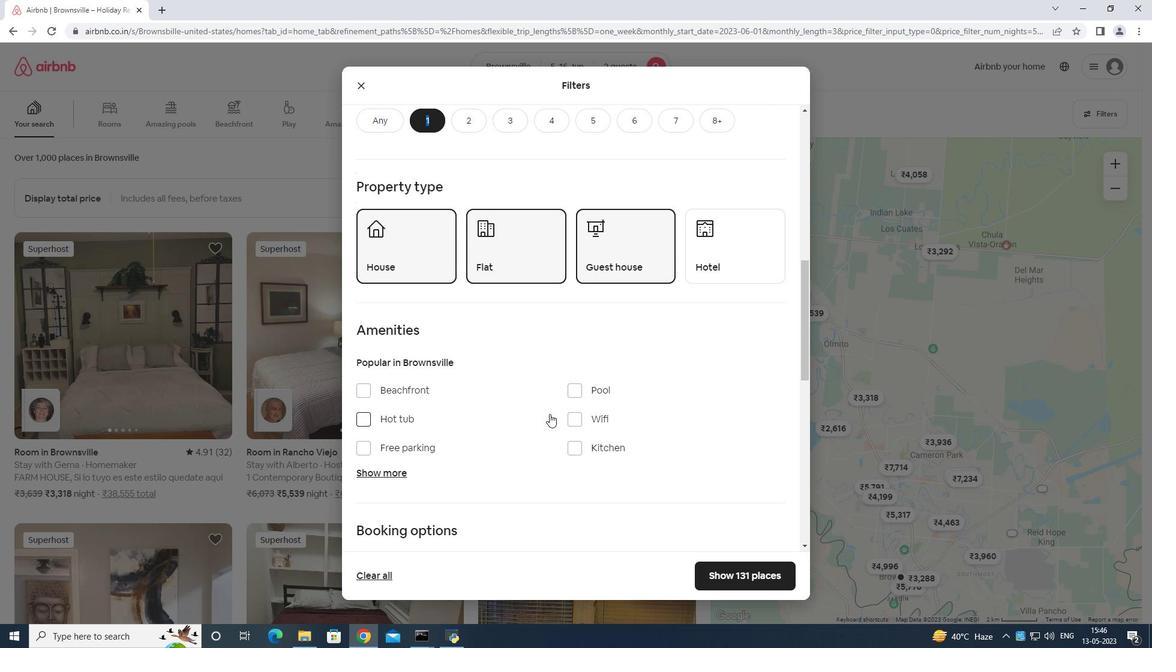 
Action: Mouse moved to (383, 407)
Screenshot: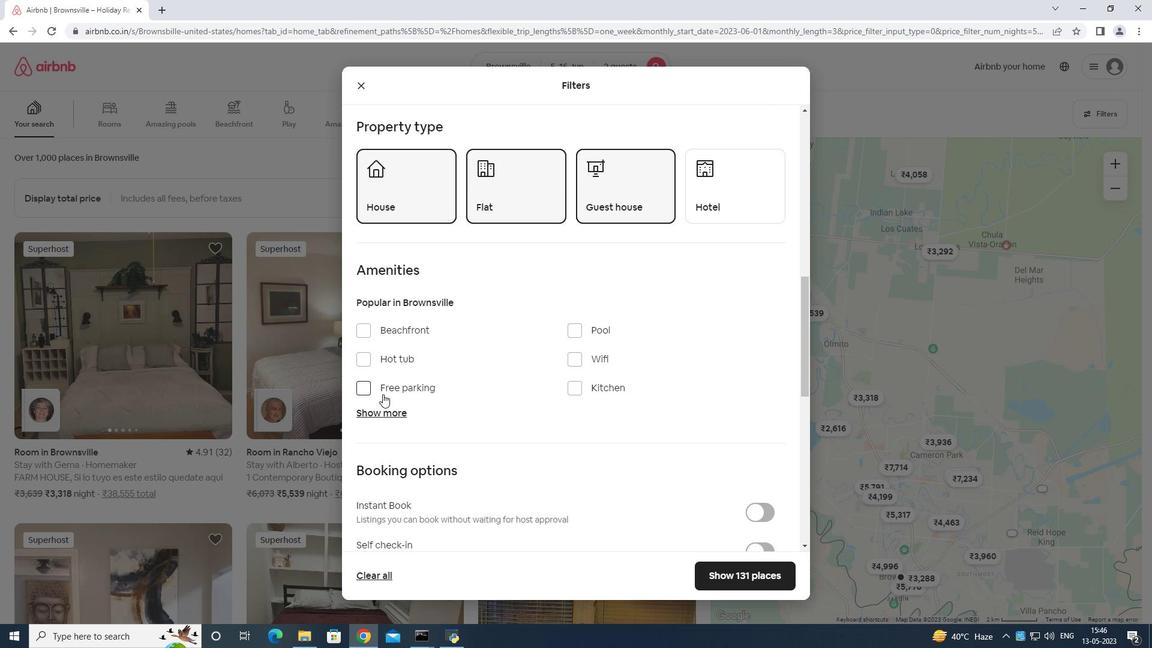 
Action: Mouse pressed left at (383, 407)
Screenshot: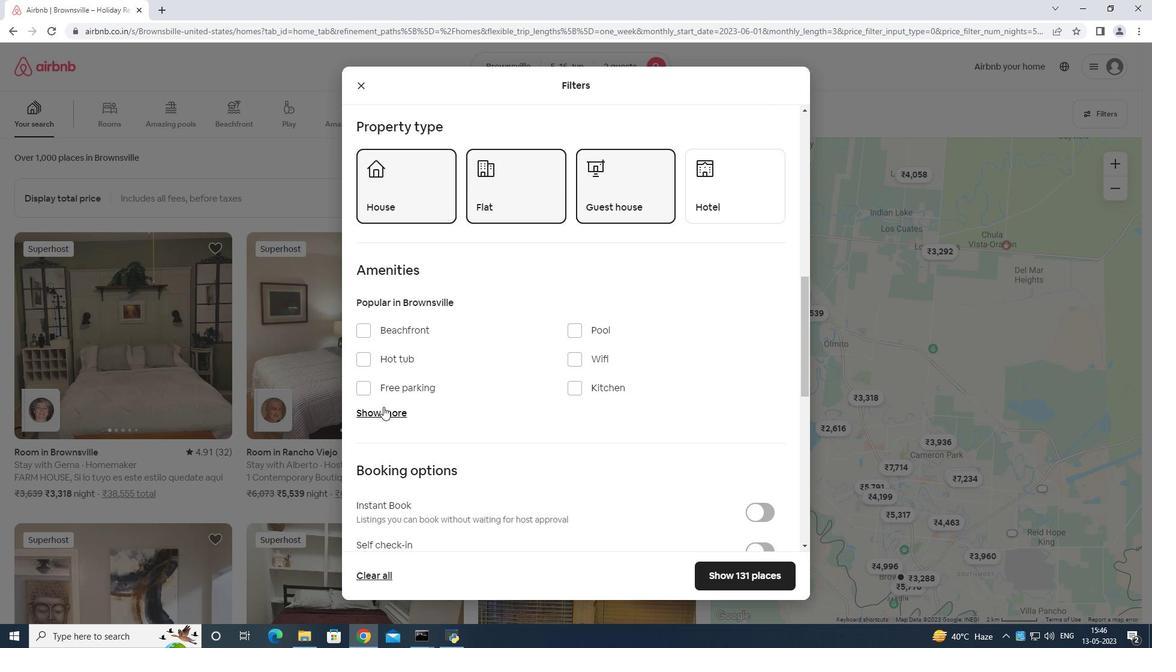 
Action: Mouse moved to (570, 359)
Screenshot: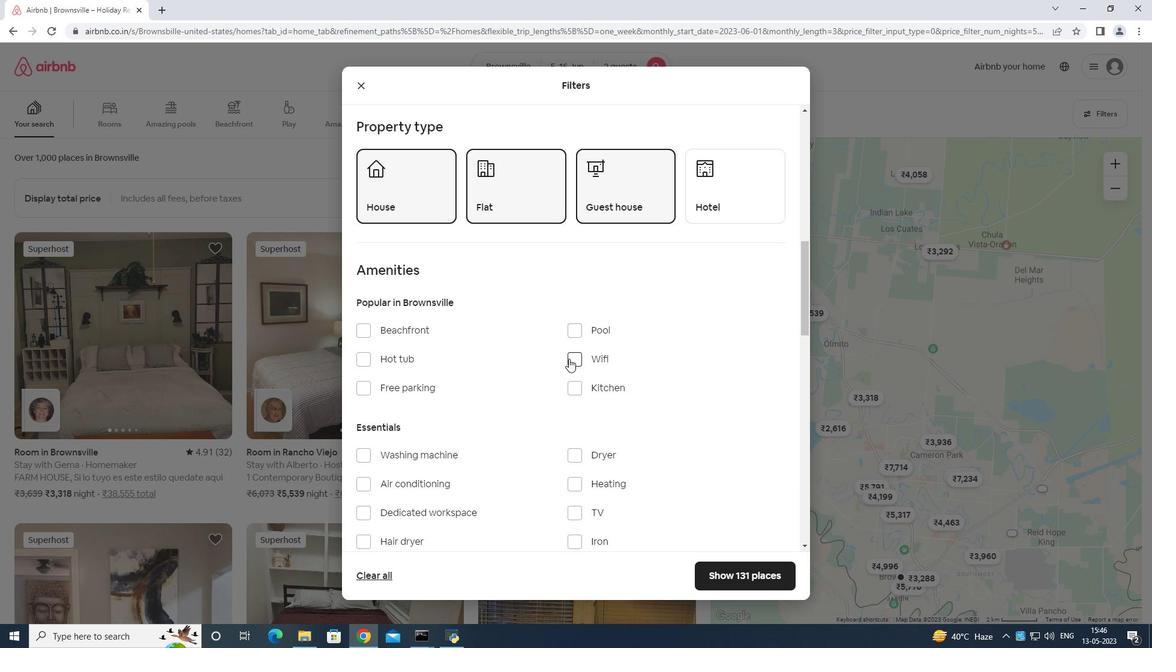 
Action: Mouse pressed left at (570, 359)
Screenshot: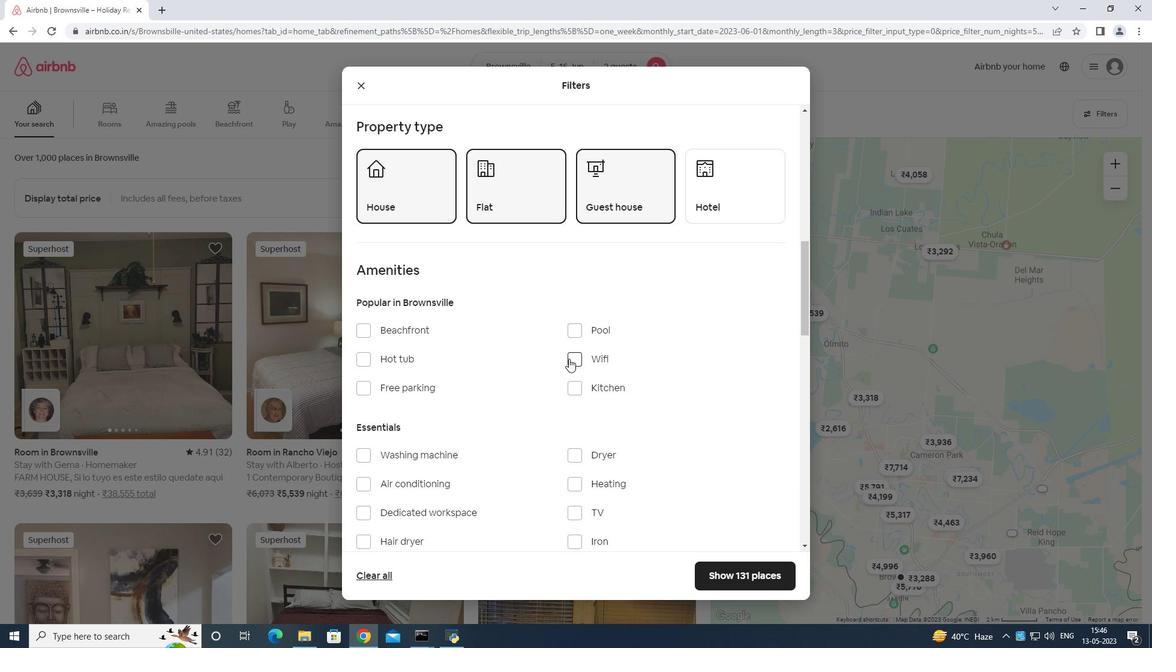 
Action: Mouse moved to (594, 363)
Screenshot: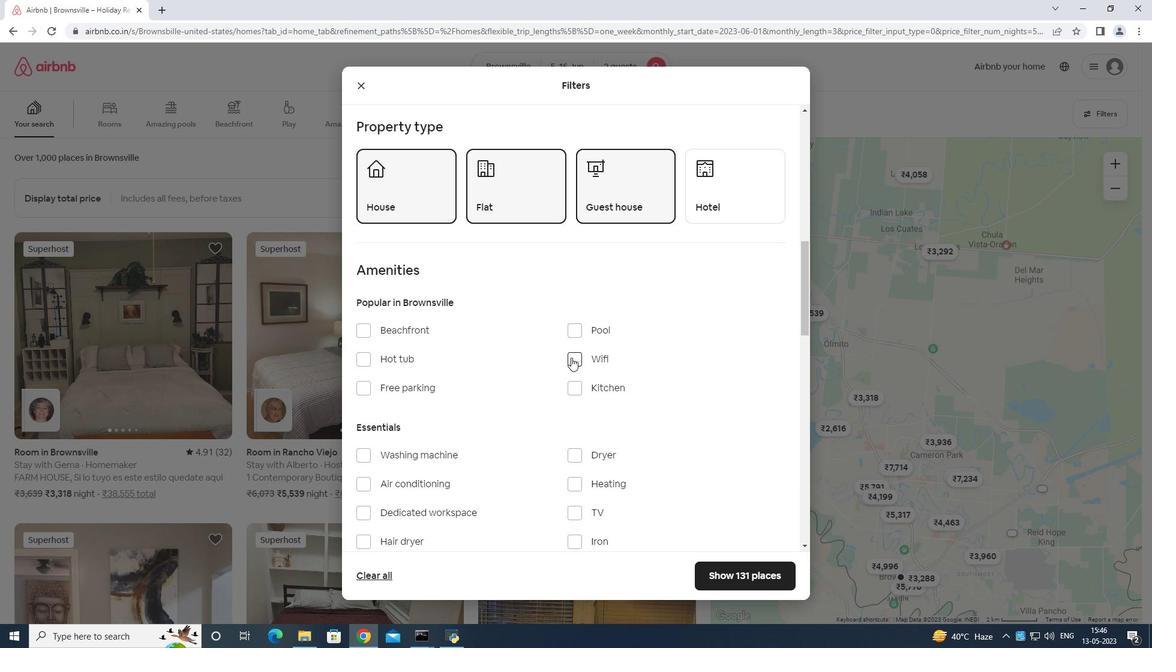 
Action: Mouse scrolled (594, 363) with delta (0, 0)
Screenshot: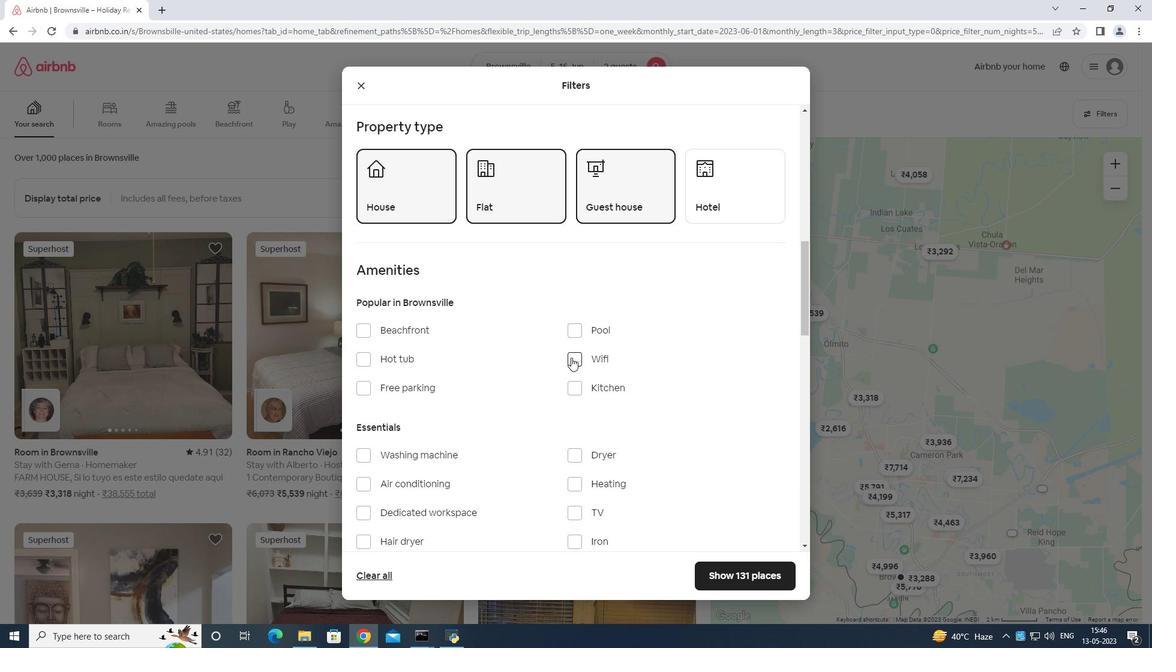 
Action: Mouse moved to (604, 380)
Screenshot: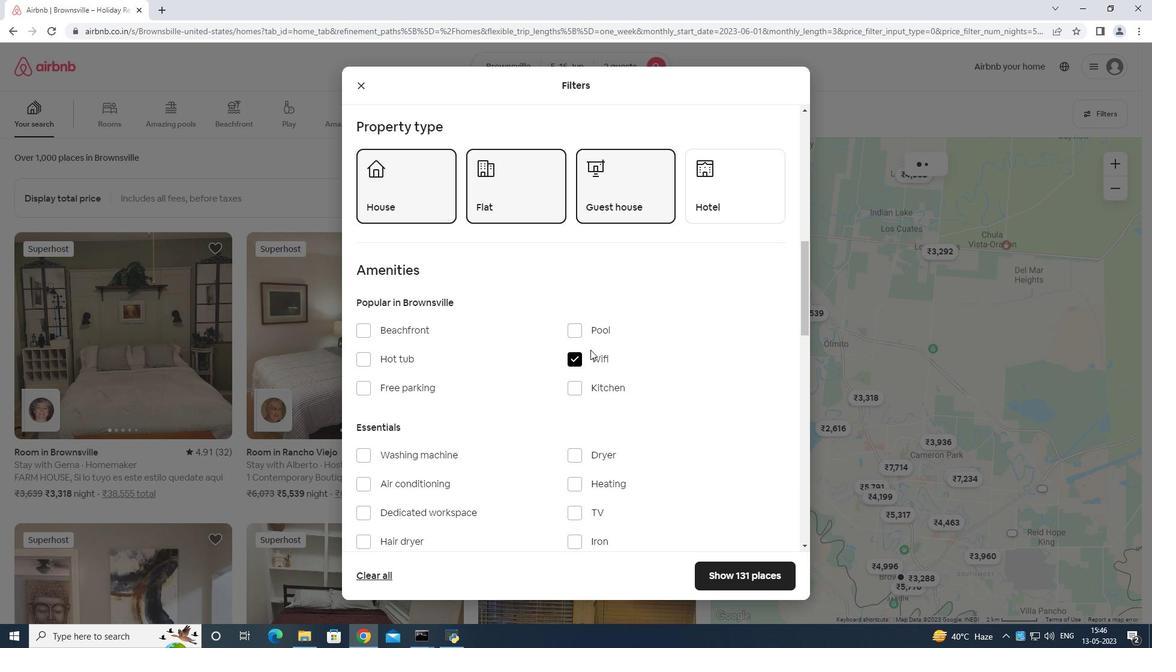 
Action: Mouse scrolled (604, 380) with delta (0, 0)
Screenshot: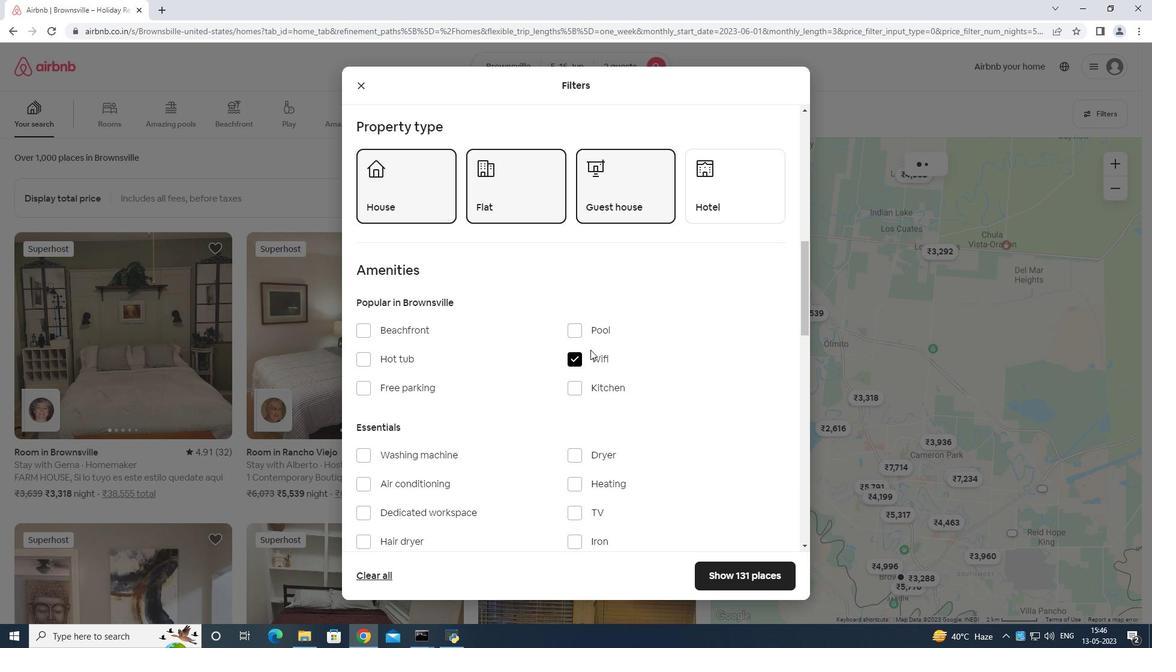 
Action: Mouse moved to (607, 385)
Screenshot: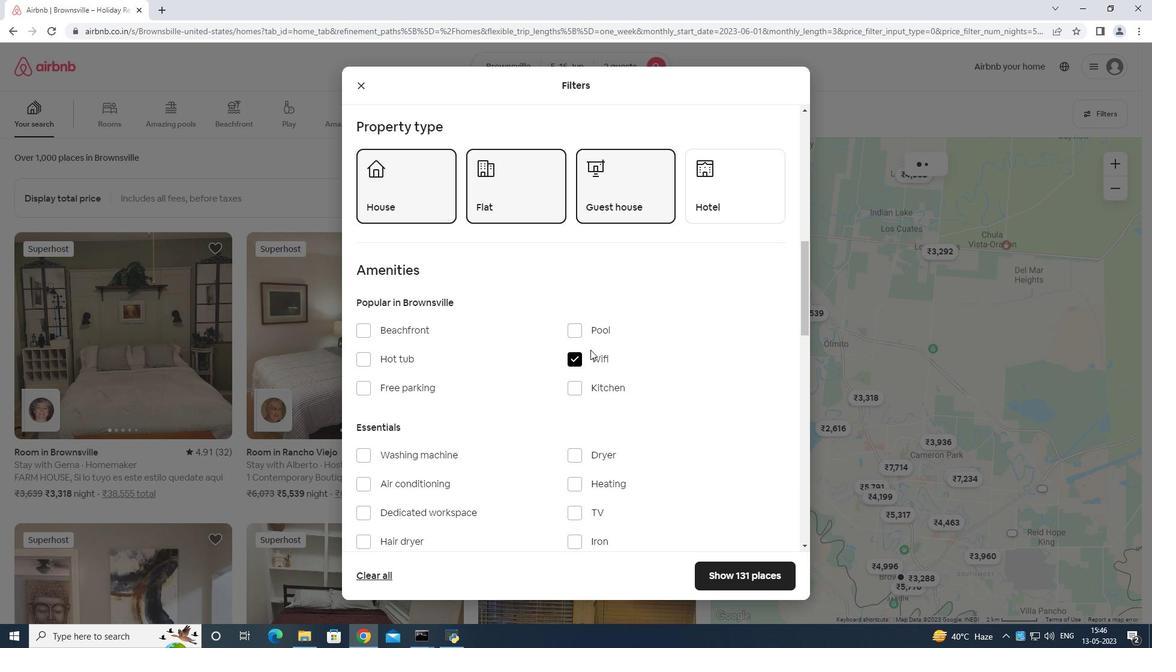 
Action: Mouse scrolled (607, 384) with delta (0, 0)
Screenshot: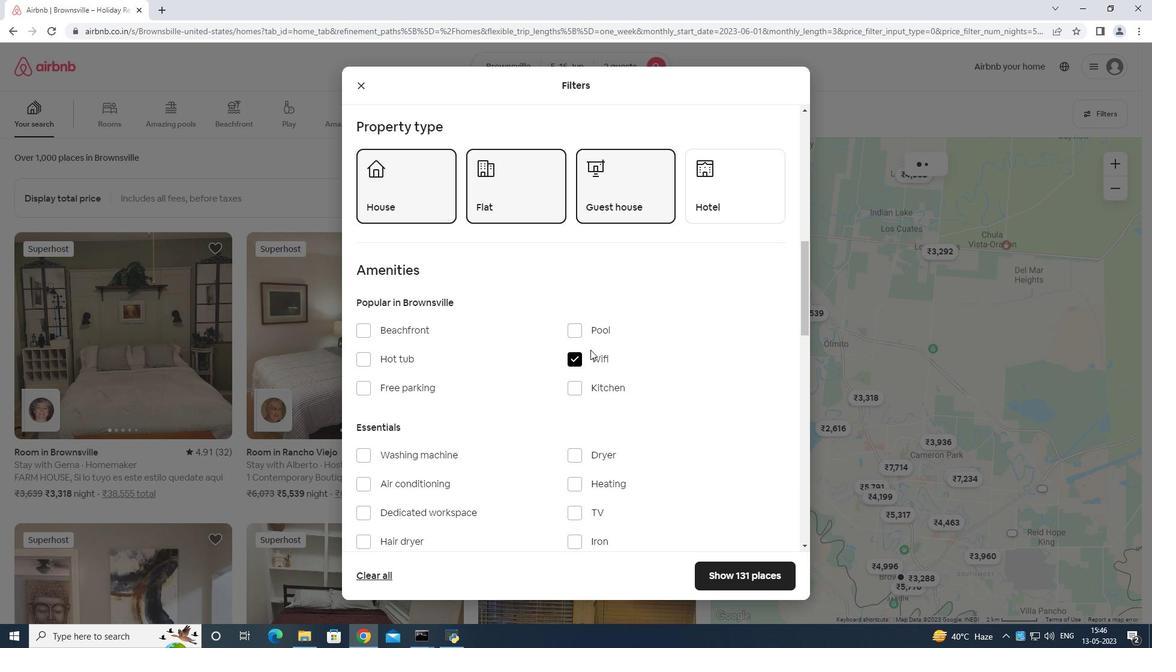 
Action: Mouse moved to (632, 393)
Screenshot: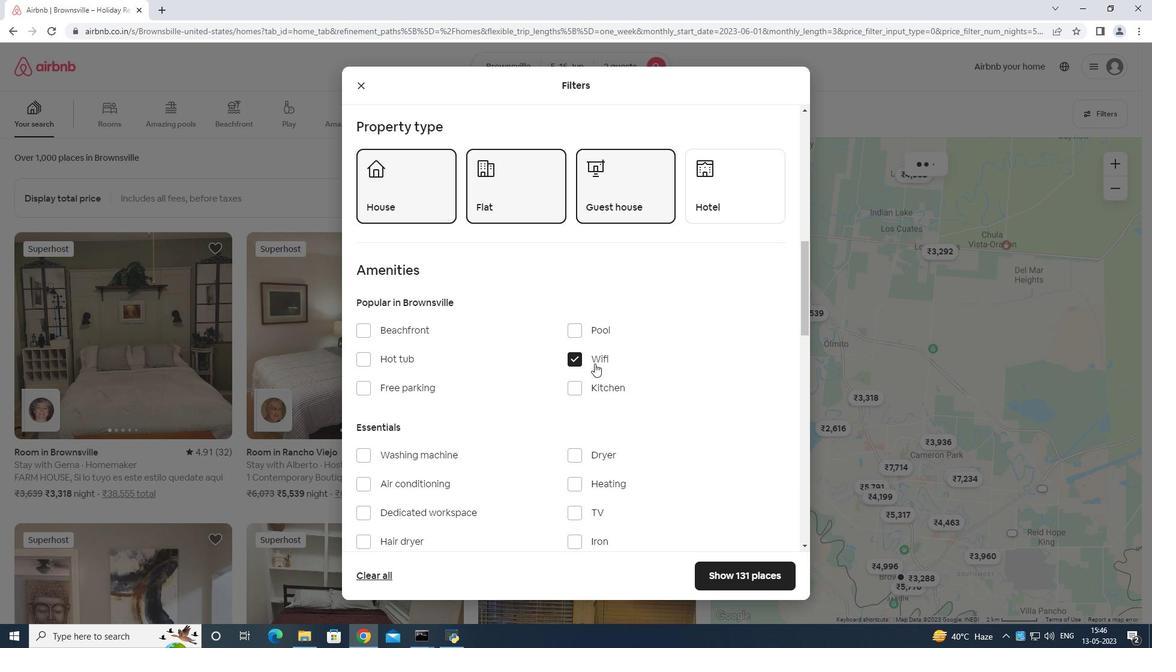 
Action: Mouse scrolled (619, 391) with delta (0, 0)
Screenshot: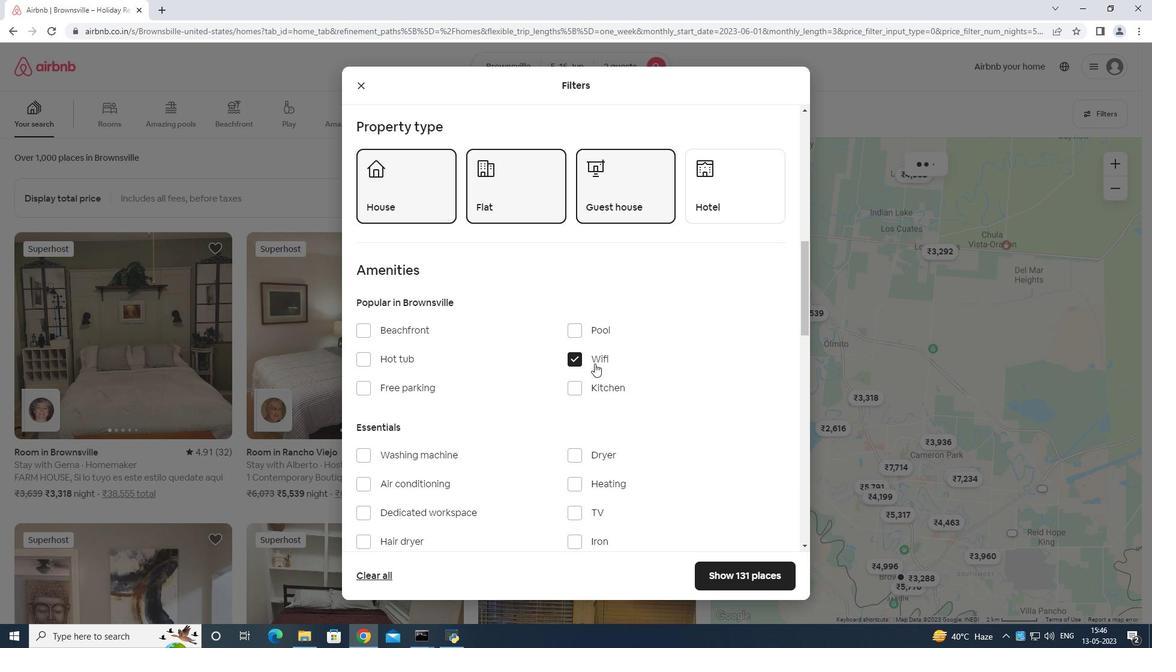 
Action: Mouse moved to (648, 385)
Screenshot: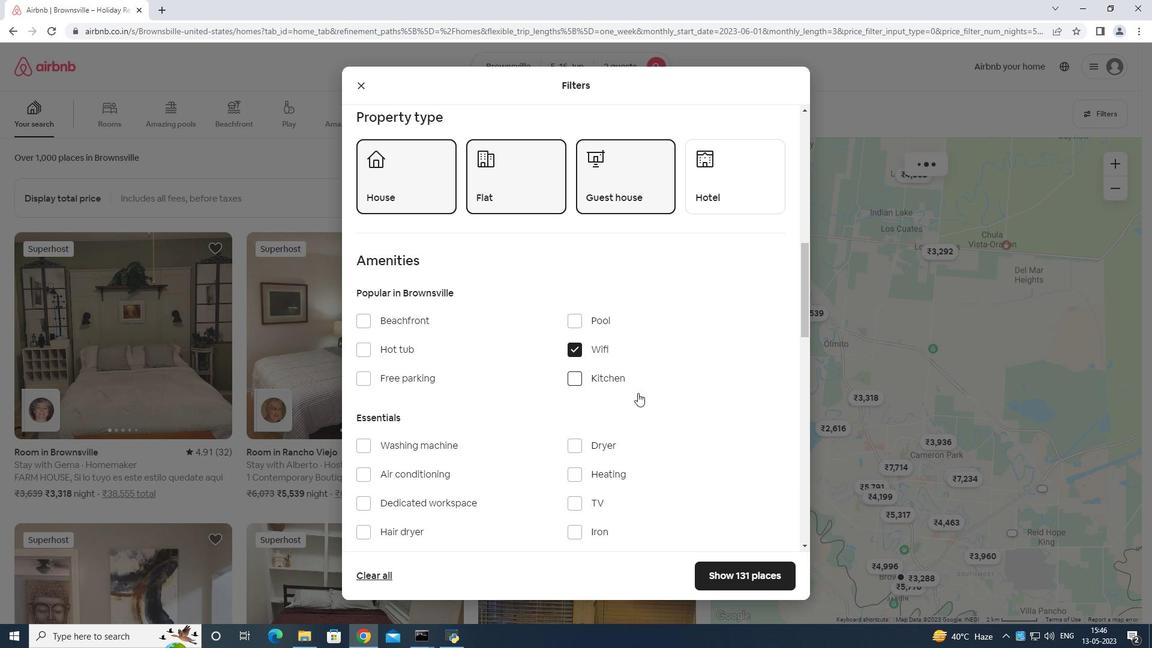 
Action: Mouse scrolled (648, 384) with delta (0, 0)
Screenshot: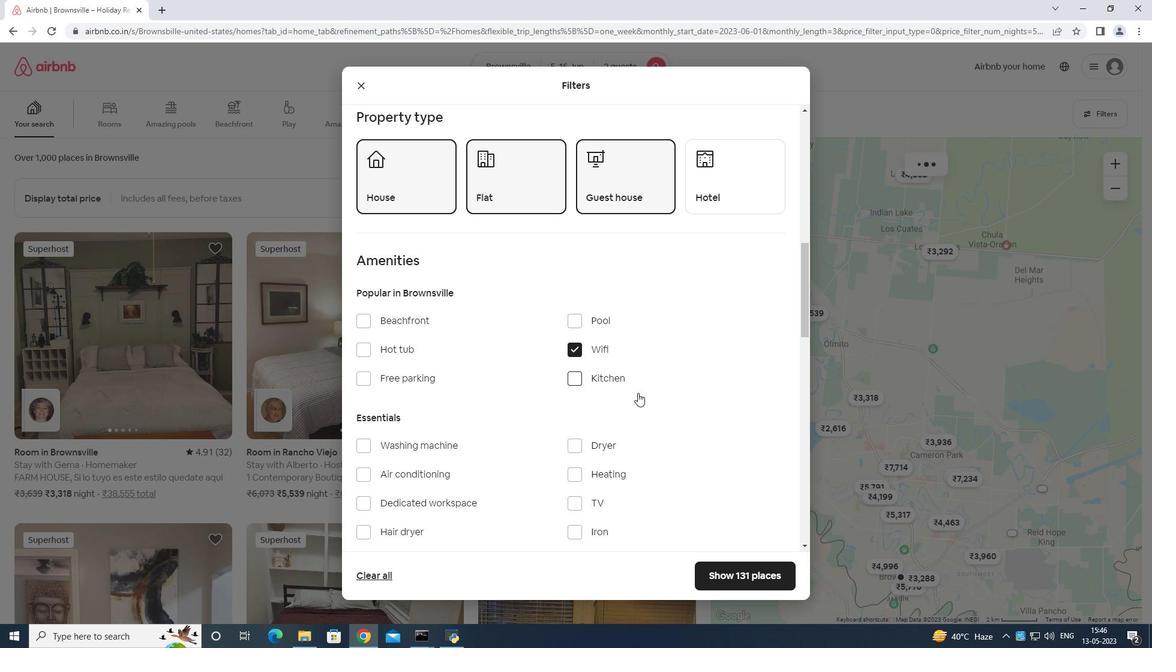 
Action: Mouse moved to (648, 385)
Screenshot: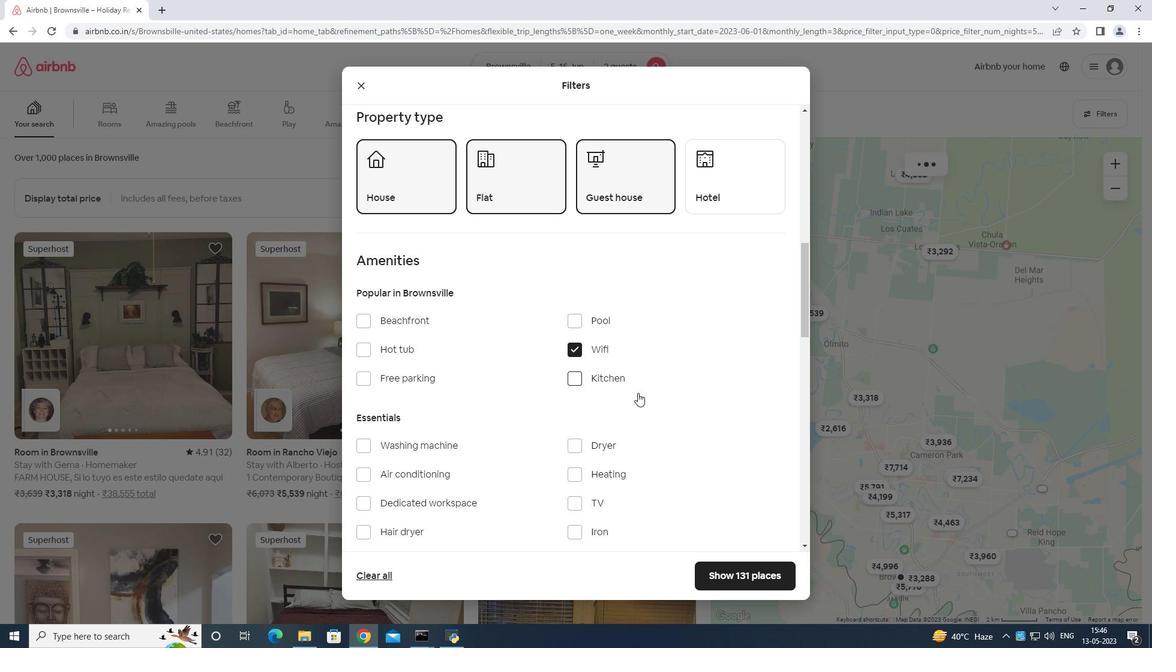 
Action: Mouse scrolled (648, 384) with delta (0, 0)
Screenshot: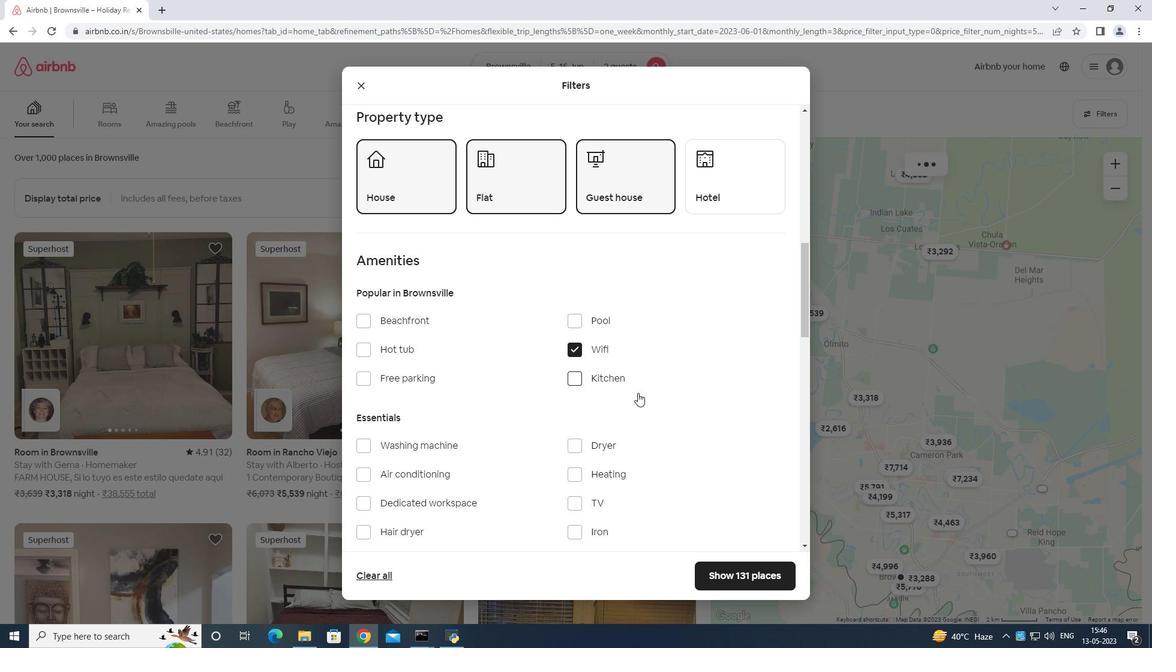 
Action: Mouse moved to (648, 385)
Screenshot: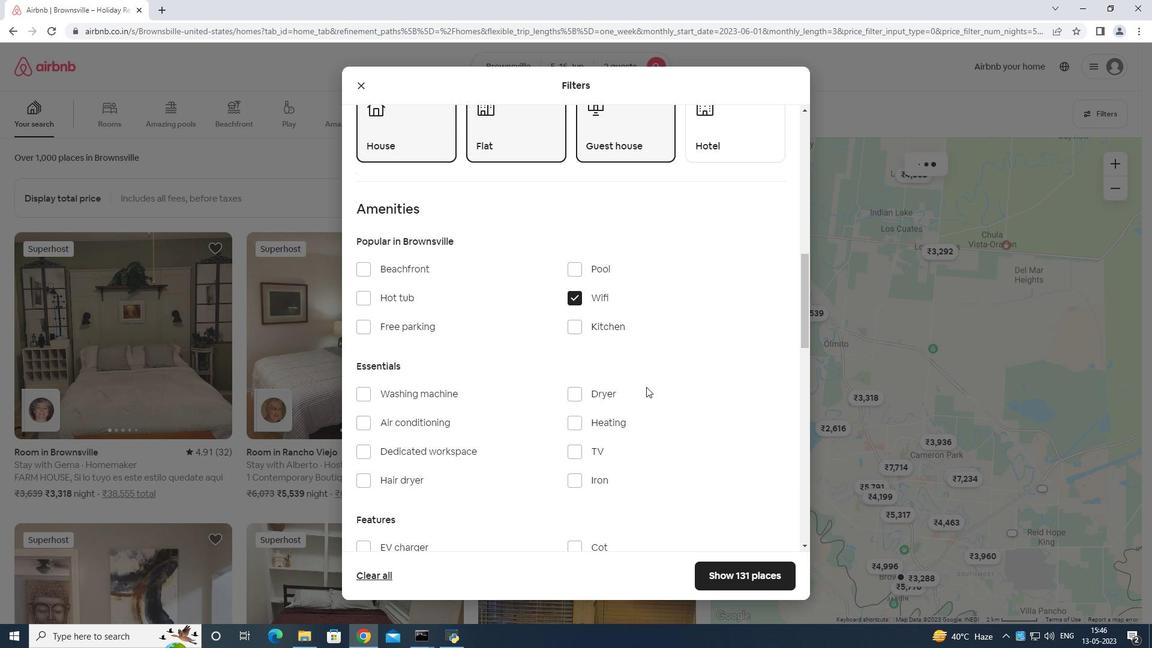 
Action: Mouse scrolled (648, 384) with delta (0, 0)
Screenshot: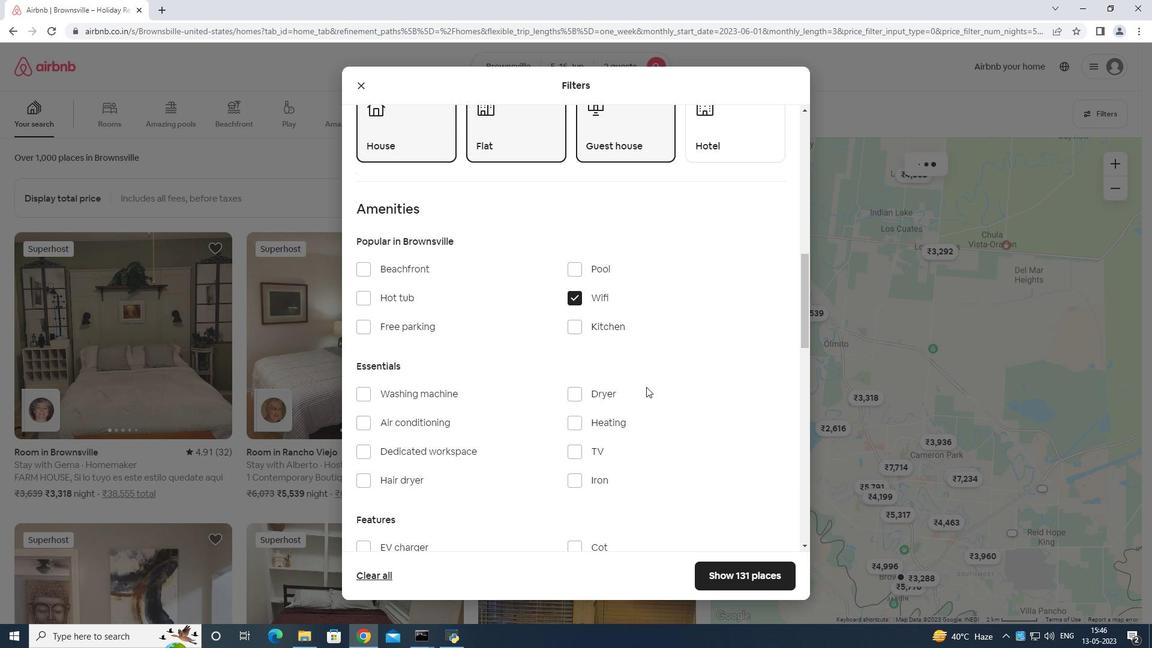 
Action: Mouse moved to (648, 387)
Screenshot: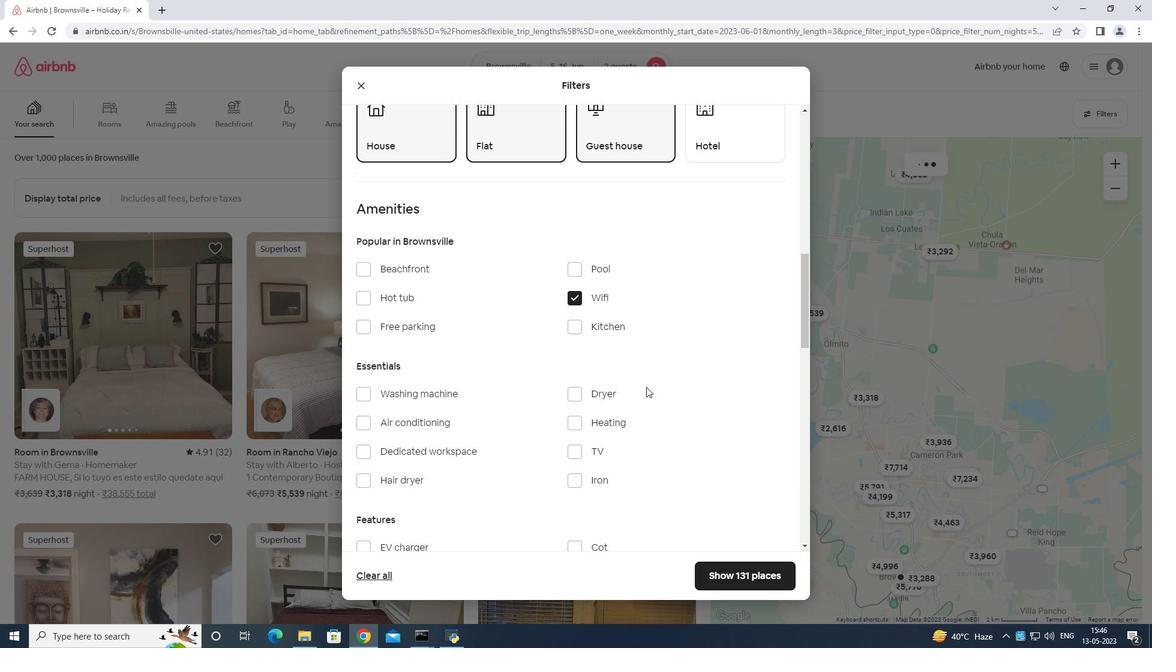 
Action: Mouse scrolled (648, 387) with delta (0, 0)
Screenshot: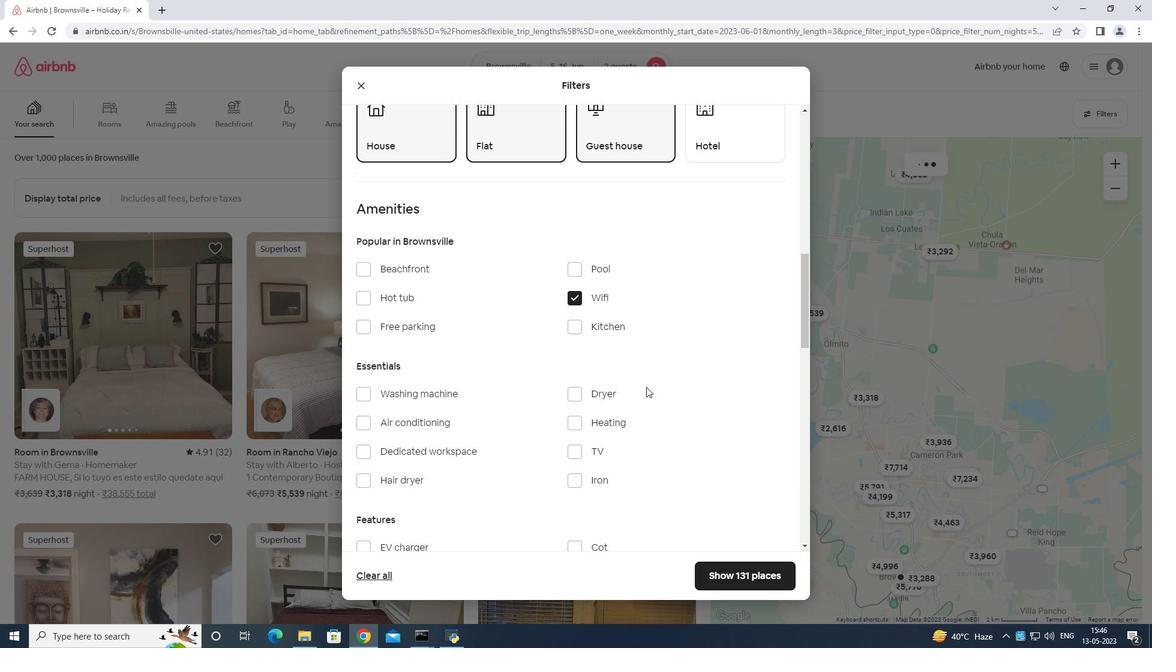 
Action: Mouse moved to (759, 507)
Screenshot: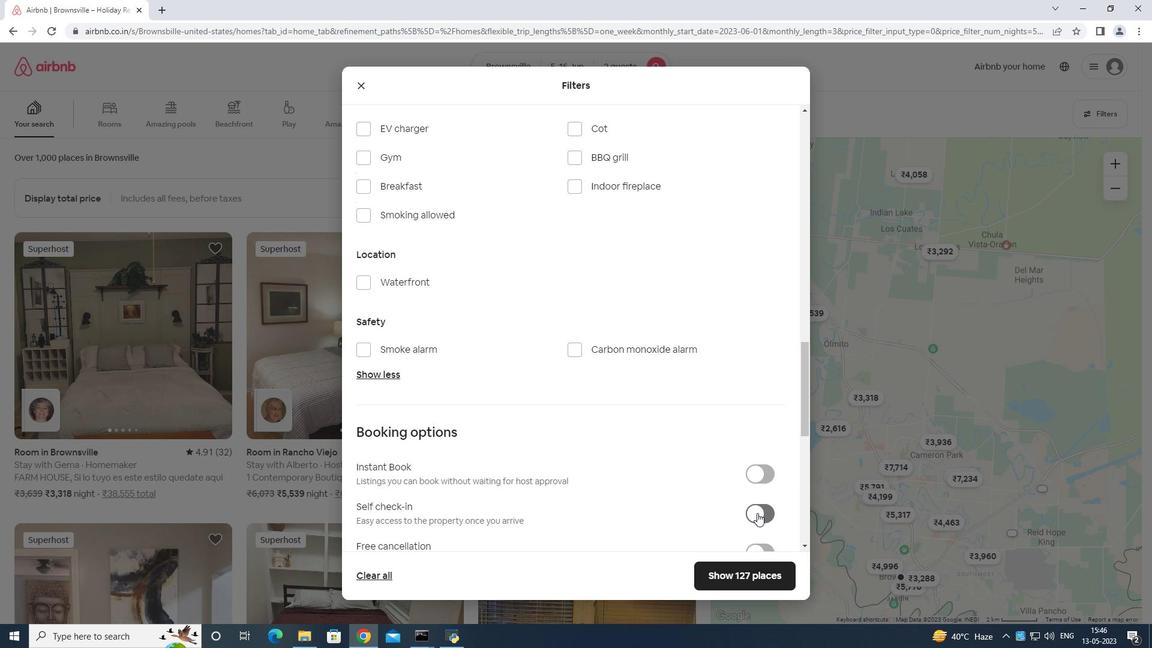 
Action: Mouse pressed left at (759, 507)
Screenshot: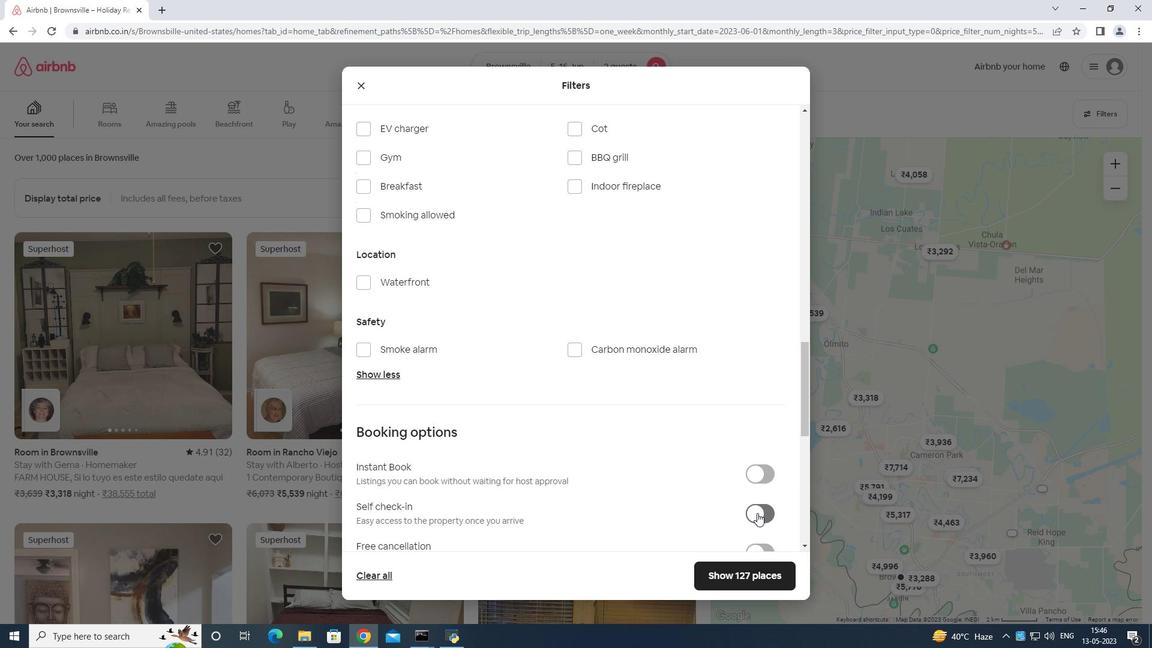 
Action: Mouse moved to (761, 665)
Screenshot: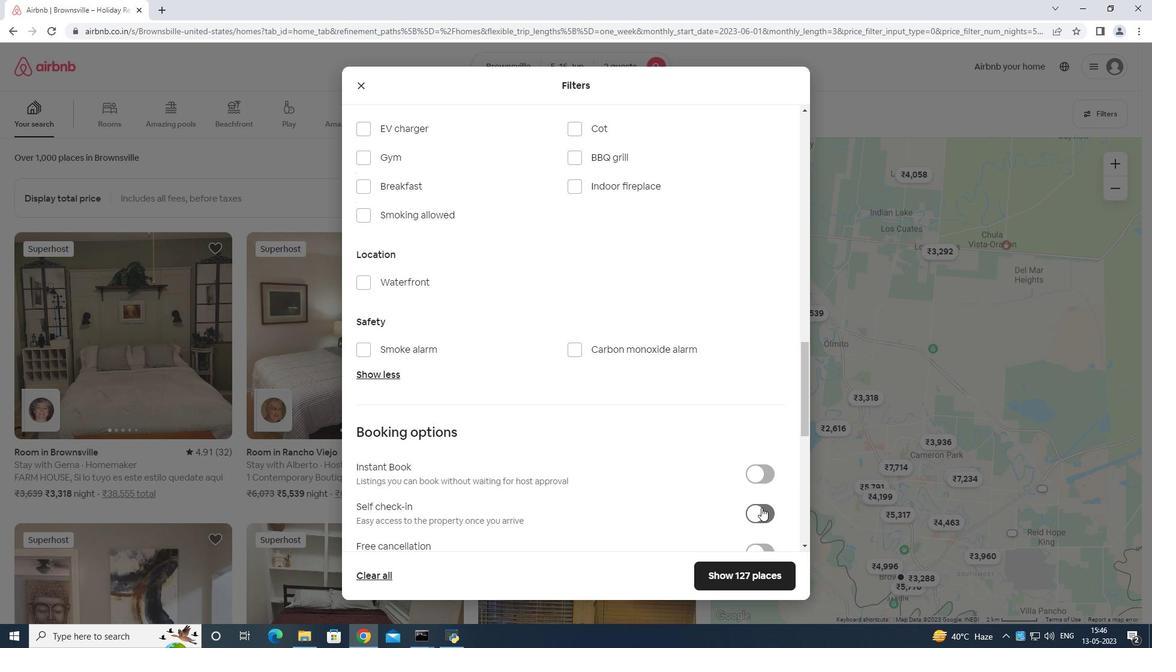 
Action: Mouse scrolled (761, 647) with delta (0, 0)
Screenshot: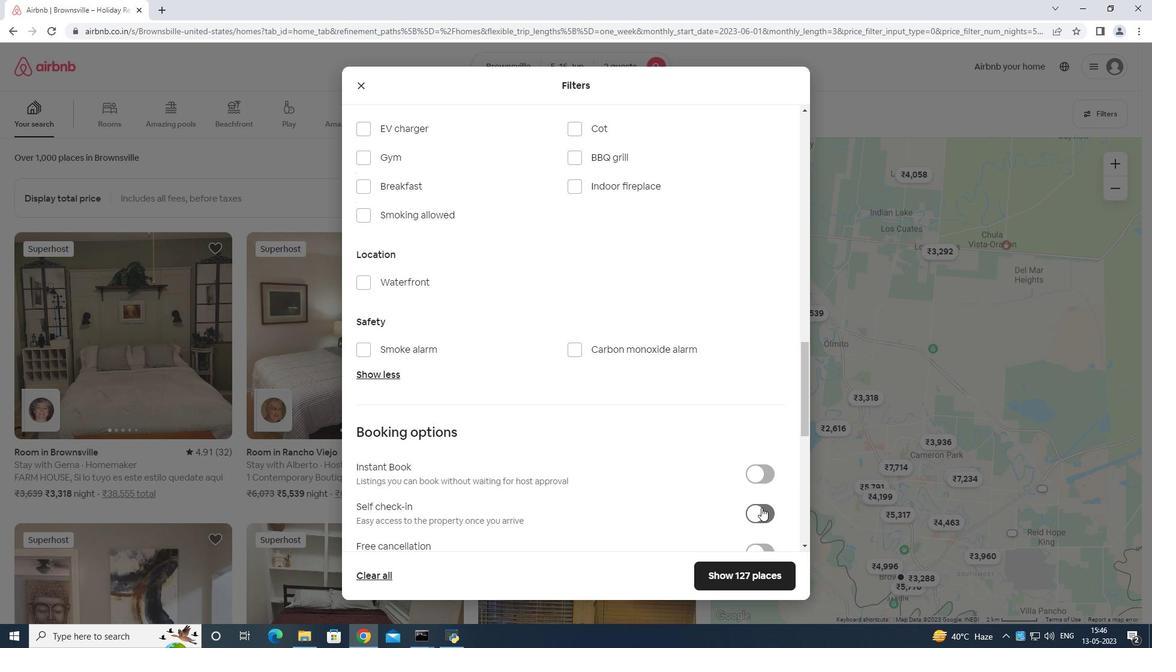 
Action: Mouse moved to (765, 655)
Screenshot: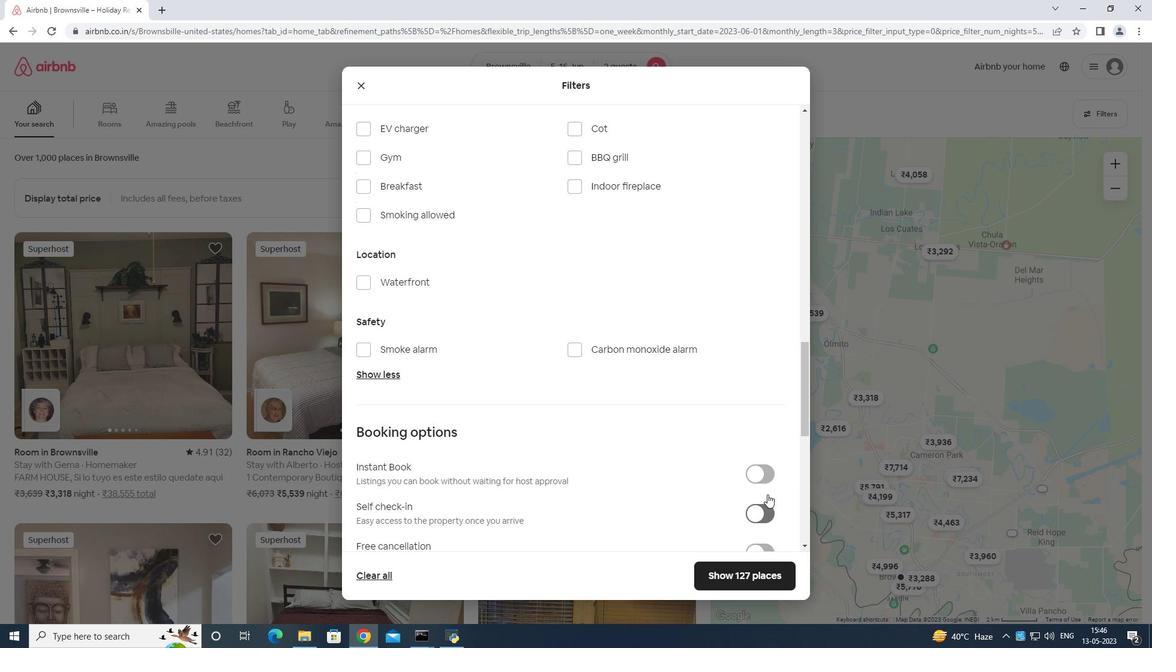 
Action: Mouse scrolled (765, 647) with delta (0, 0)
Screenshot: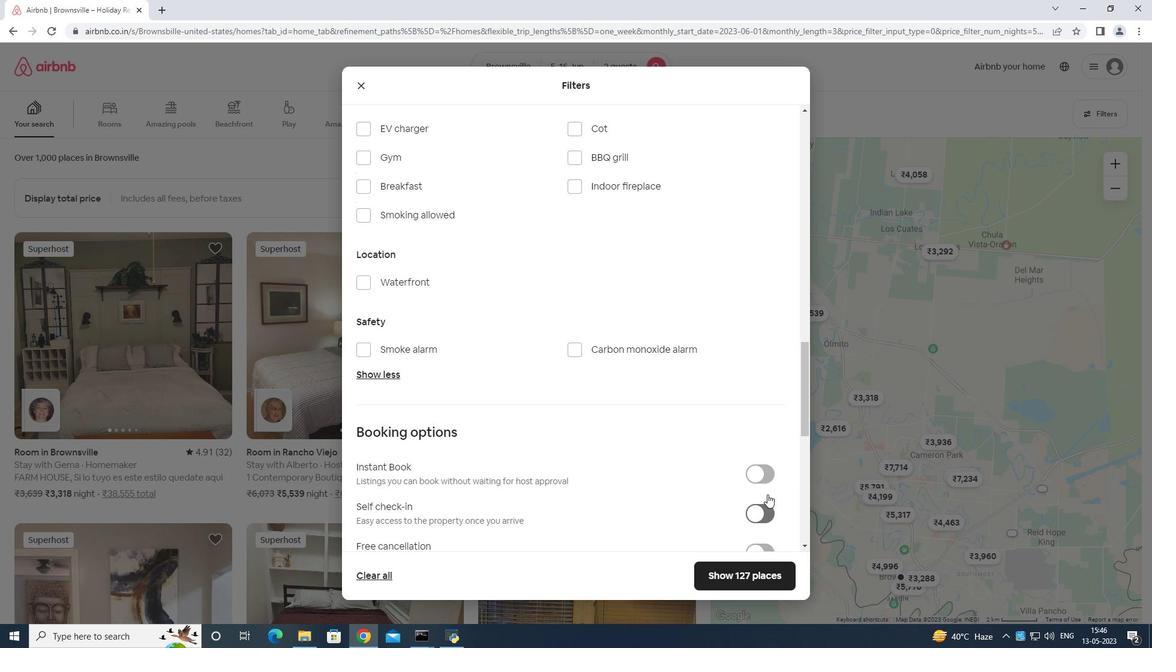 
Action: Mouse moved to (765, 649)
Screenshot: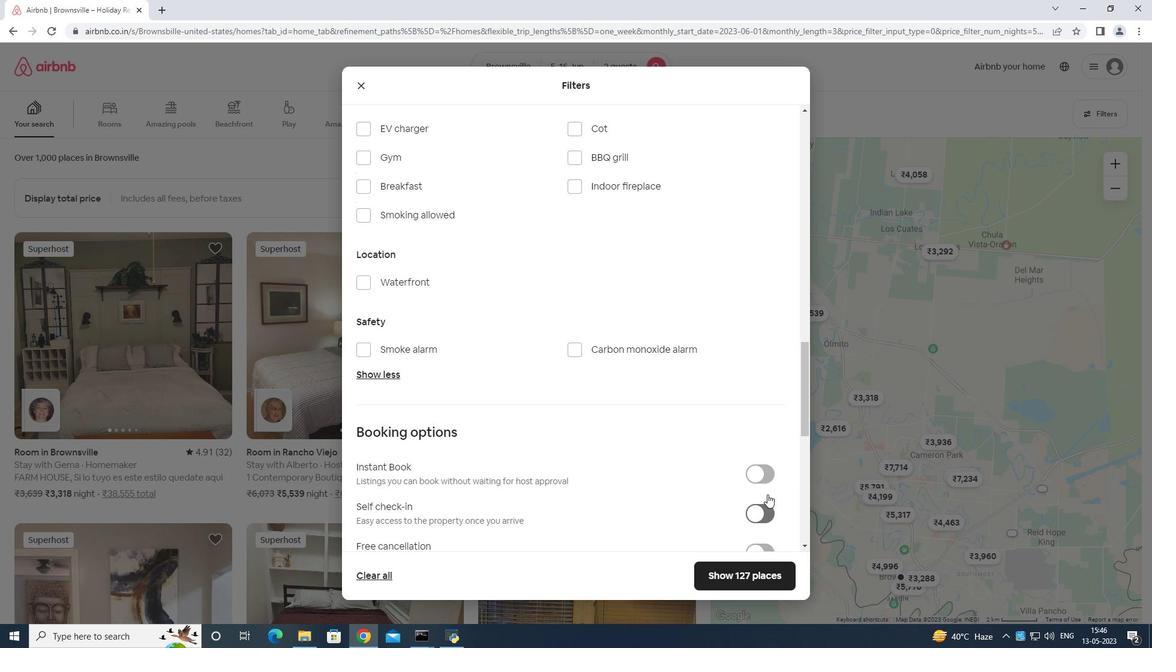 
Action: Mouse scrolled (765, 647) with delta (0, 0)
Screenshot: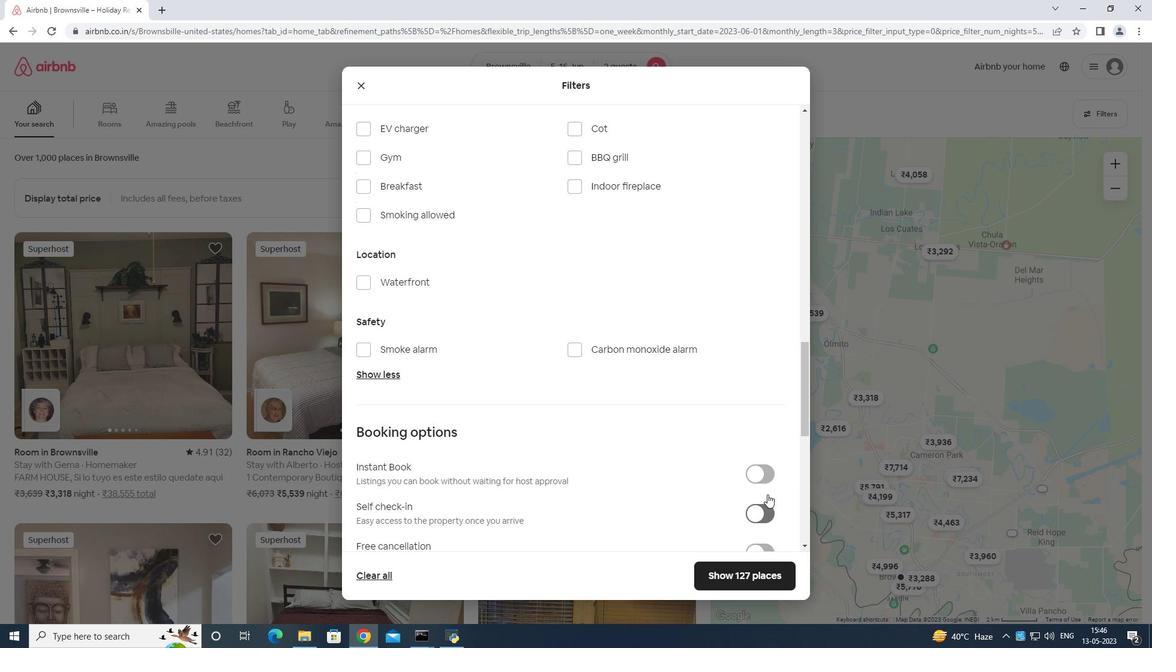 
Action: Mouse moved to (764, 648)
Screenshot: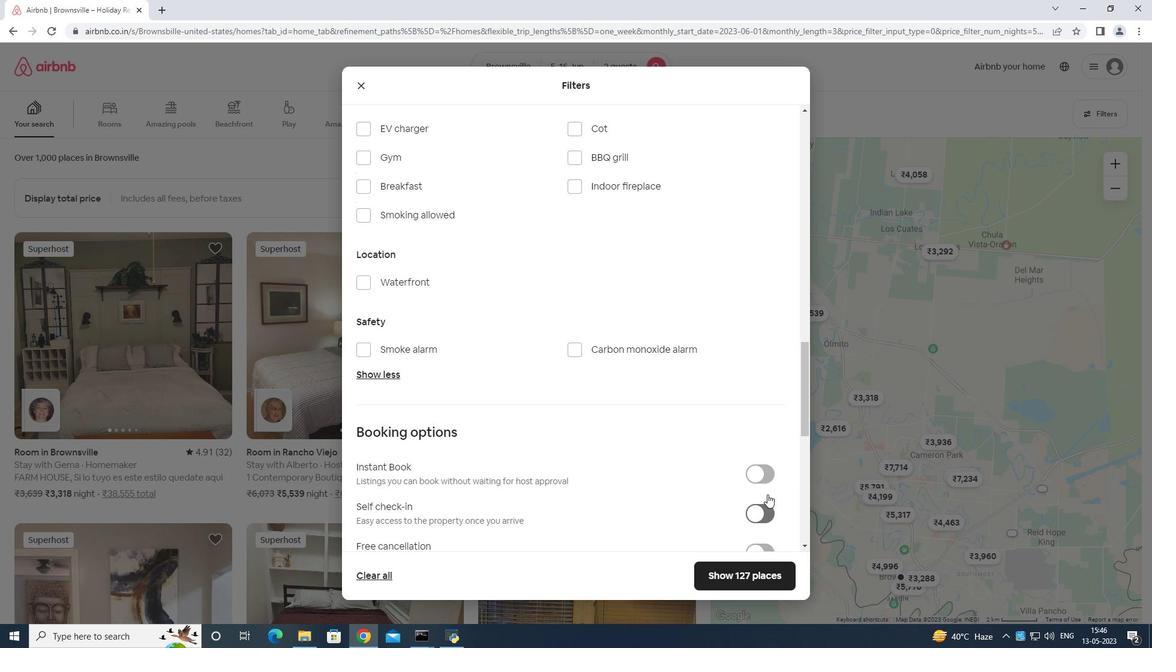
Action: Mouse scrolled (764, 647) with delta (0, 0)
Screenshot: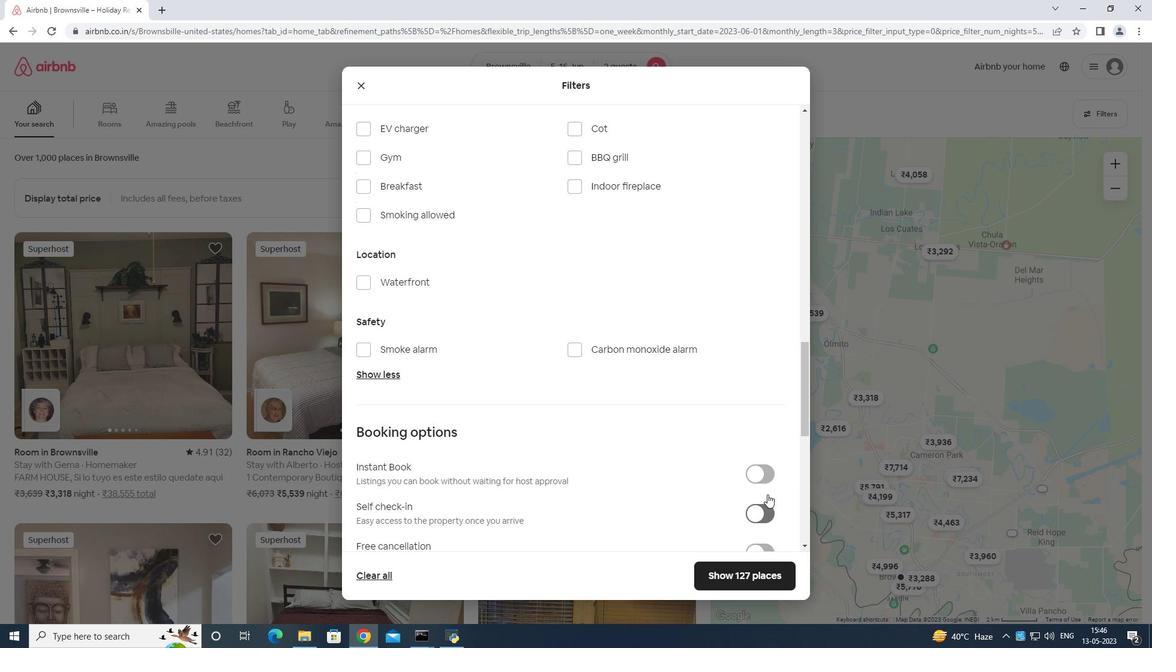 
Action: Mouse moved to (755, 626)
Screenshot: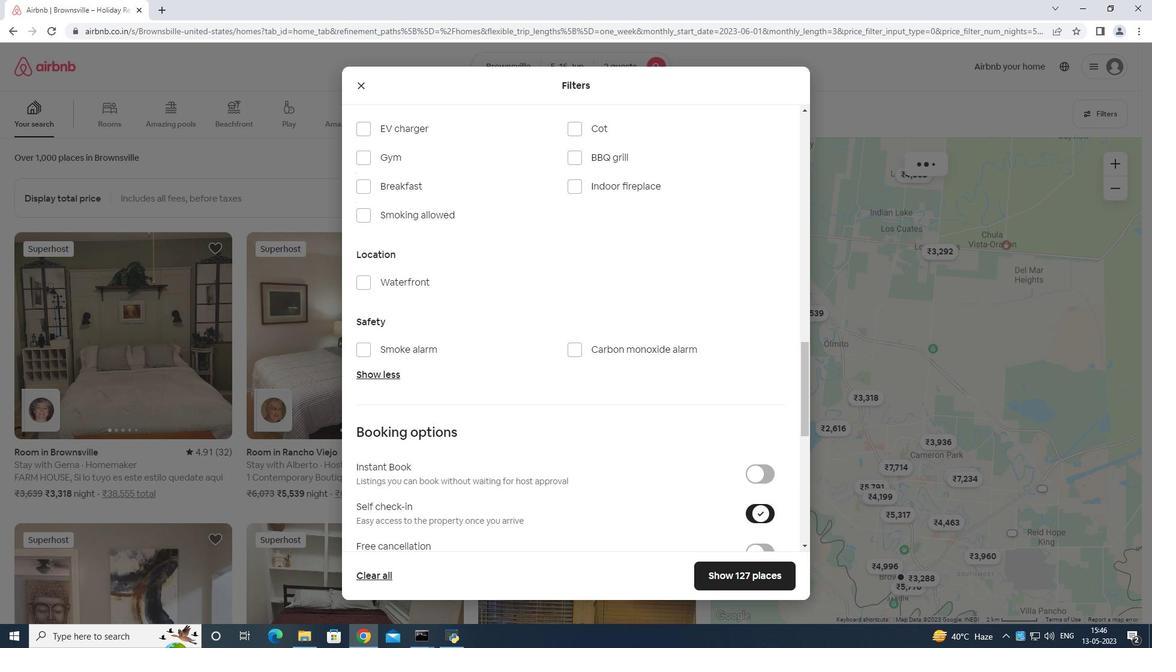 
Action: Mouse scrolled (755, 626) with delta (0, 0)
Screenshot: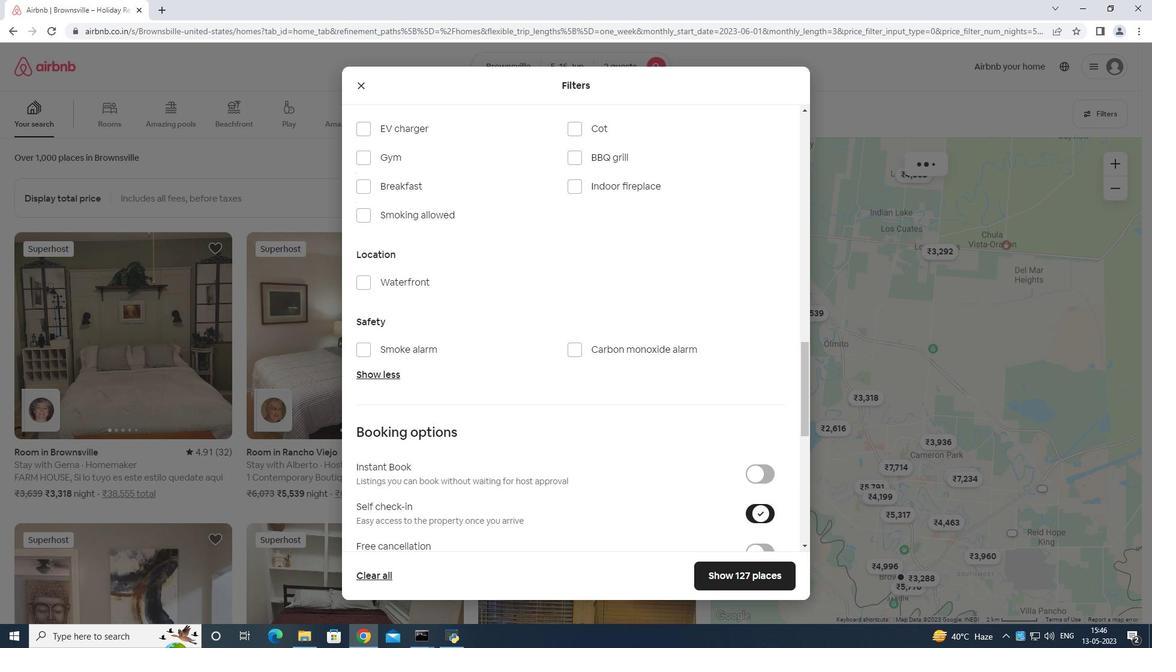 
Action: Mouse moved to (754, 626)
Screenshot: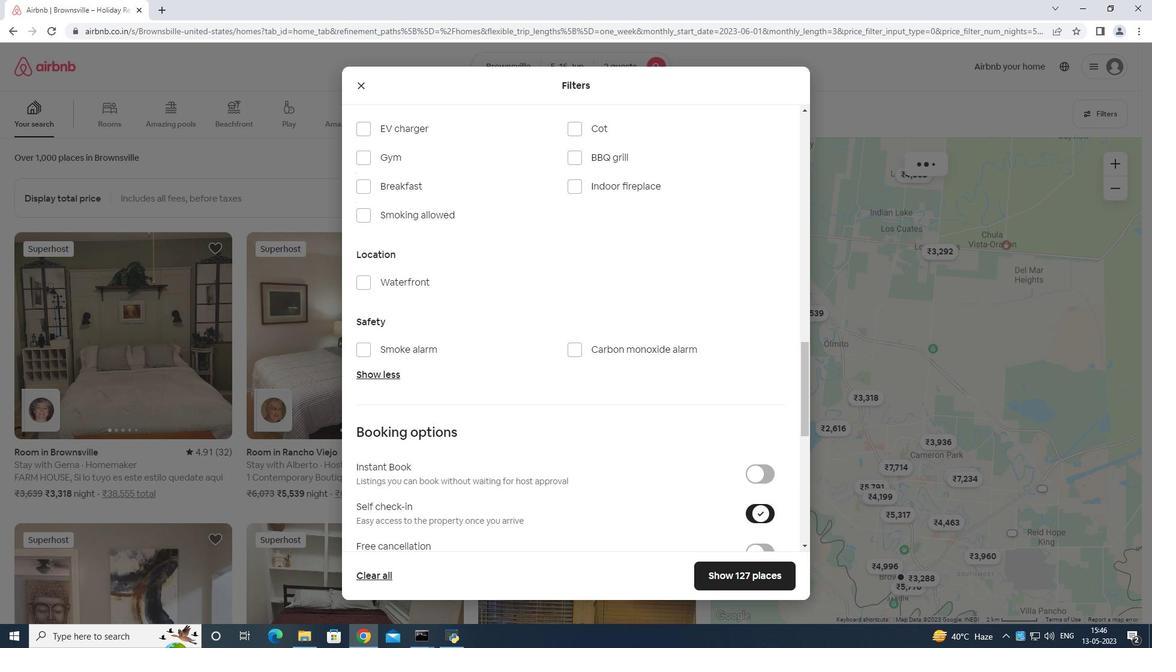 
Action: Mouse scrolled (754, 626) with delta (0, 0)
Screenshot: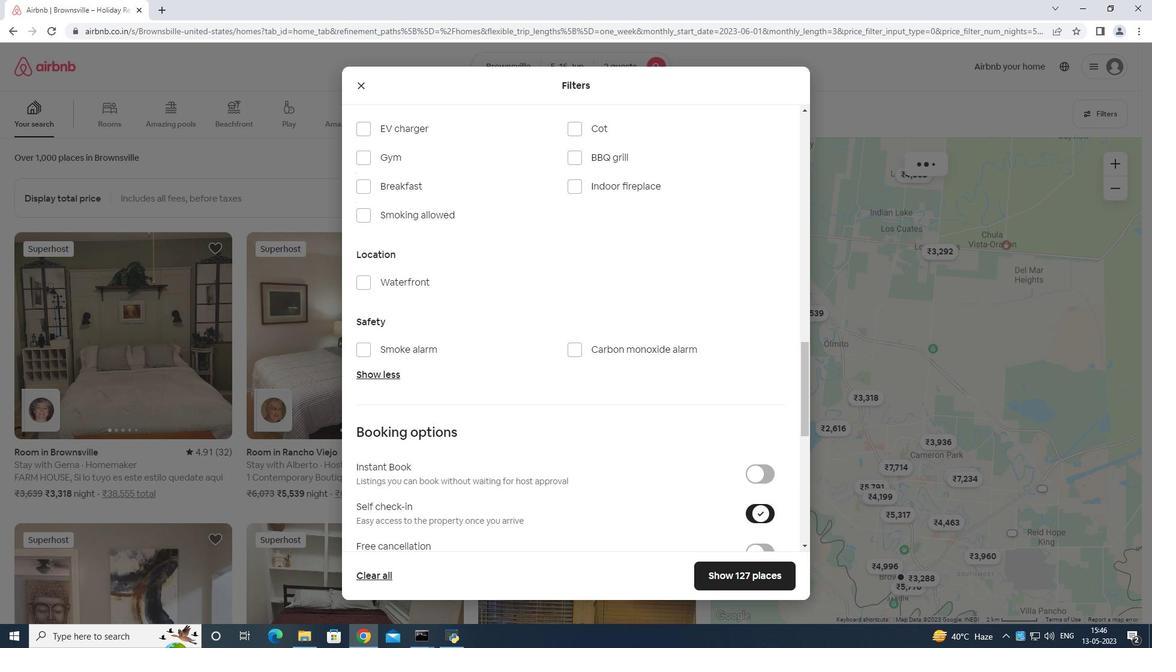 
Action: Mouse moved to (754, 626)
Screenshot: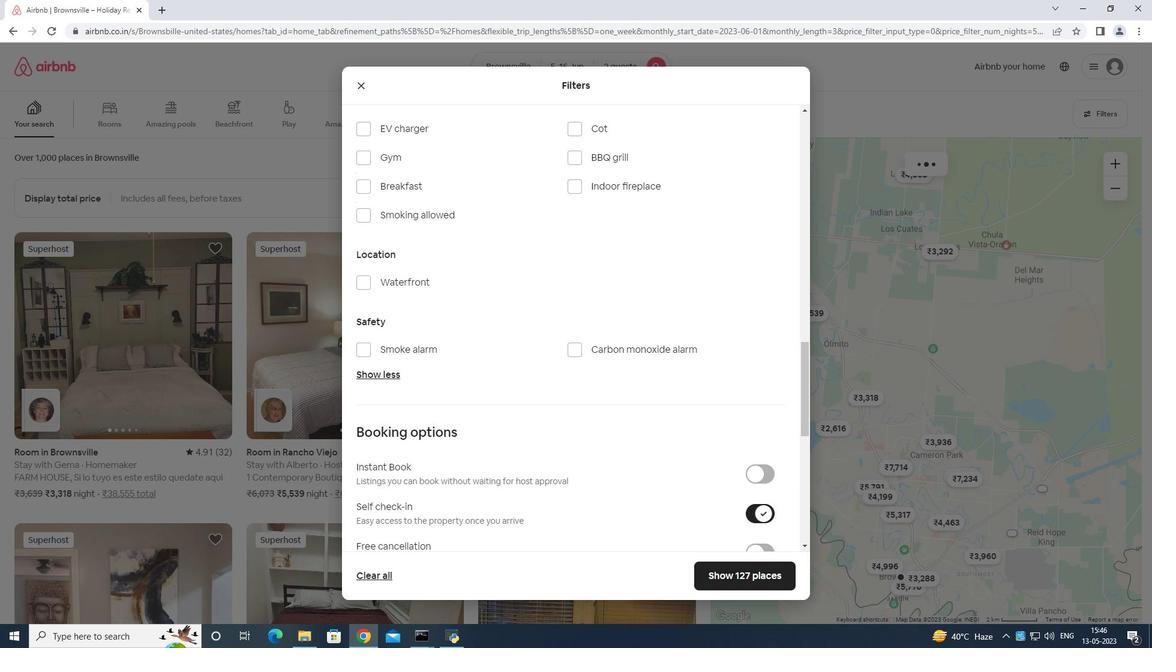 
Action: Mouse scrolled (754, 626) with delta (0, 0)
Screenshot: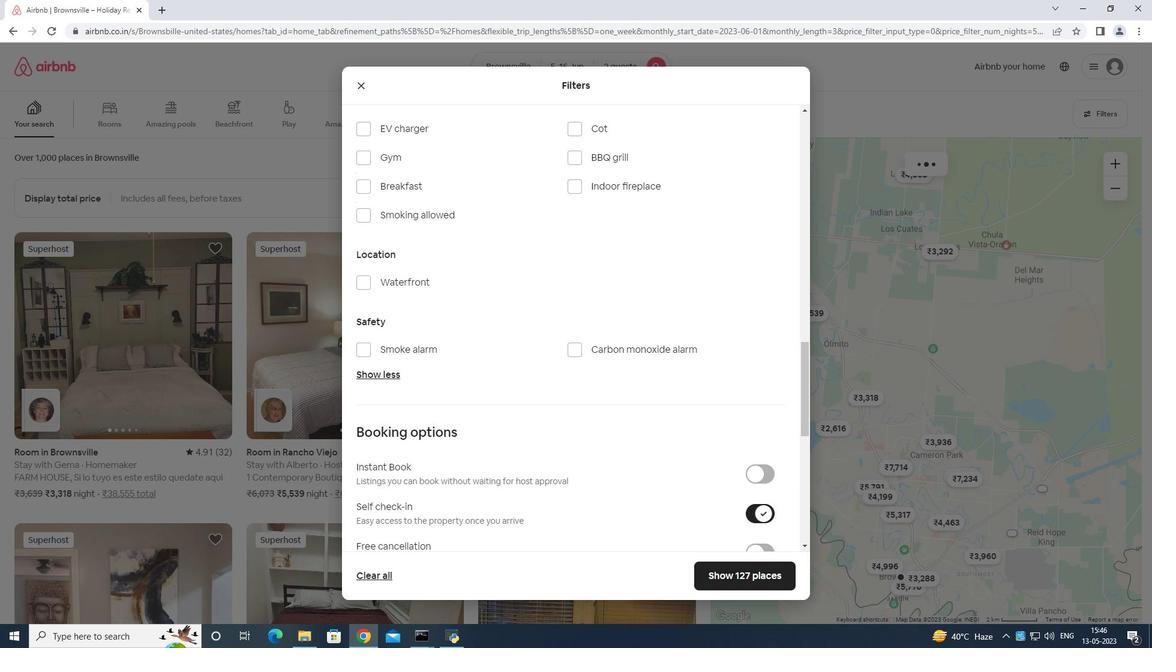 
Action: Mouse moved to (751, 624)
Screenshot: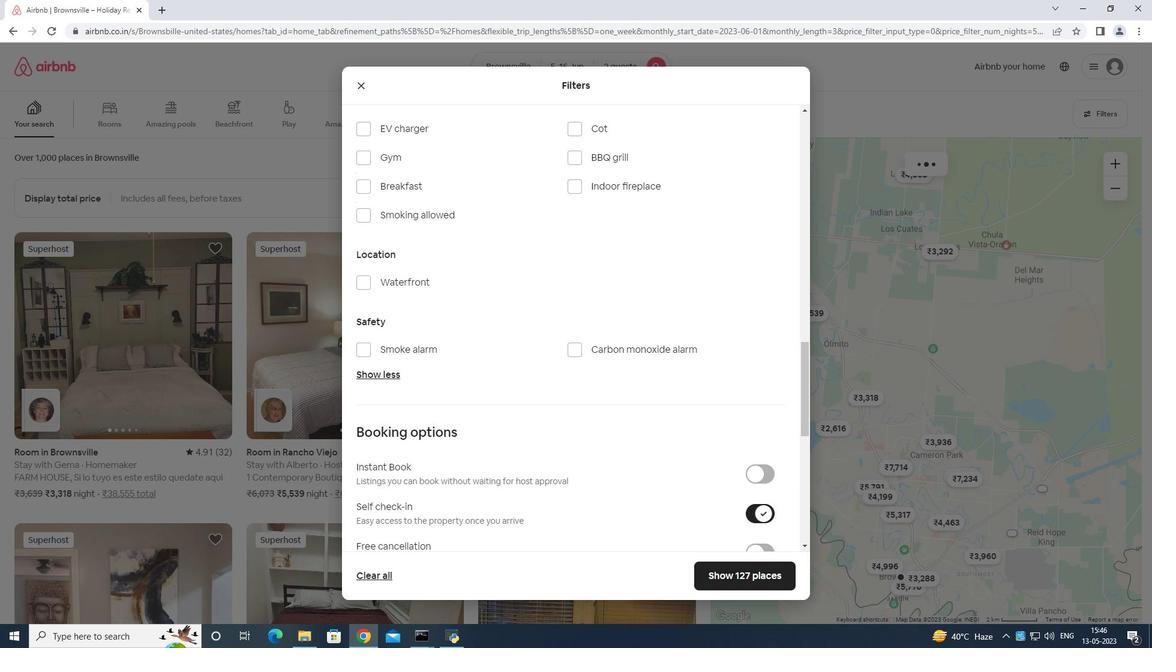 
Action: Mouse scrolled (751, 623) with delta (0, 0)
Screenshot: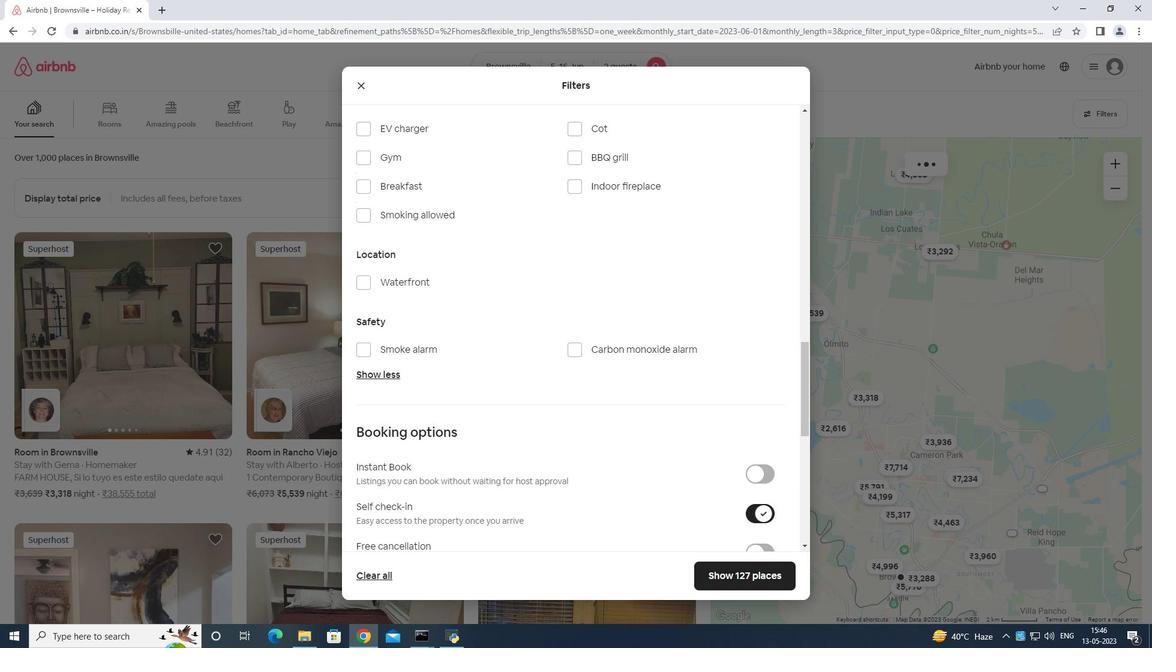 
Action: Mouse moved to (656, 486)
Screenshot: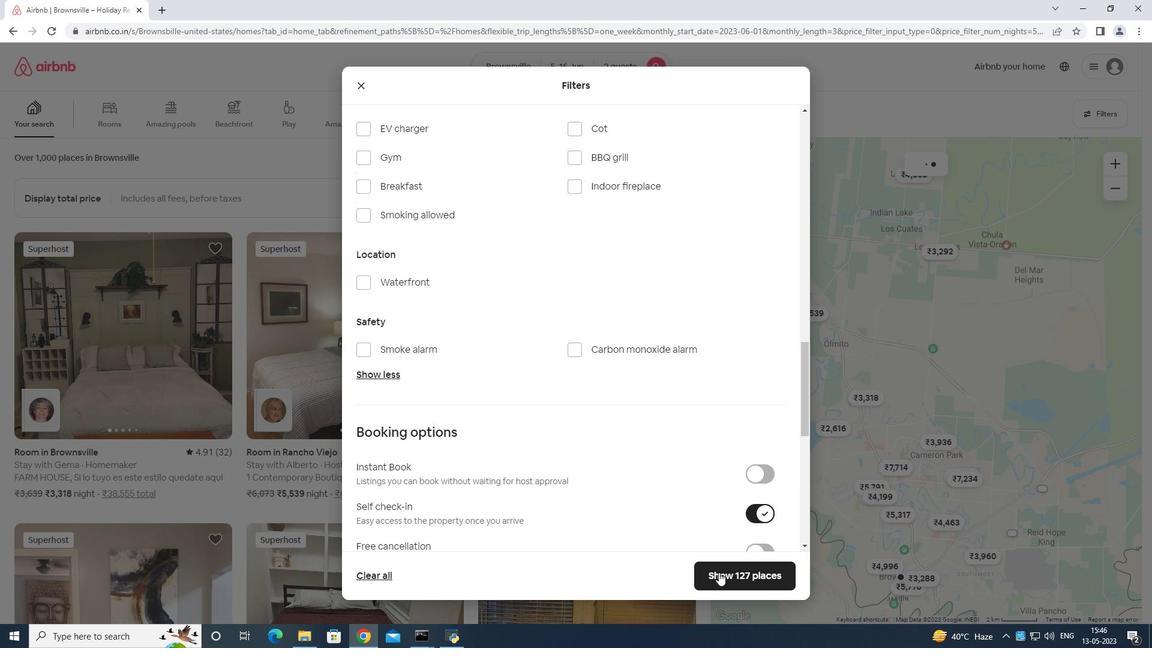 
Action: Mouse scrolled (656, 485) with delta (0, 0)
Screenshot: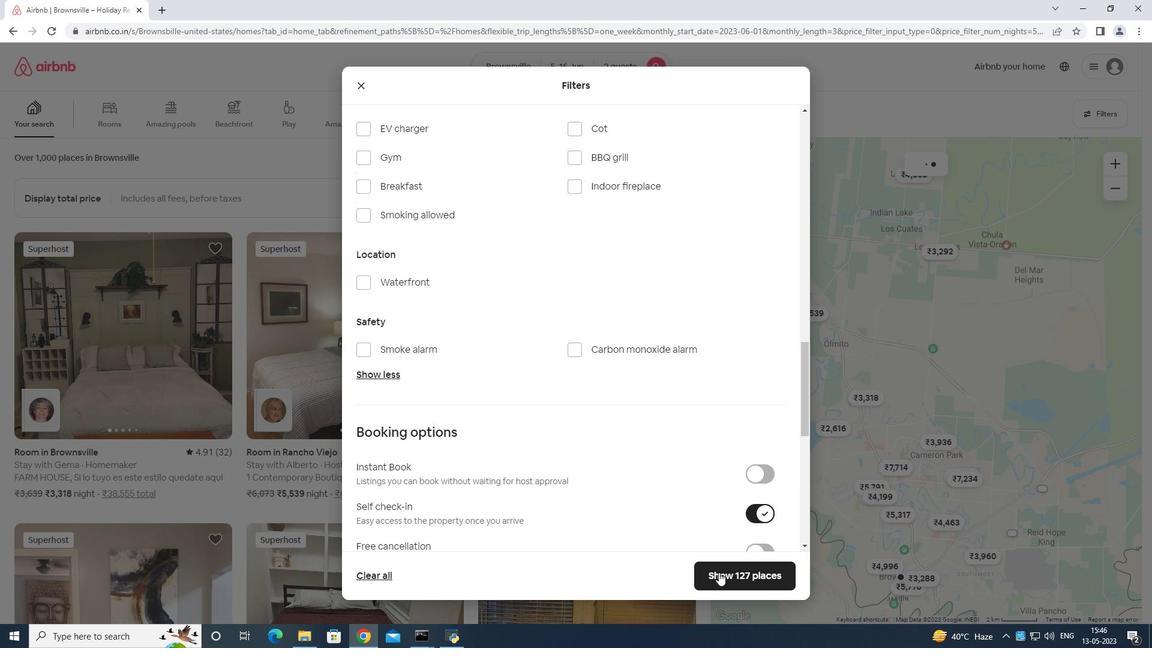 
Action: Mouse moved to (656, 487)
Screenshot: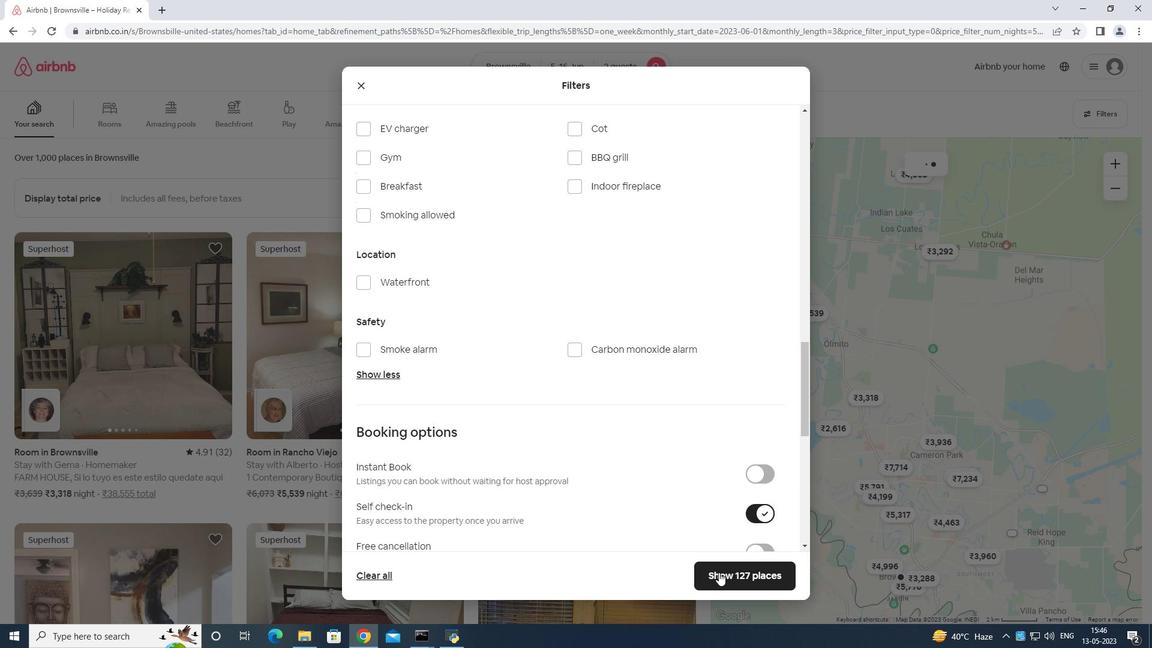 
Action: Mouse scrolled (656, 486) with delta (0, 0)
Screenshot: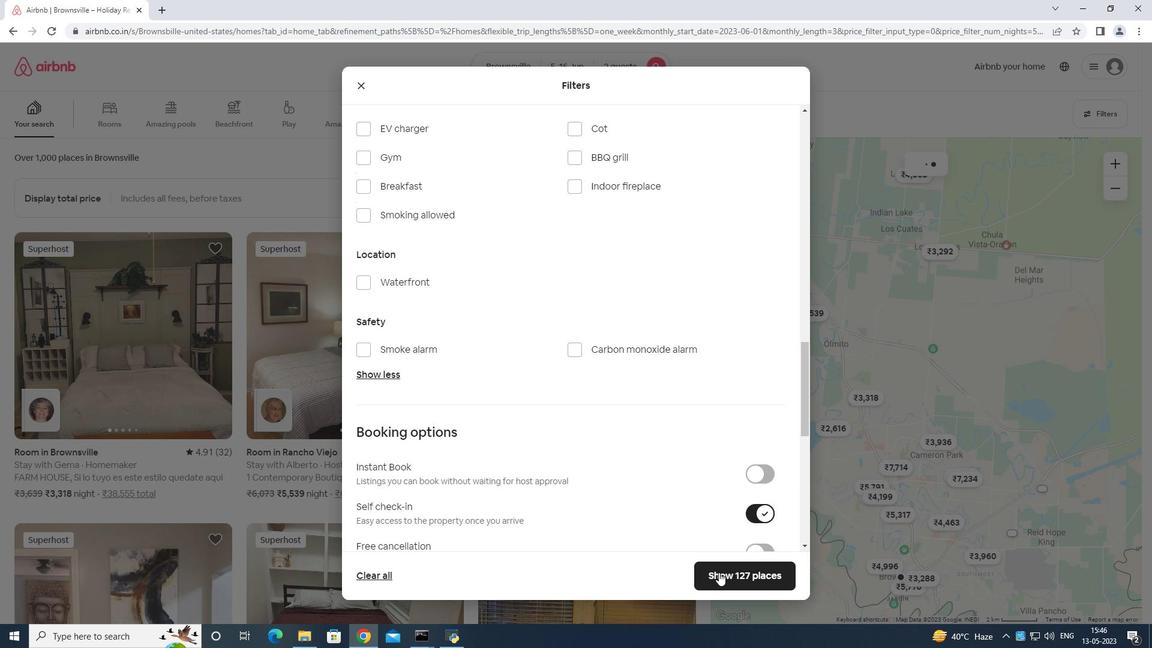 
Action: Mouse moved to (655, 488)
Screenshot: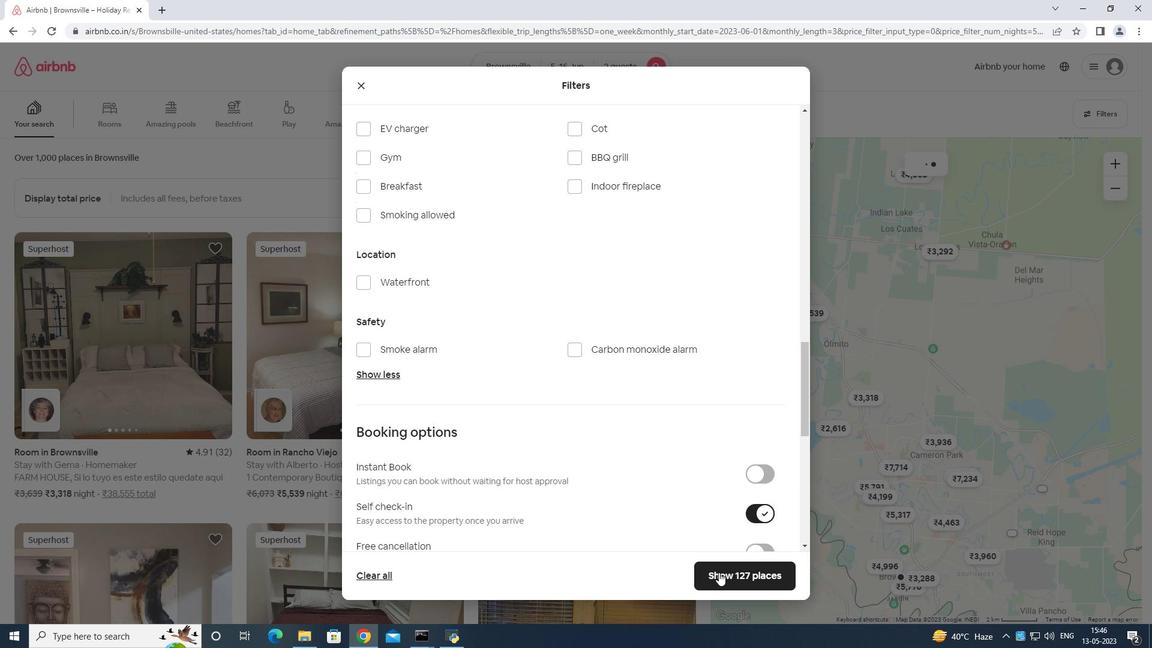
Action: Mouse scrolled (655, 487) with delta (0, 0)
Screenshot: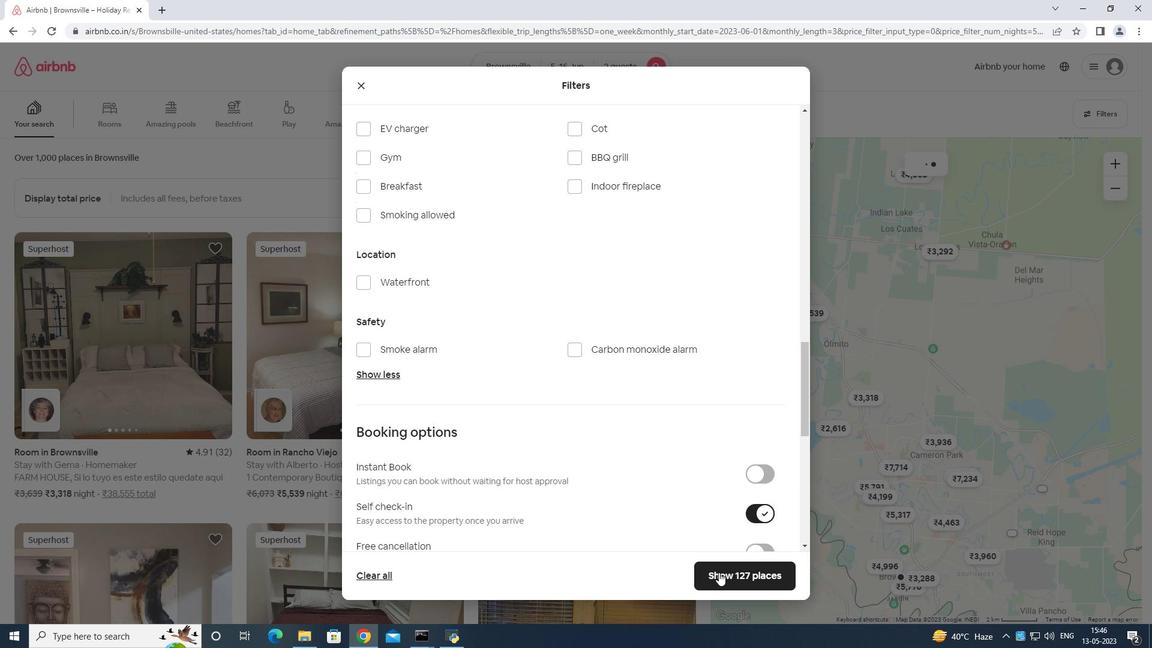 
Action: Mouse moved to (648, 459)
Screenshot: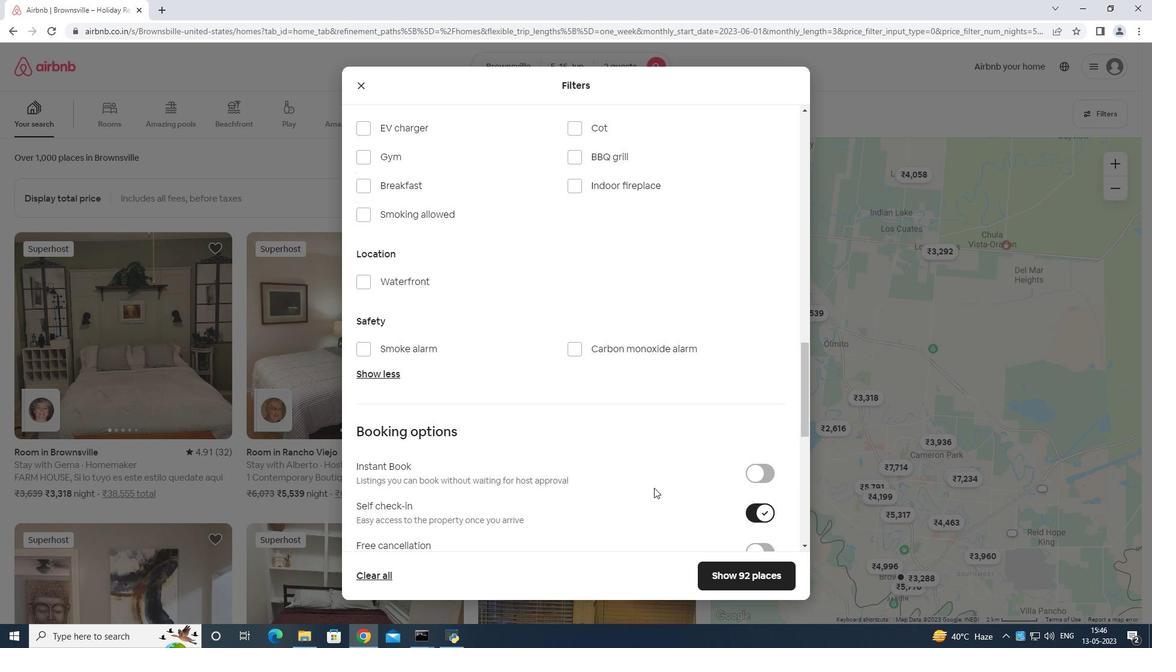 
Action: Mouse scrolled (648, 458) with delta (0, 0)
Screenshot: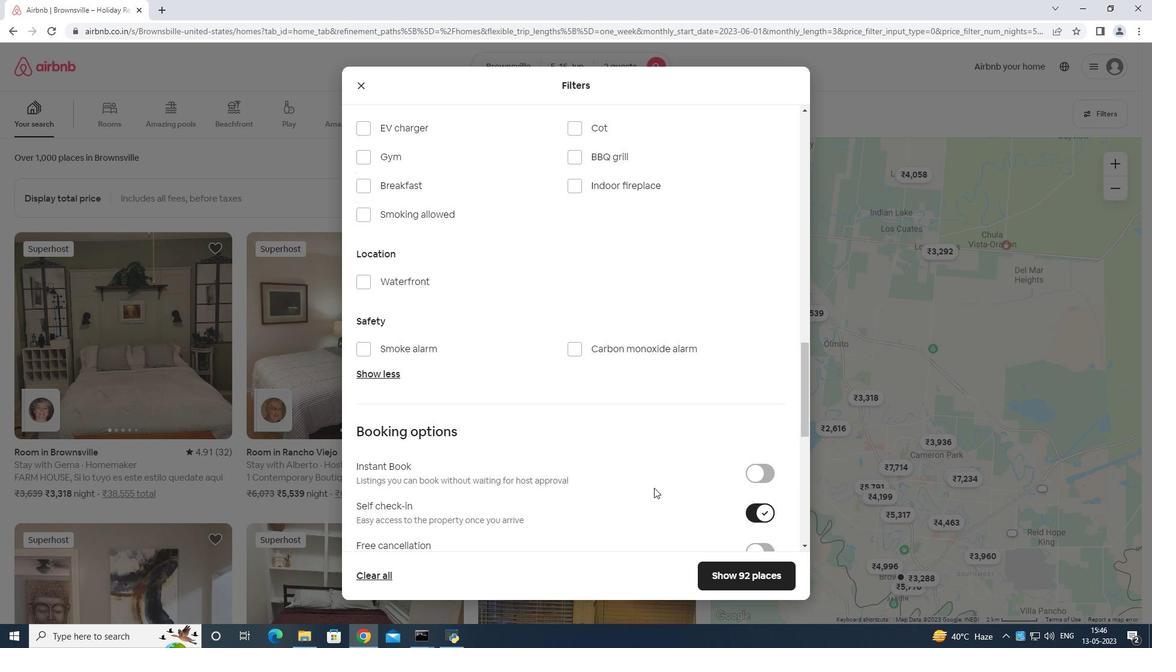 
Action: Mouse moved to (645, 459)
Screenshot: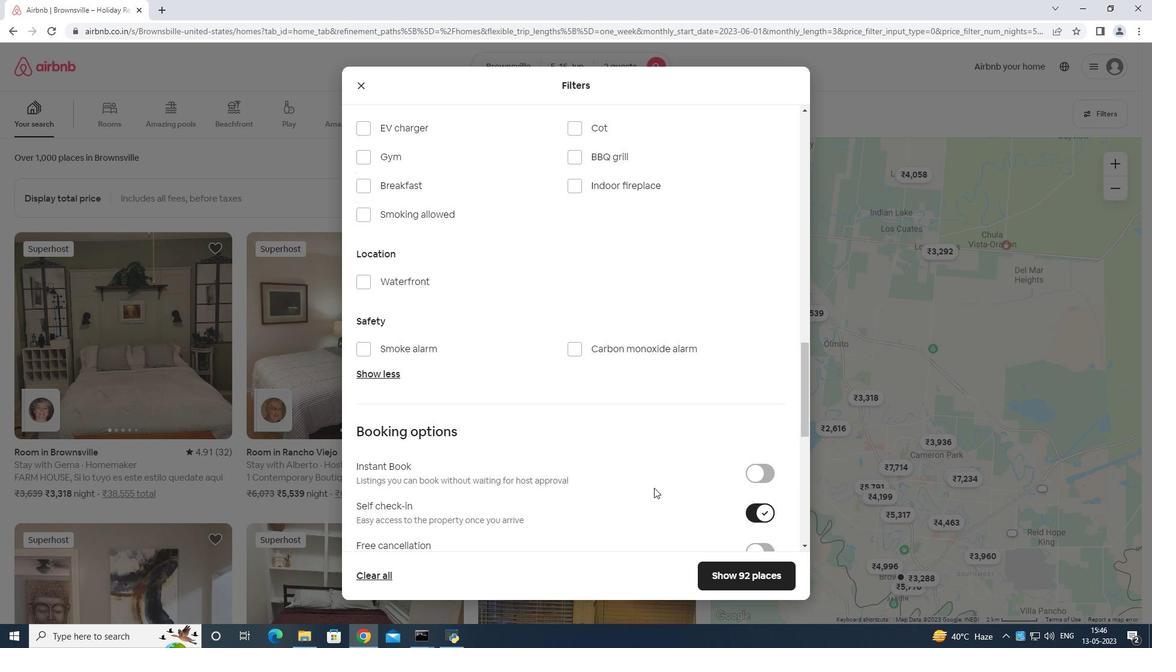 
Action: Mouse scrolled (645, 459) with delta (0, 0)
Screenshot: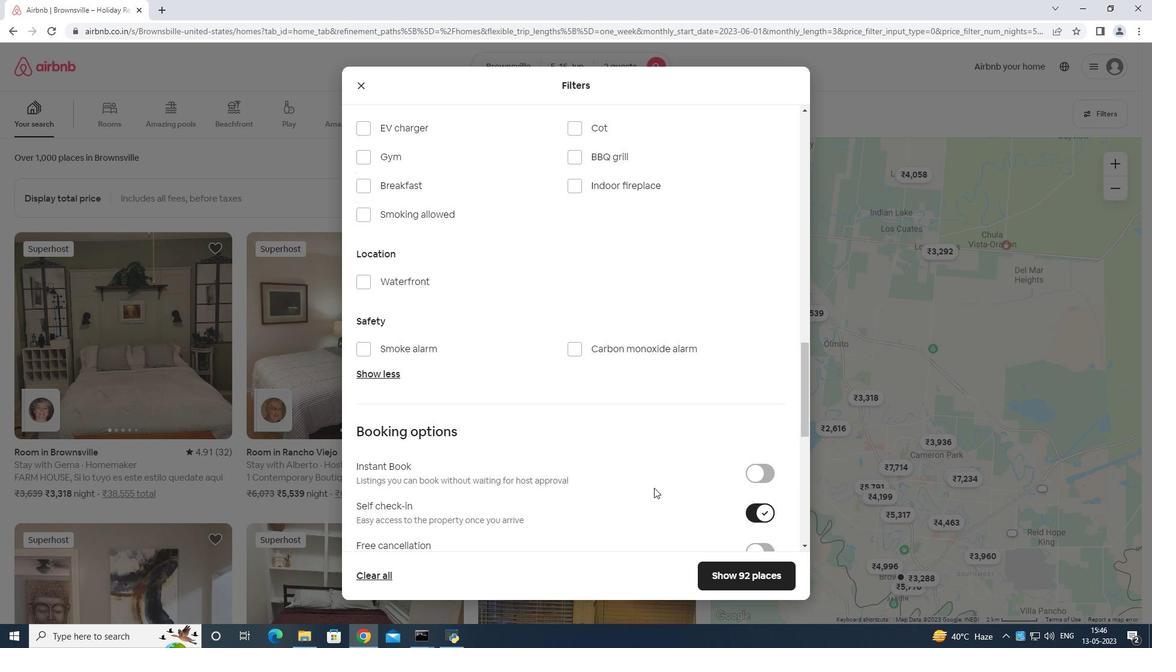 
Action: Mouse scrolled (645, 459) with delta (0, 0)
Screenshot: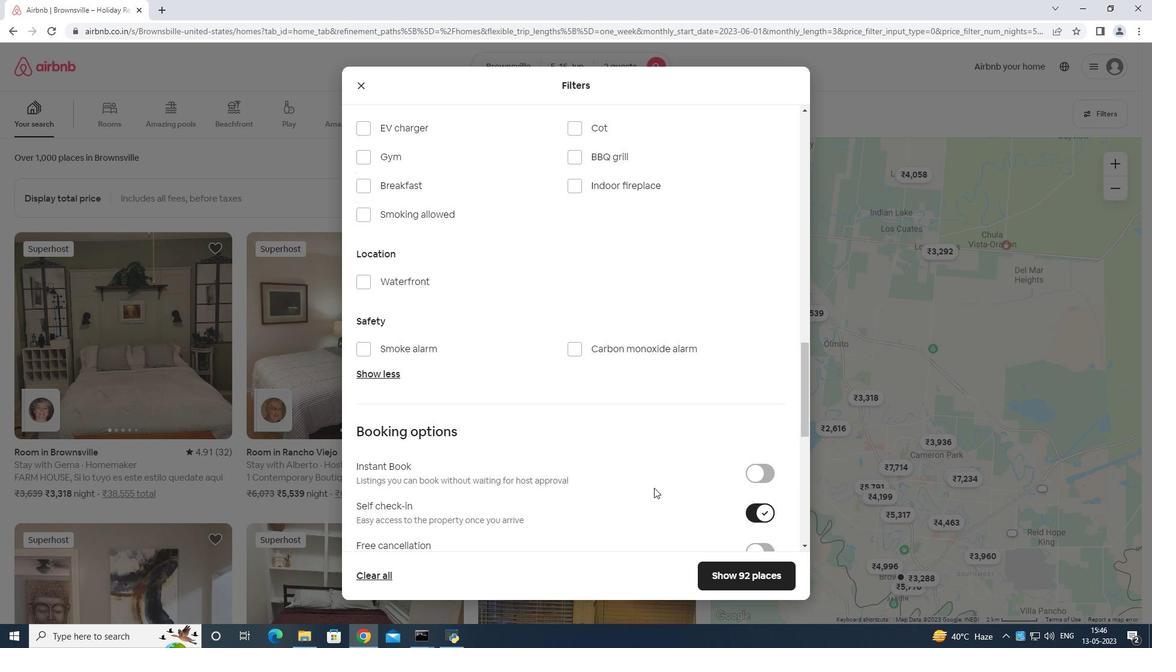 
Action: Mouse moved to (645, 460)
Screenshot: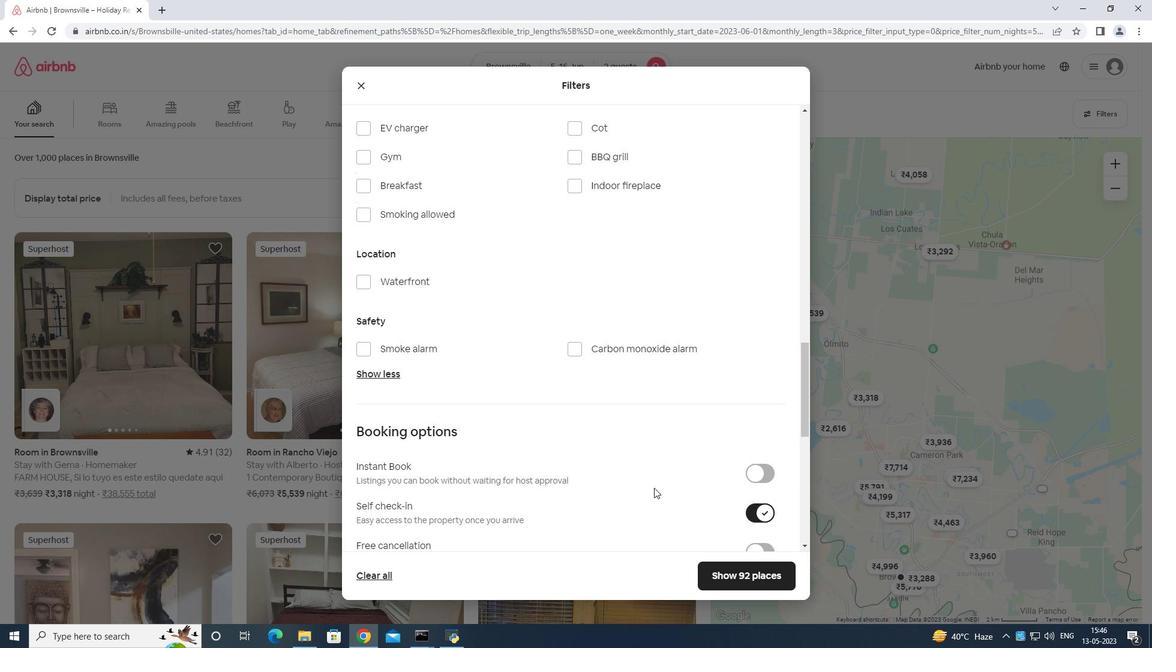 
Action: Mouse scrolled (645, 459) with delta (0, 0)
Screenshot: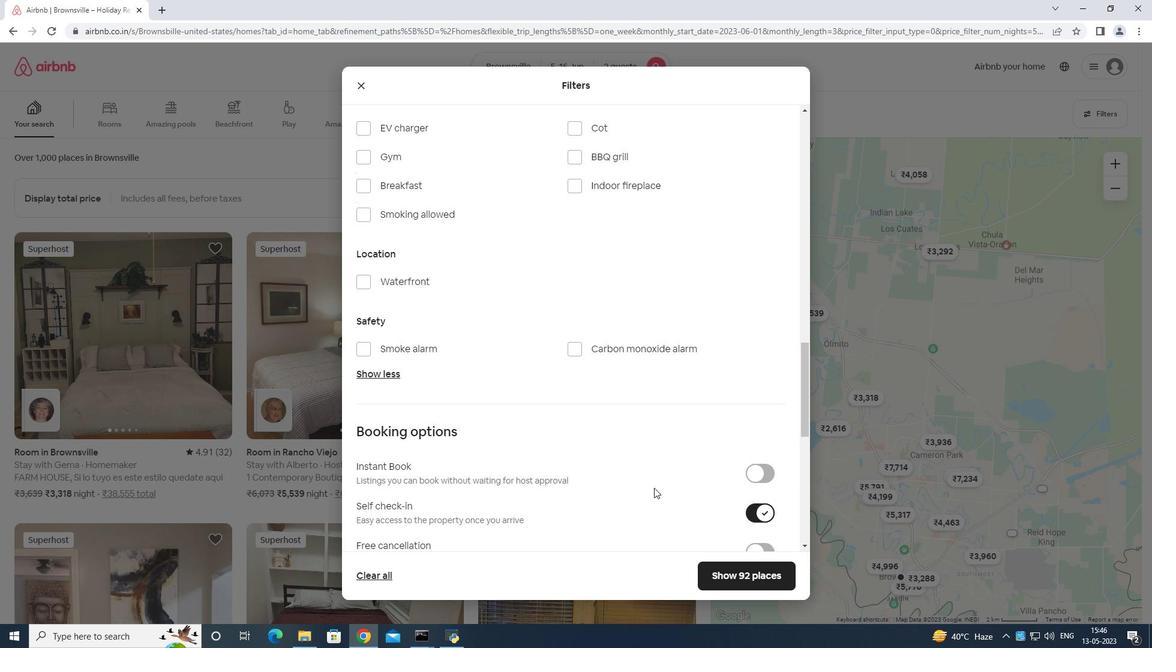 
Action: Mouse moved to (368, 542)
Screenshot: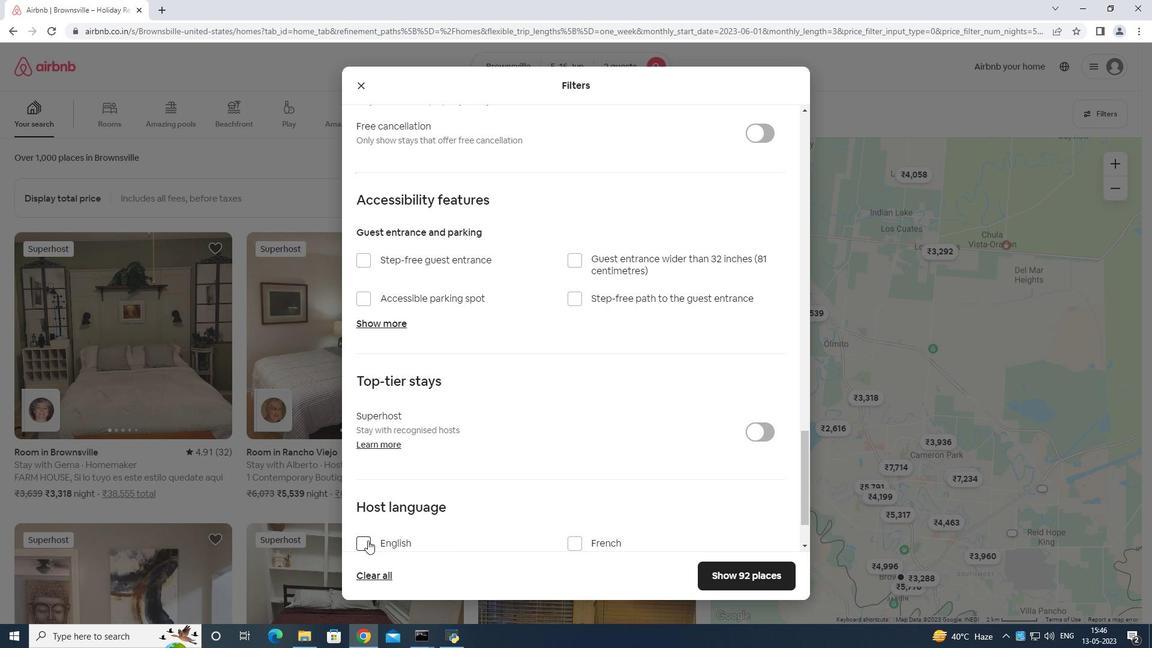 
Action: Mouse pressed left at (368, 542)
Screenshot: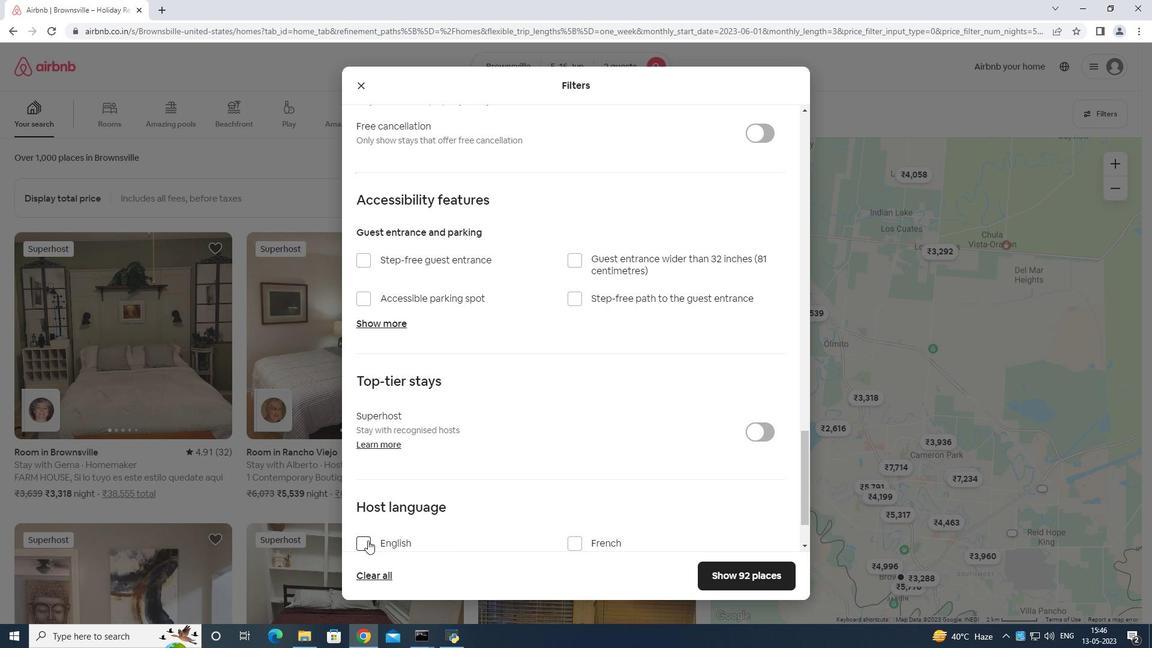 
Action: Mouse moved to (746, 573)
Screenshot: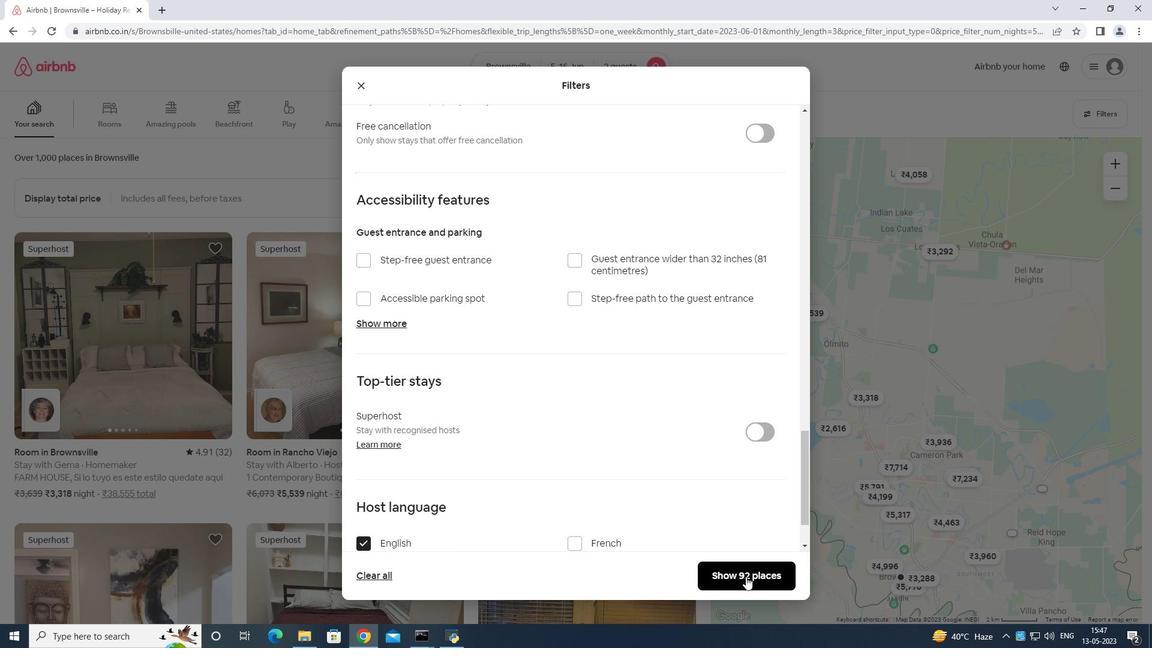 
Action: Mouse pressed left at (746, 573)
Screenshot: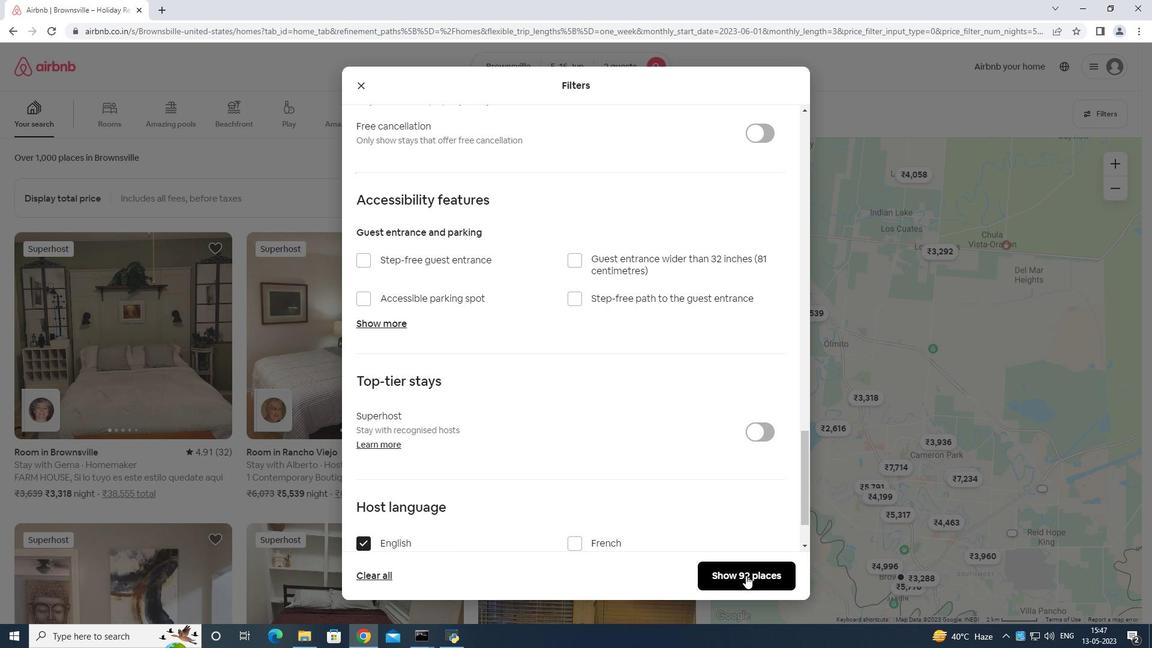 
Action: Mouse moved to (746, 567)
Screenshot: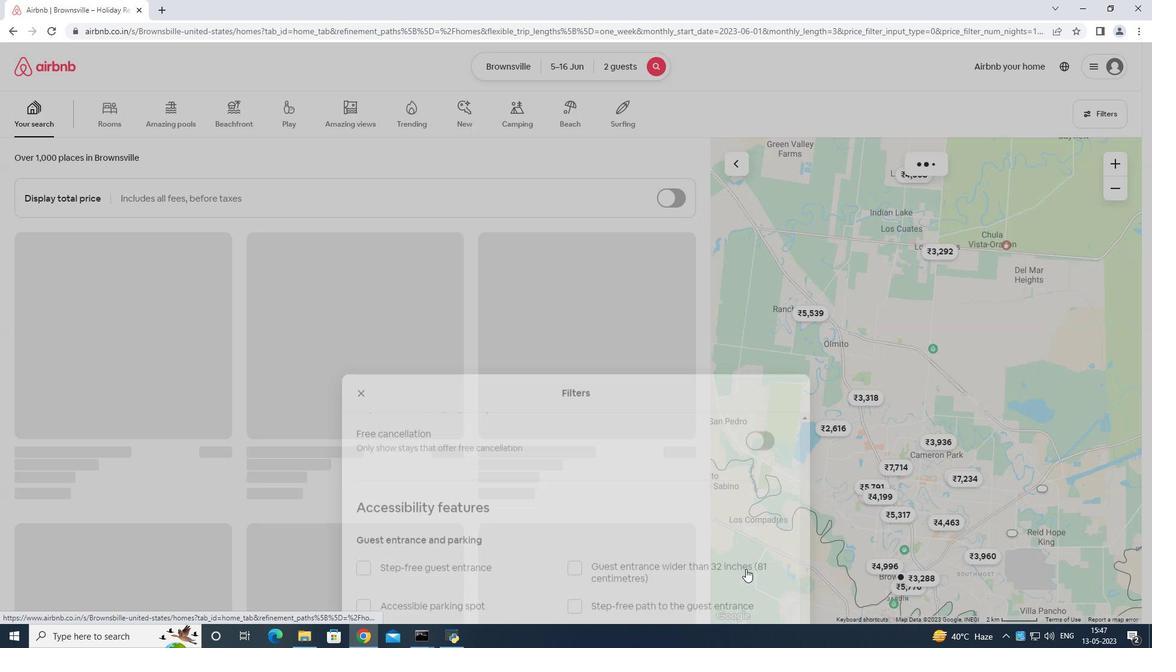 
